 Task: Create new Company, with domain: 'ufl.edu' and type: 'Other'. Add new contact for this company, with mail Id: 'Aarush_Torres@ufl.edu', First Name: Aarush, Last name:  Torres, Job Title: 'Chief Executive Officer', Phone Number: '(702) 555-1240'. Change life cycle stage to  Lead and lead status to  In Progress. Logged in from softage.10@softage.net
Action: Mouse moved to (106, 78)
Screenshot: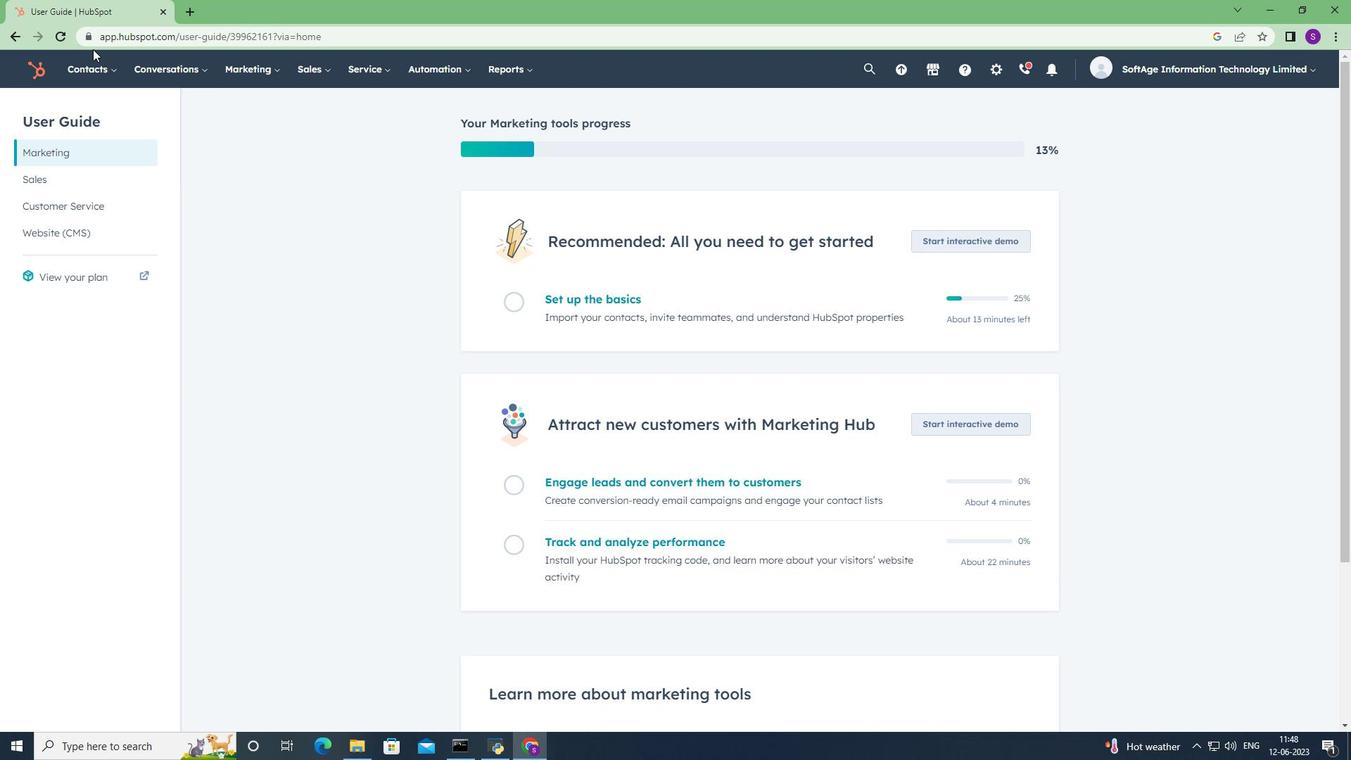 
Action: Mouse pressed left at (106, 78)
Screenshot: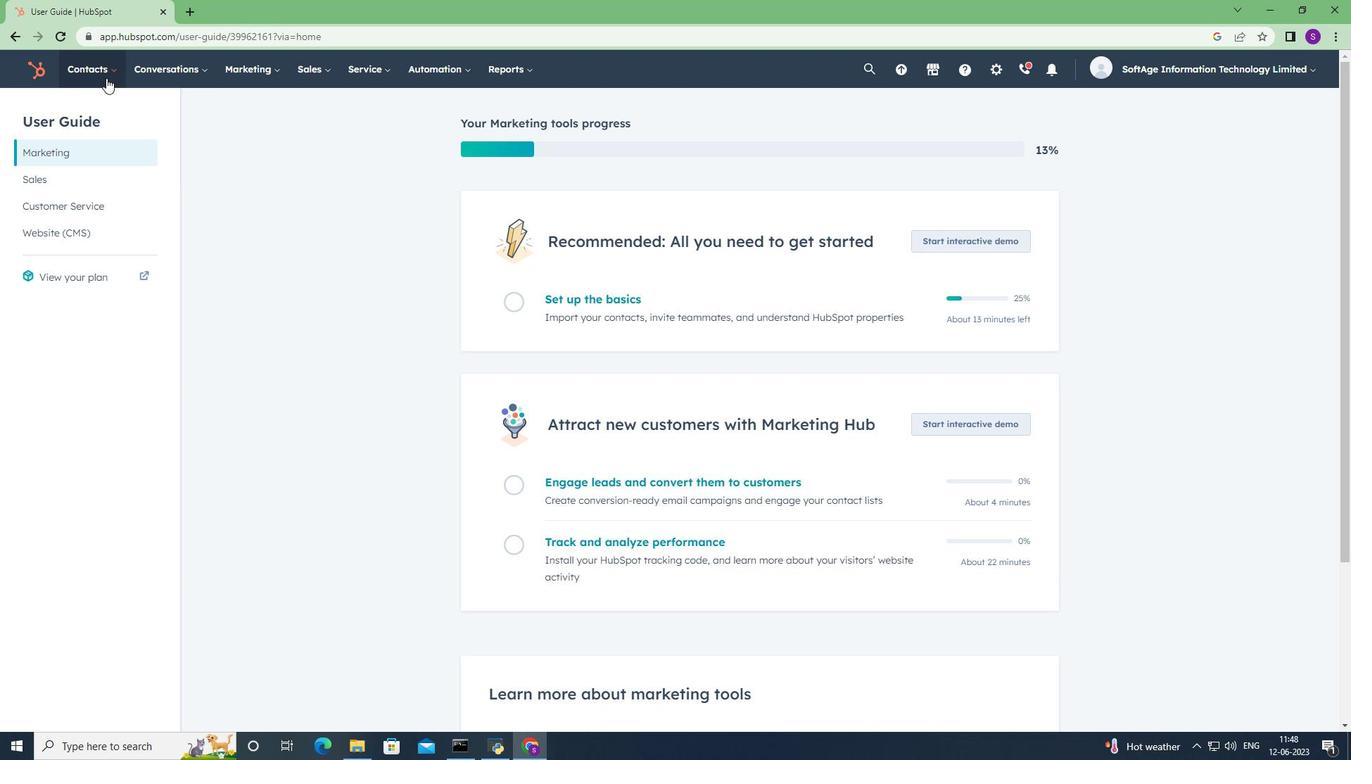 
Action: Mouse moved to (126, 145)
Screenshot: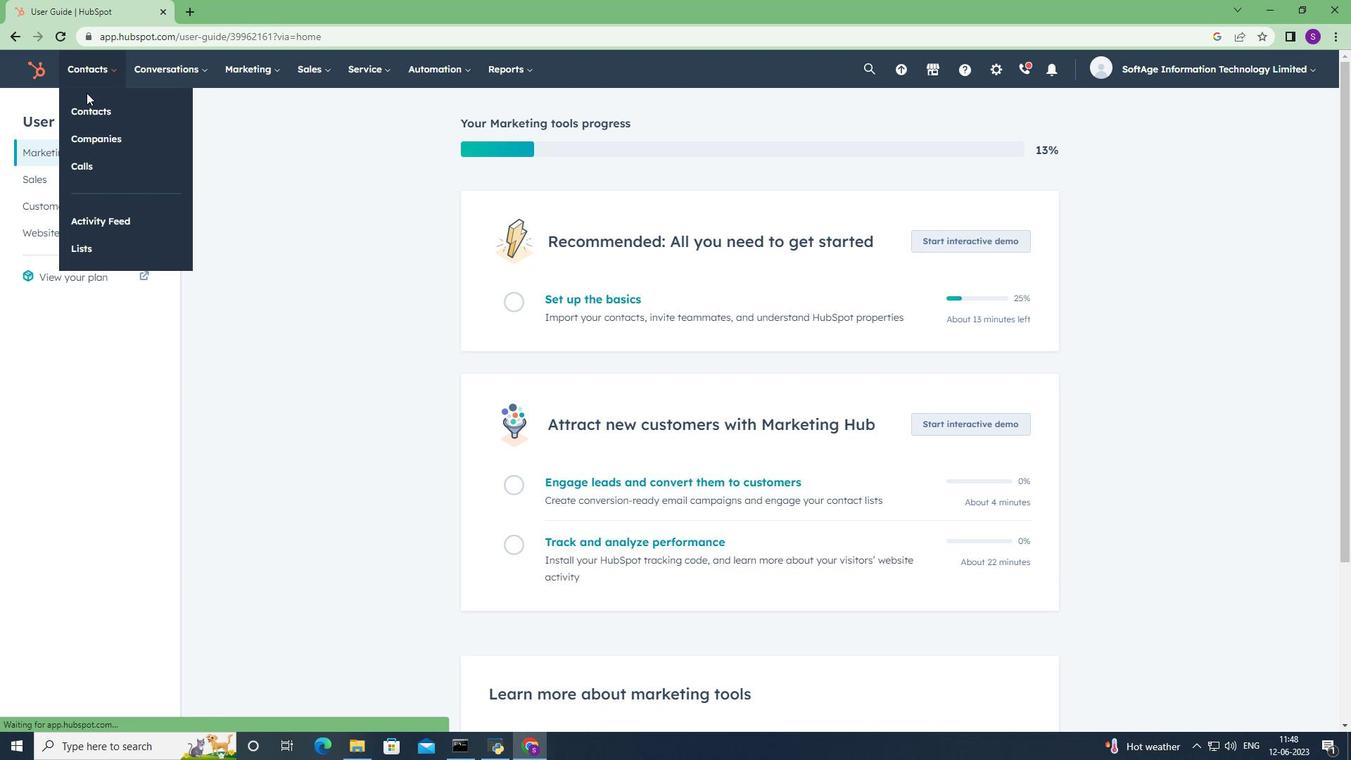 
Action: Mouse pressed left at (126, 145)
Screenshot: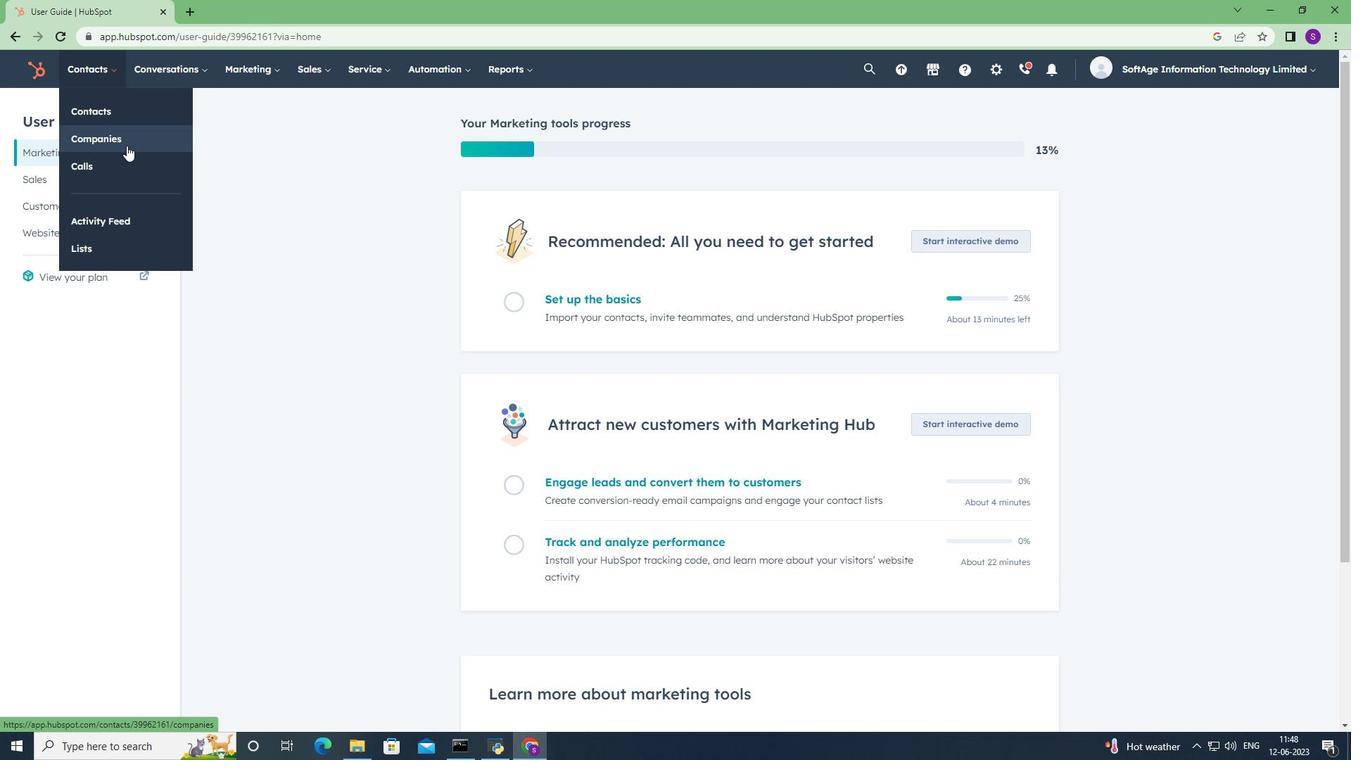 
Action: Mouse moved to (1262, 111)
Screenshot: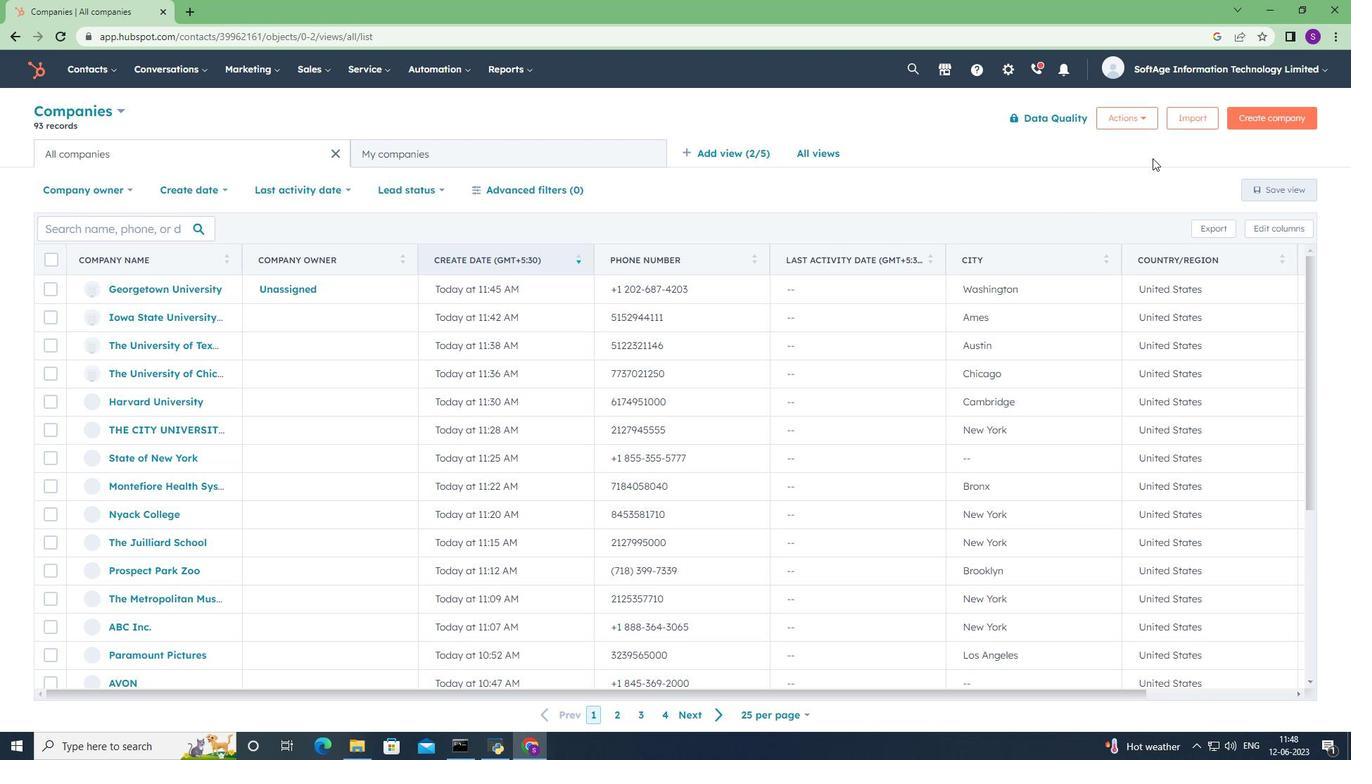 
Action: Mouse pressed left at (1262, 111)
Screenshot: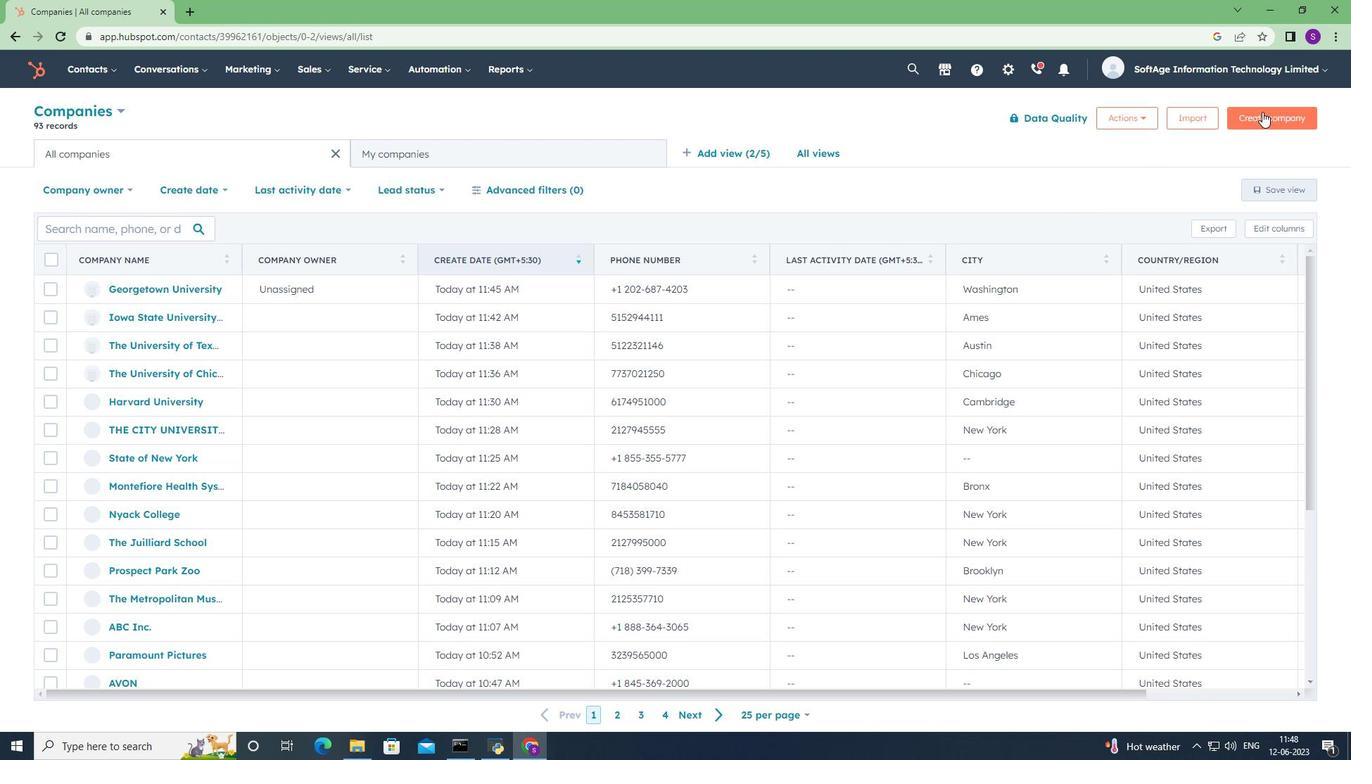 
Action: Mouse moved to (1021, 176)
Screenshot: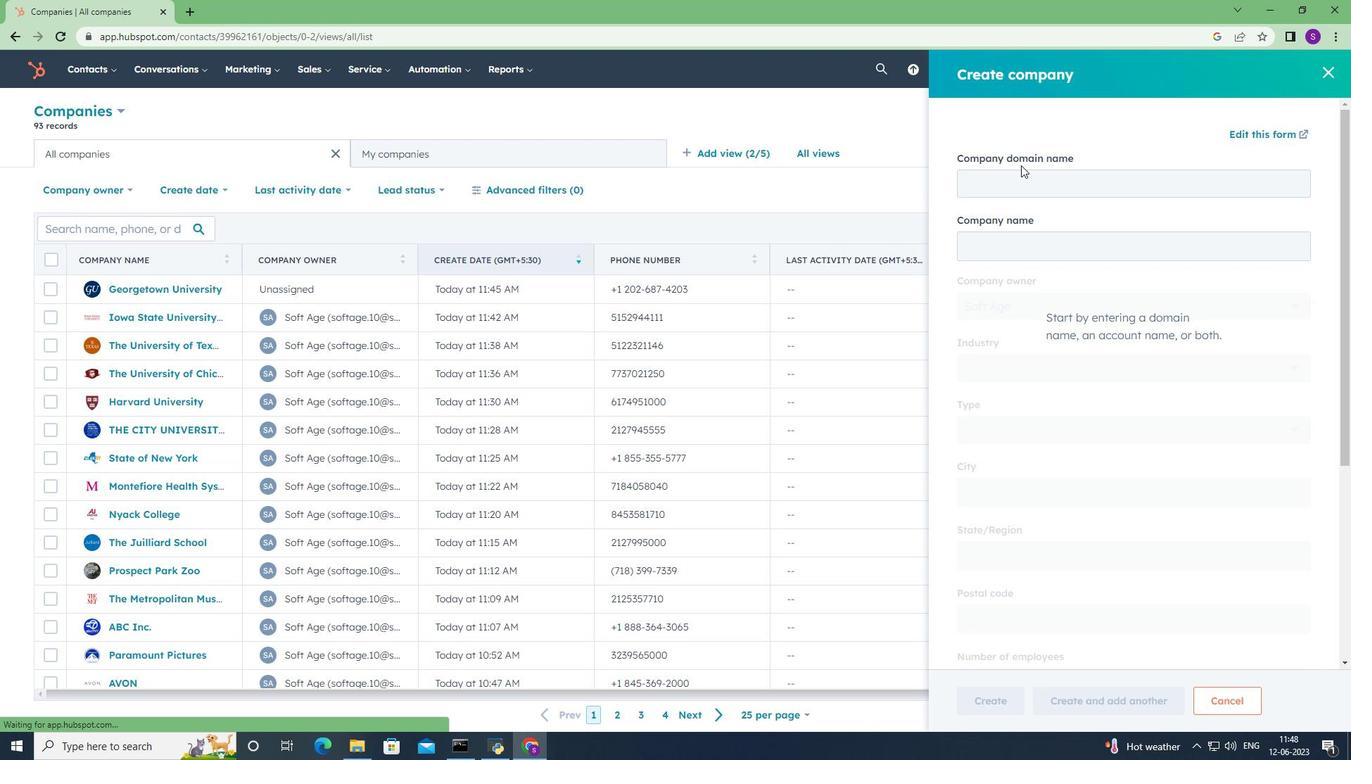 
Action: Mouse pressed left at (1021, 176)
Screenshot: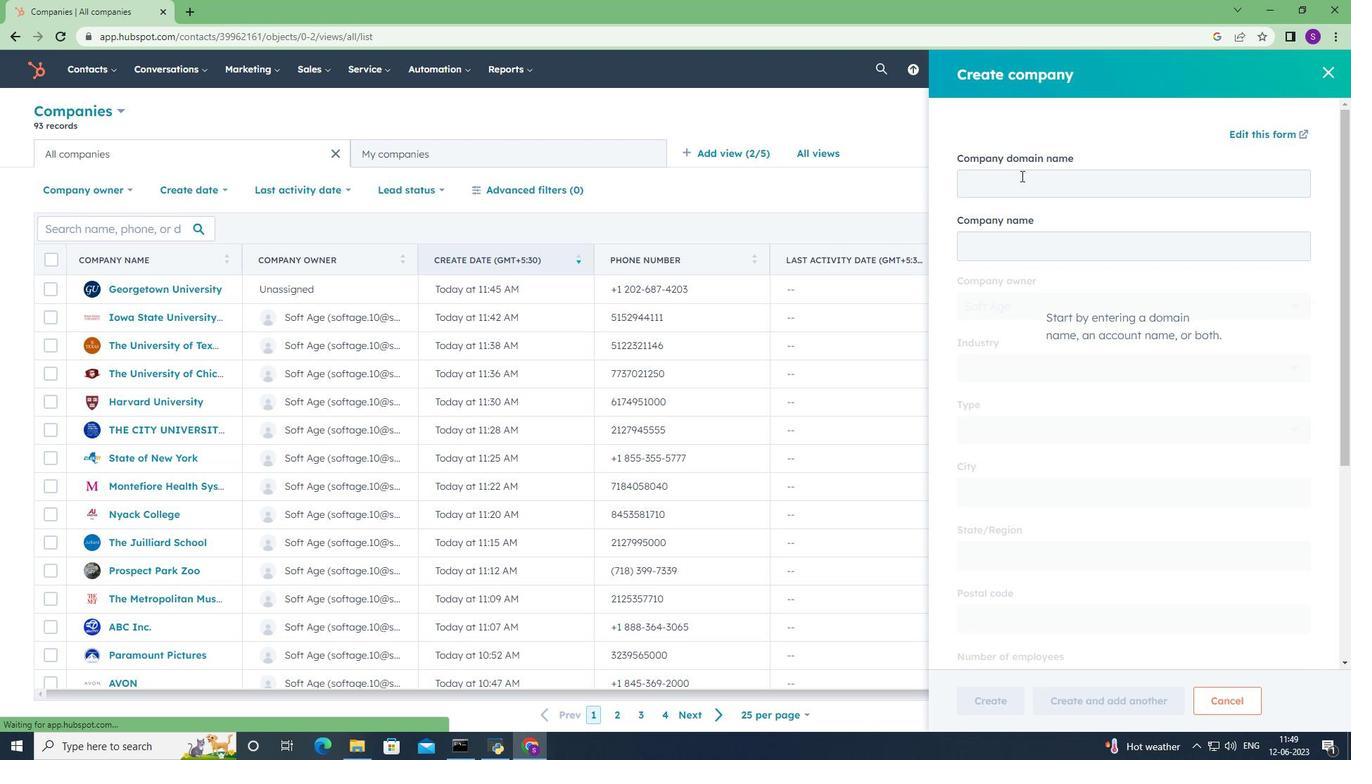 
Action: Key pressed ufi<Key.backspace>l.edu
Screenshot: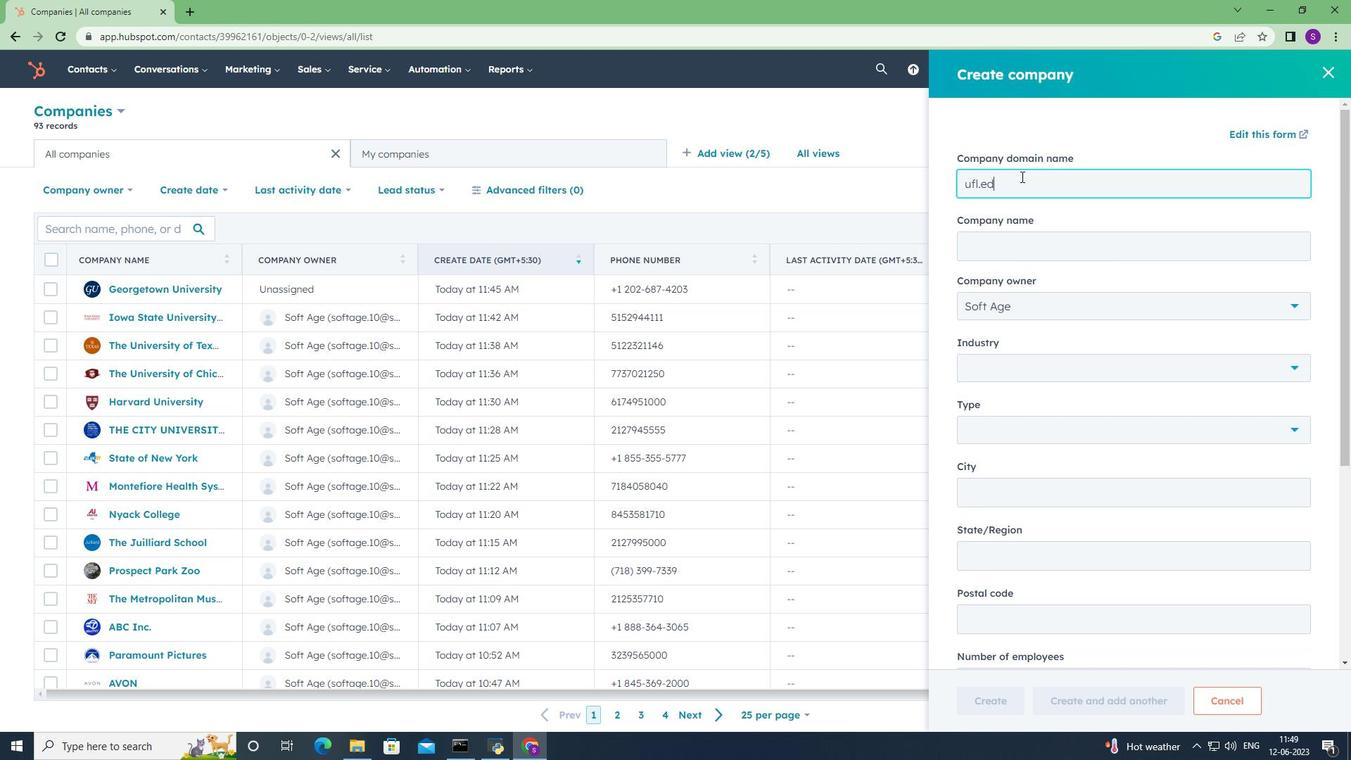 
Action: Mouse moved to (1088, 218)
Screenshot: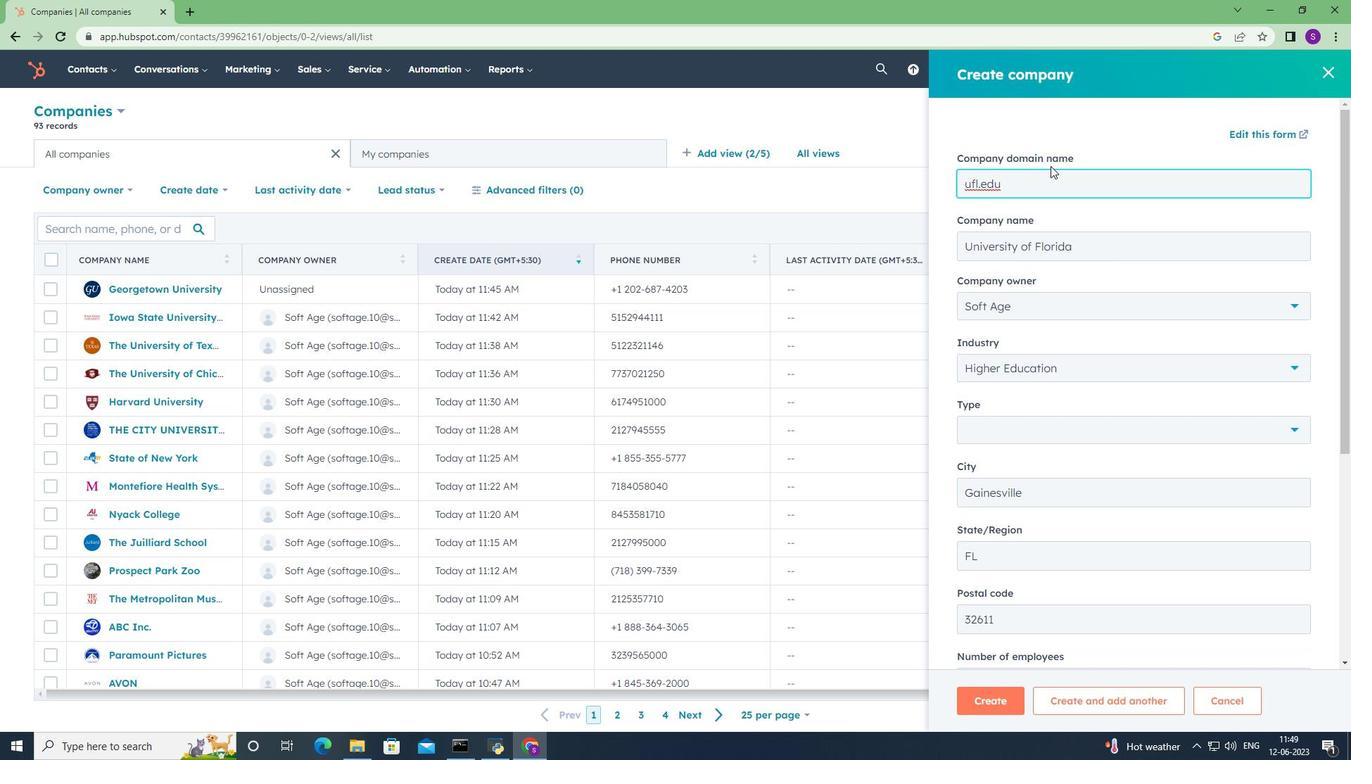 
Action: Mouse scrolled (1088, 218) with delta (0, 0)
Screenshot: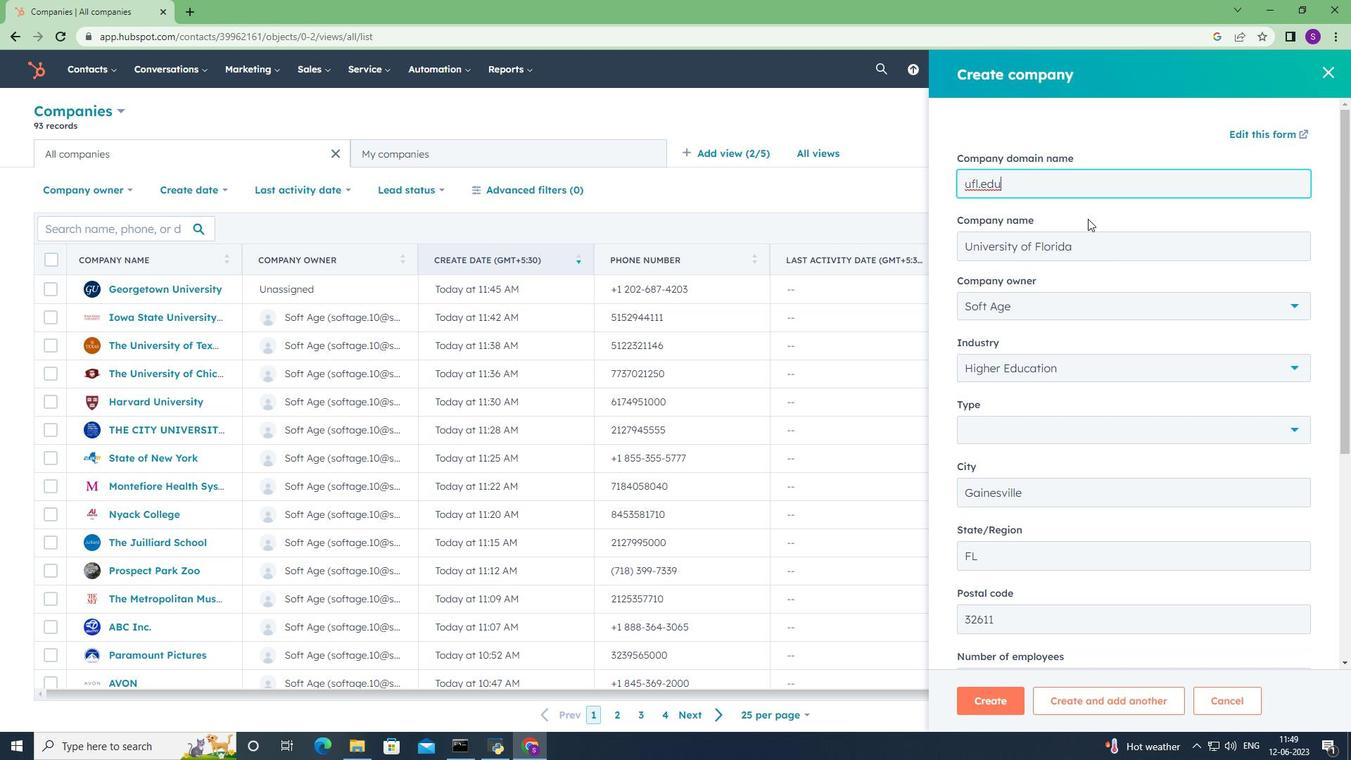 
Action: Mouse scrolled (1088, 218) with delta (0, 0)
Screenshot: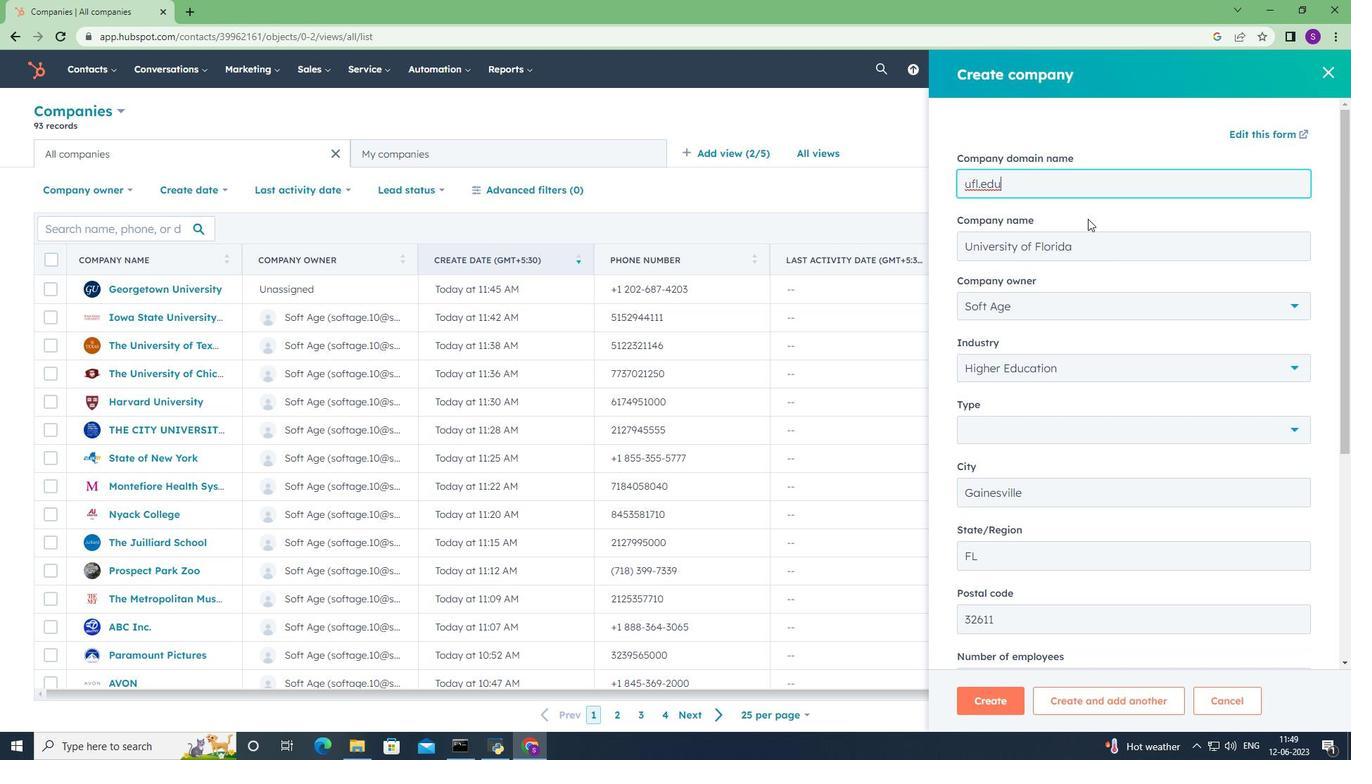 
Action: Mouse scrolled (1088, 218) with delta (0, 0)
Screenshot: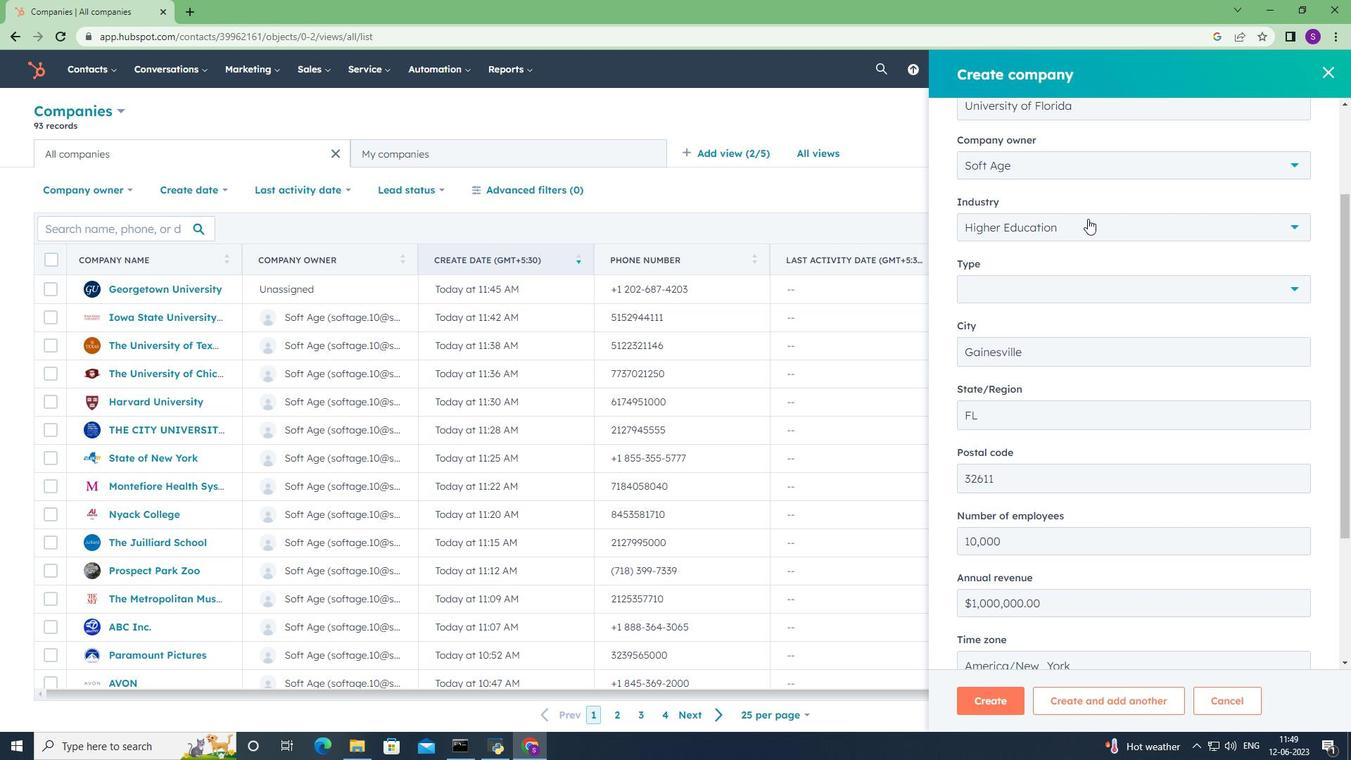 
Action: Mouse moved to (1086, 223)
Screenshot: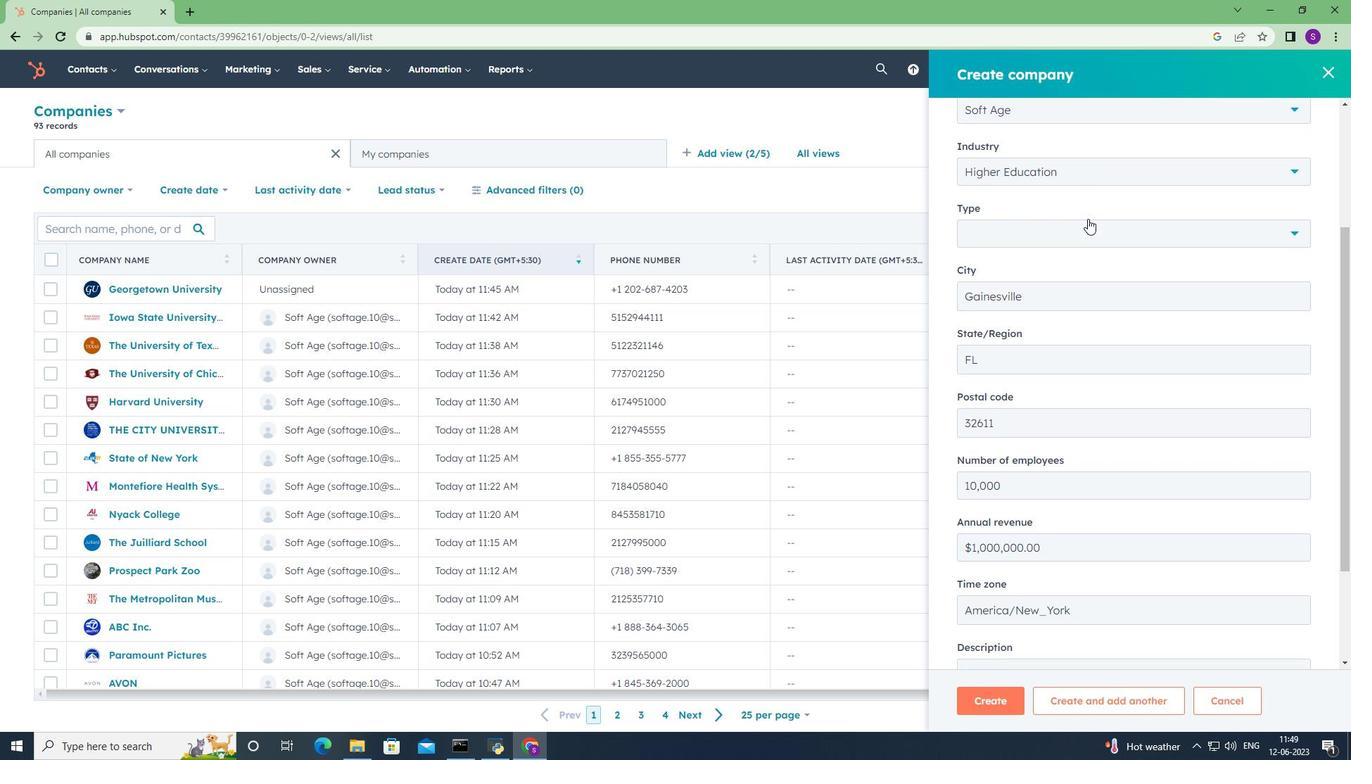 
Action: Mouse pressed left at (1086, 223)
Screenshot: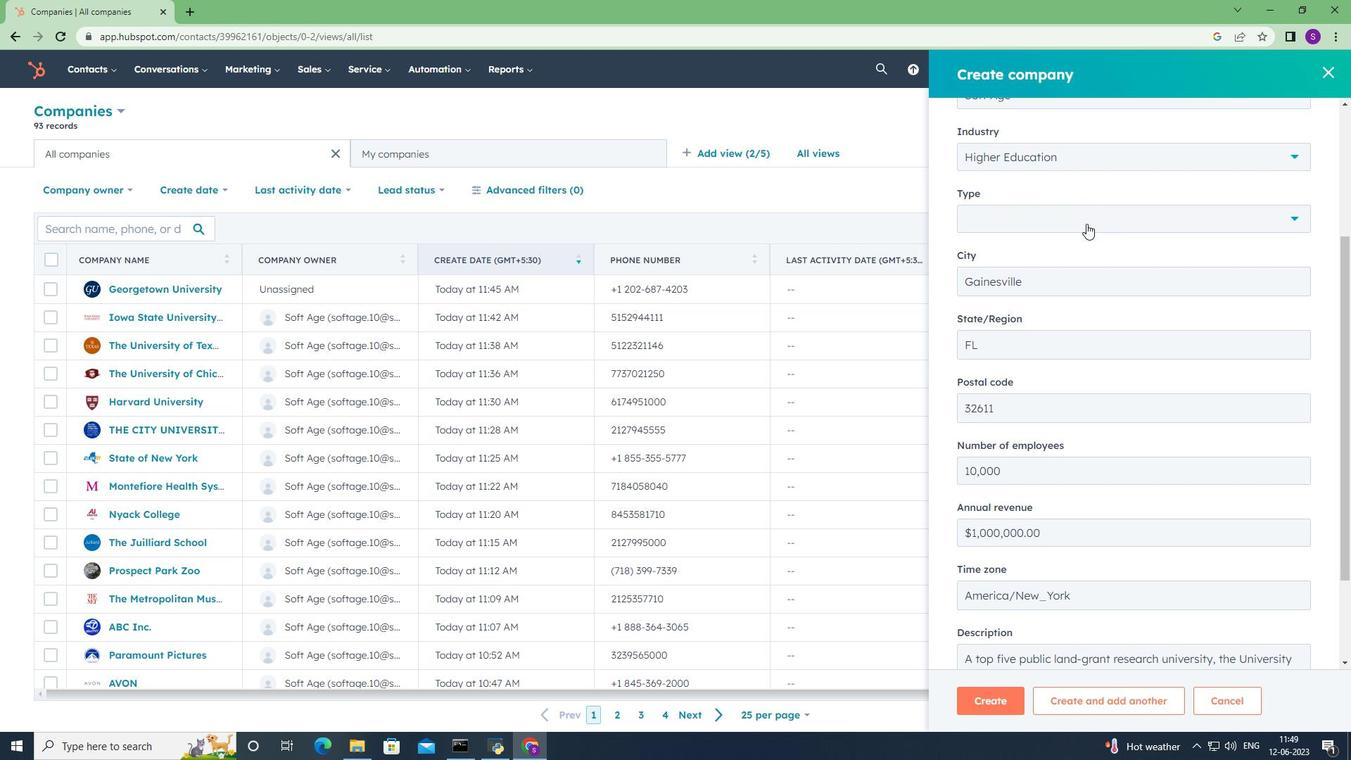
Action: Mouse scrolled (1086, 223) with delta (0, 0)
Screenshot: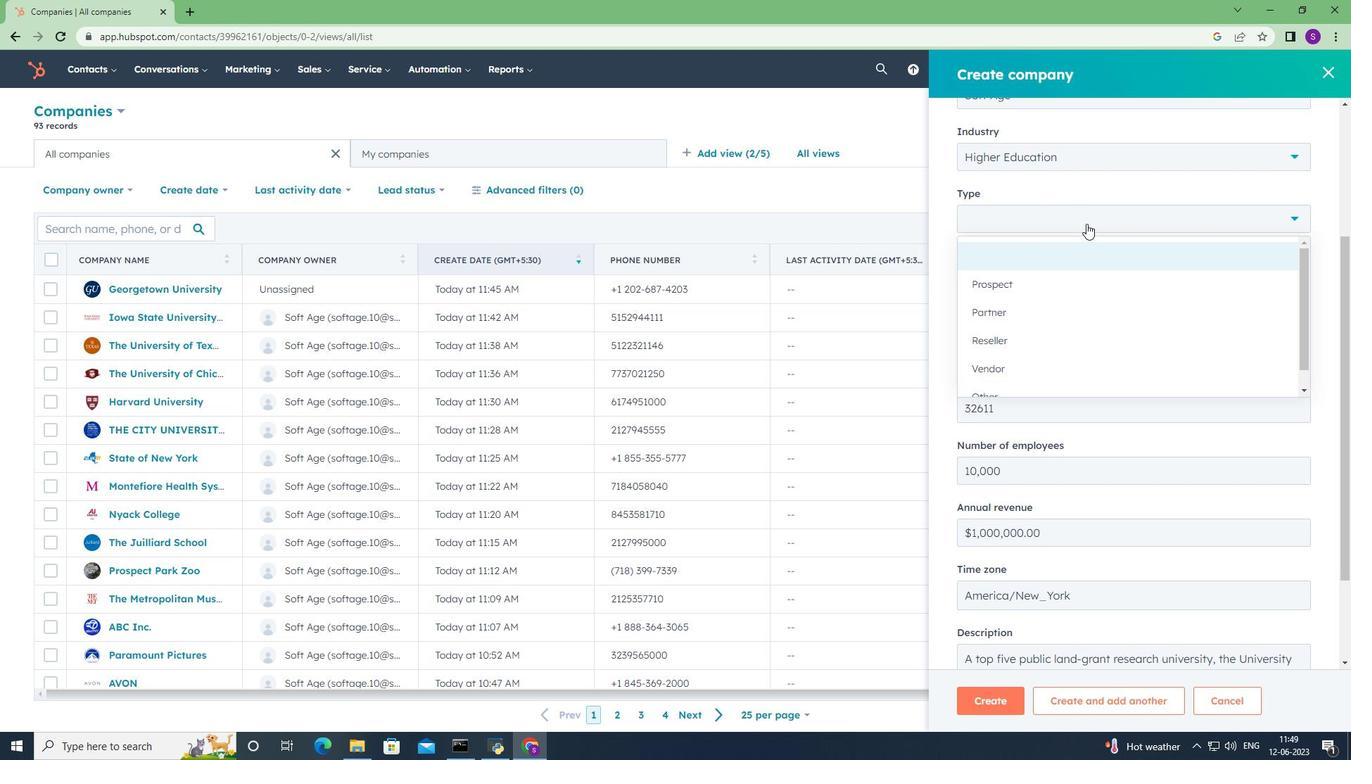 
Action: Mouse scrolled (1086, 223) with delta (0, 0)
Screenshot: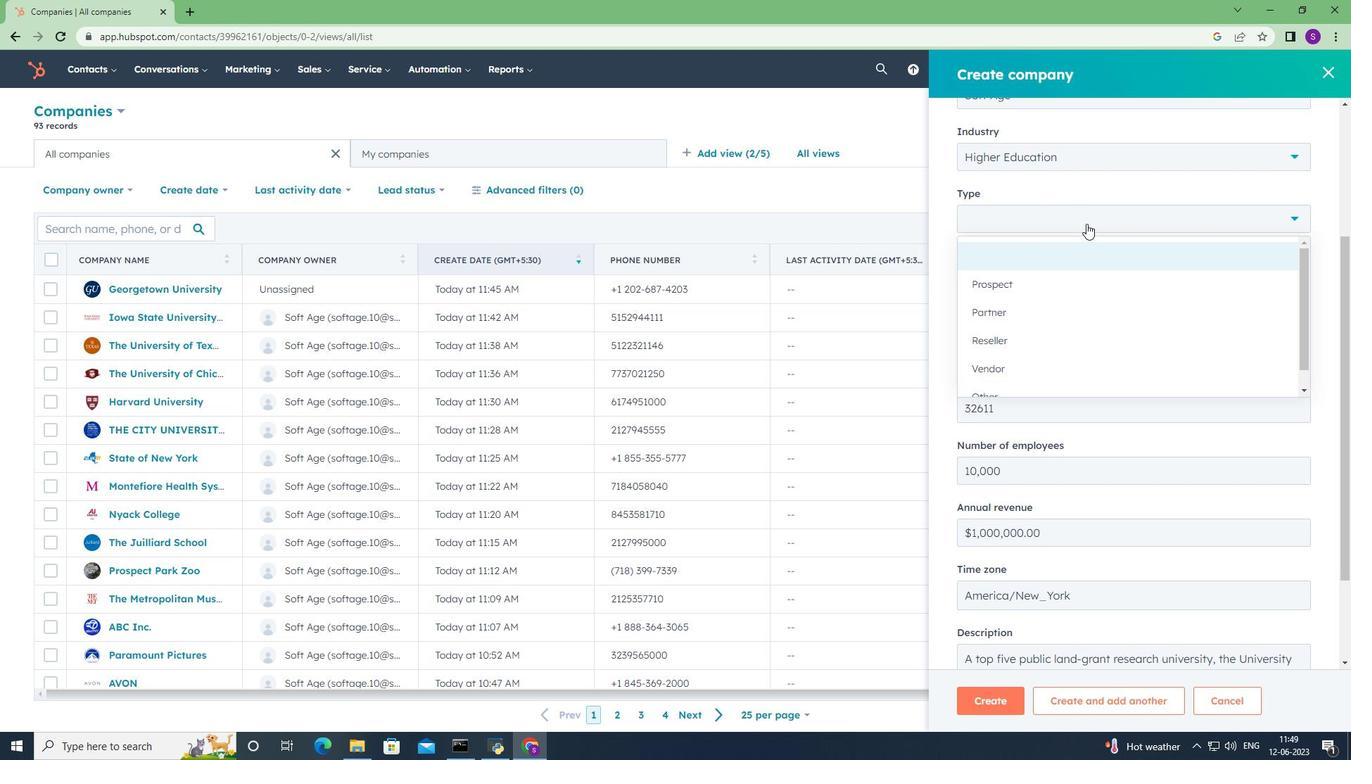 
Action: Mouse moved to (1084, 226)
Screenshot: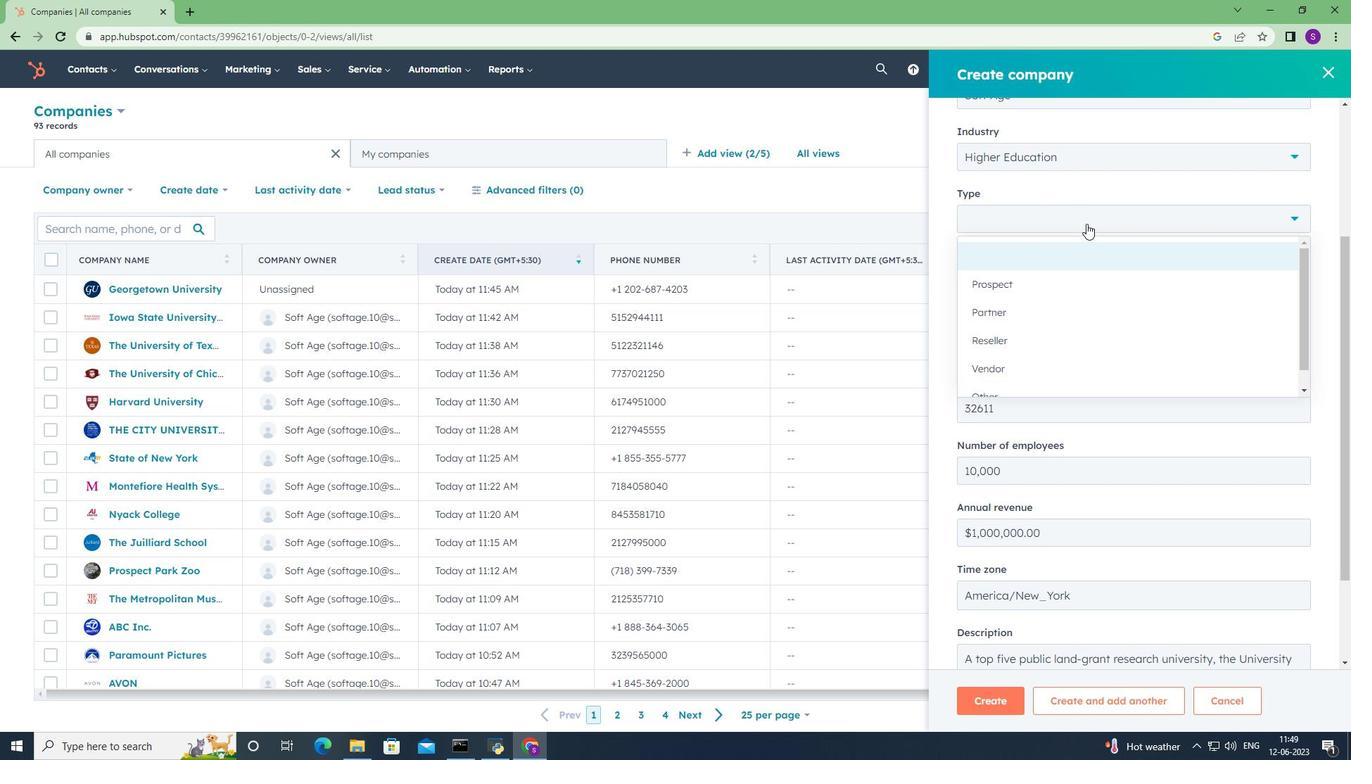 
Action: Mouse scrolled (1084, 225) with delta (0, 0)
Screenshot: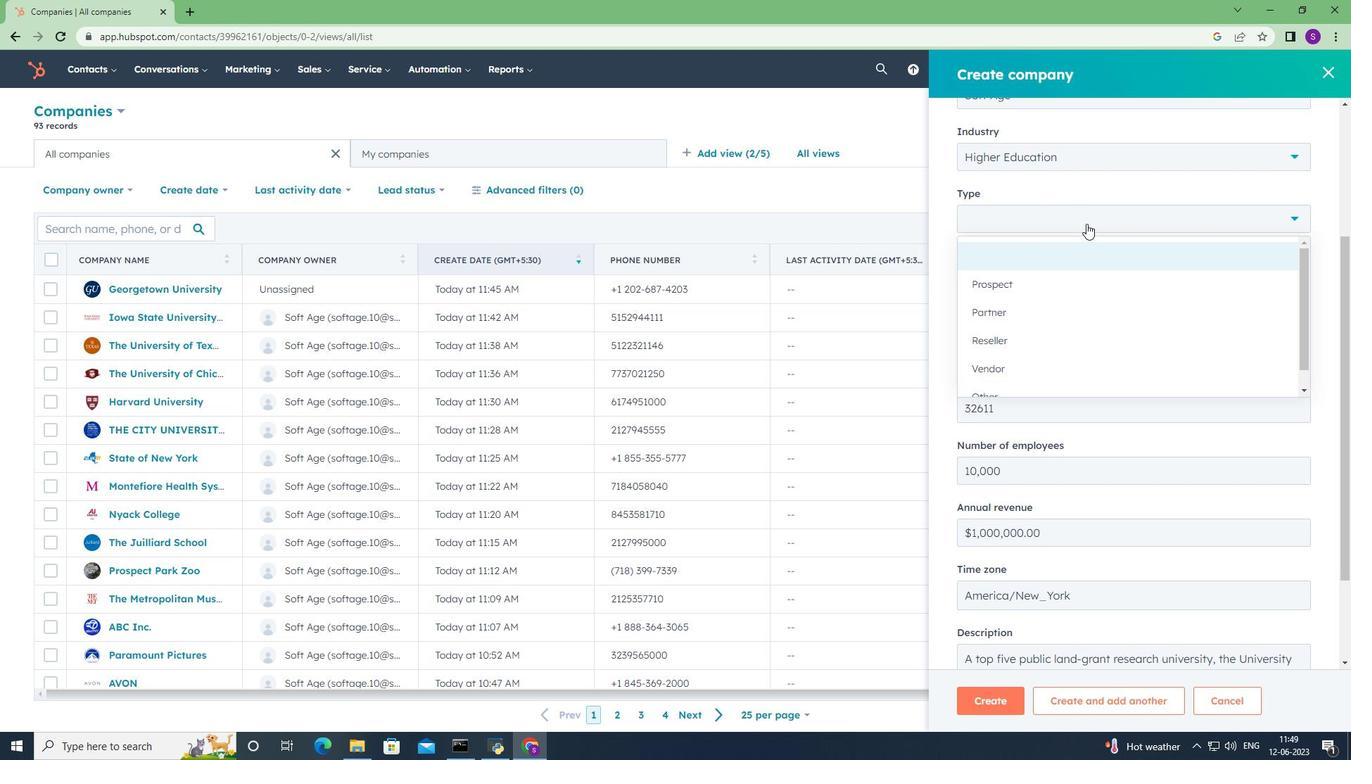 
Action: Mouse moved to (1083, 229)
Screenshot: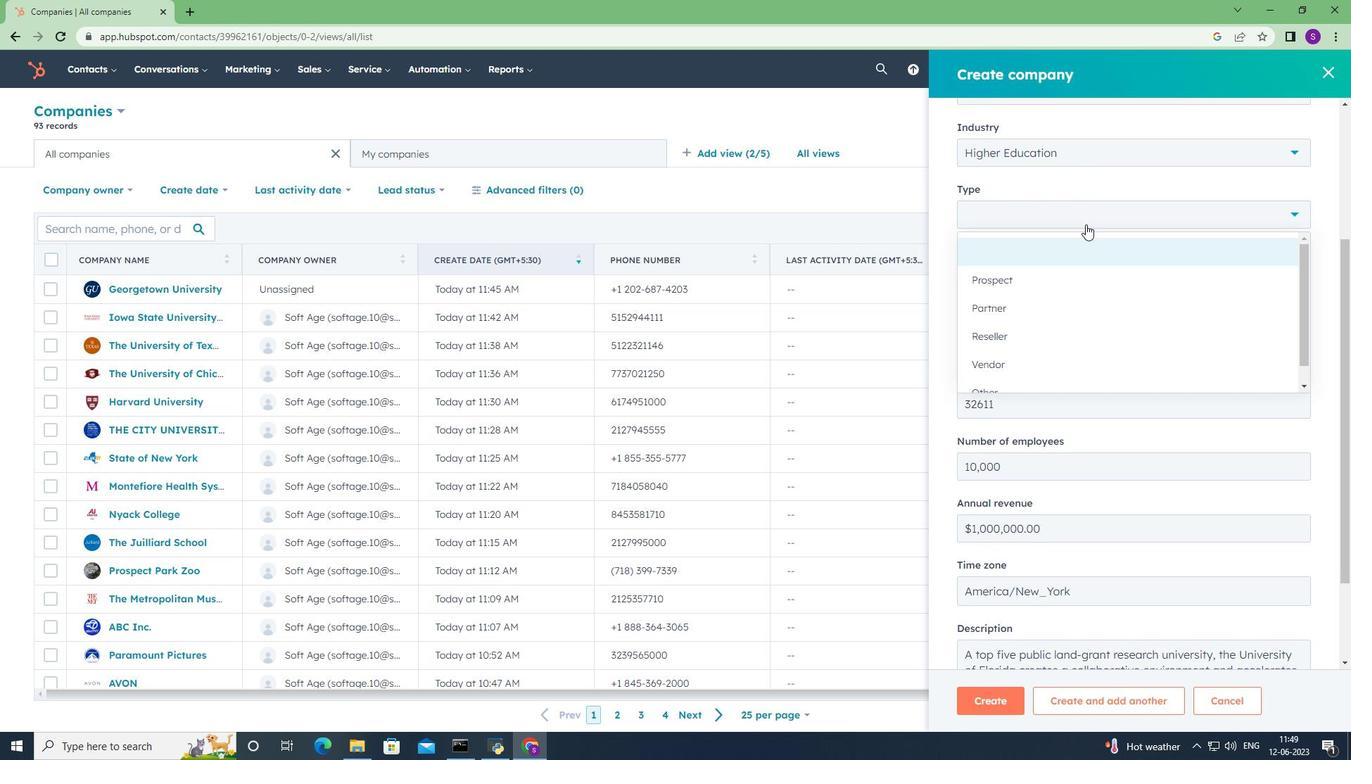 
Action: Mouse scrolled (1083, 228) with delta (0, 0)
Screenshot: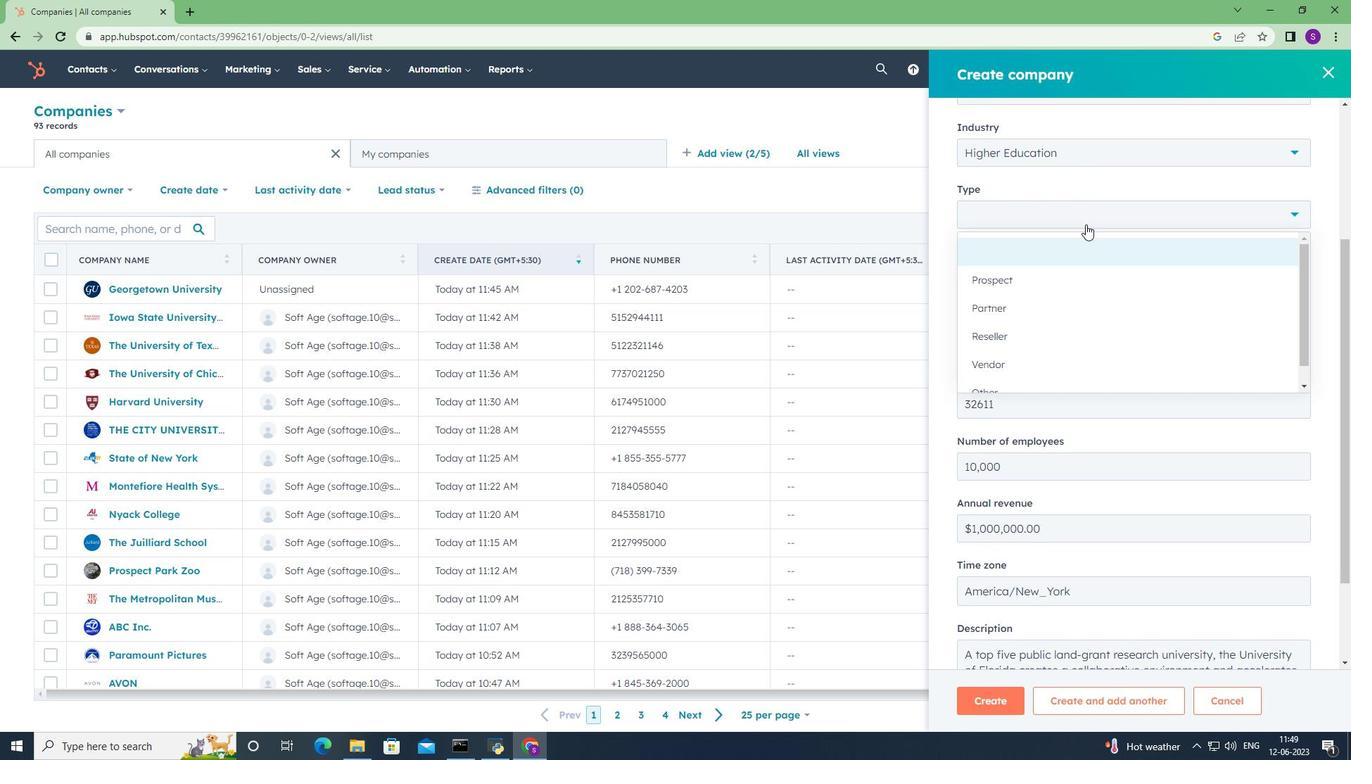 
Action: Mouse moved to (1074, 235)
Screenshot: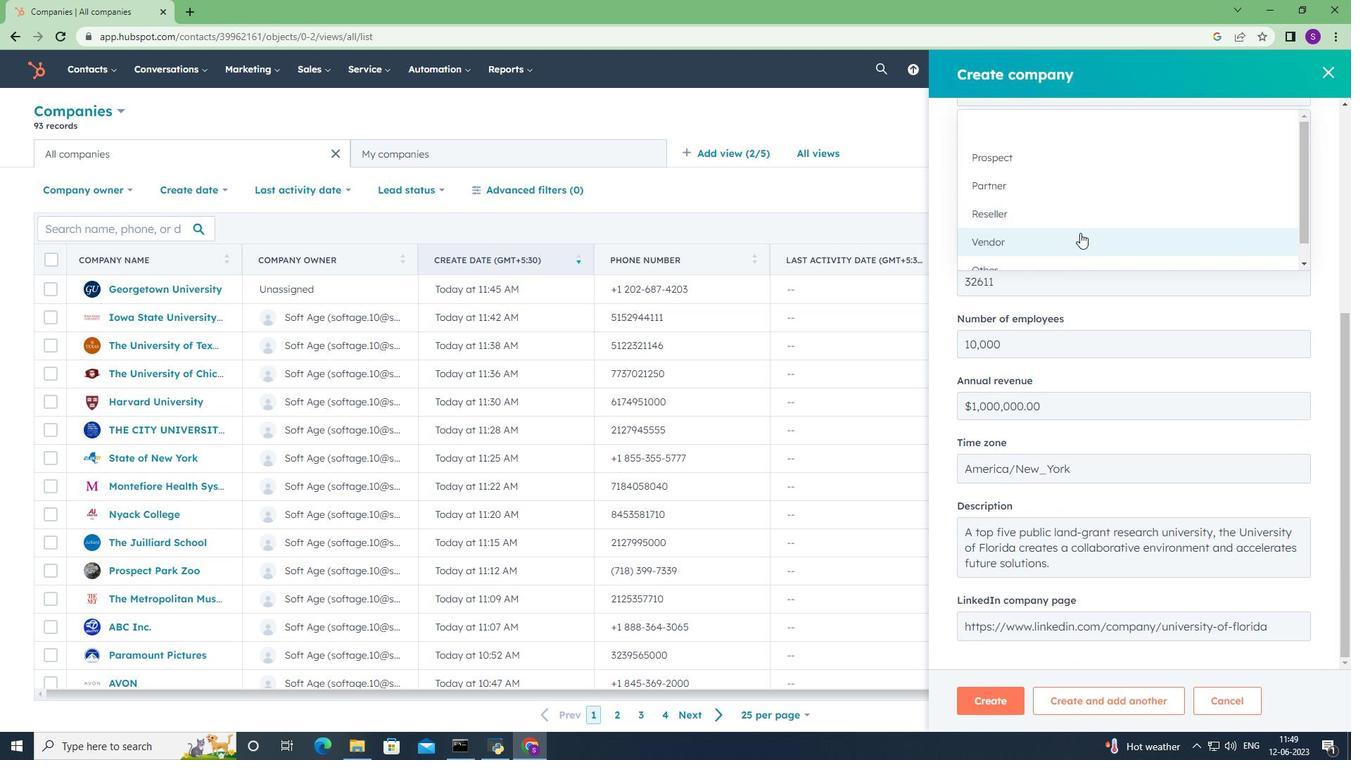
Action: Mouse scrolled (1074, 234) with delta (0, 0)
Screenshot: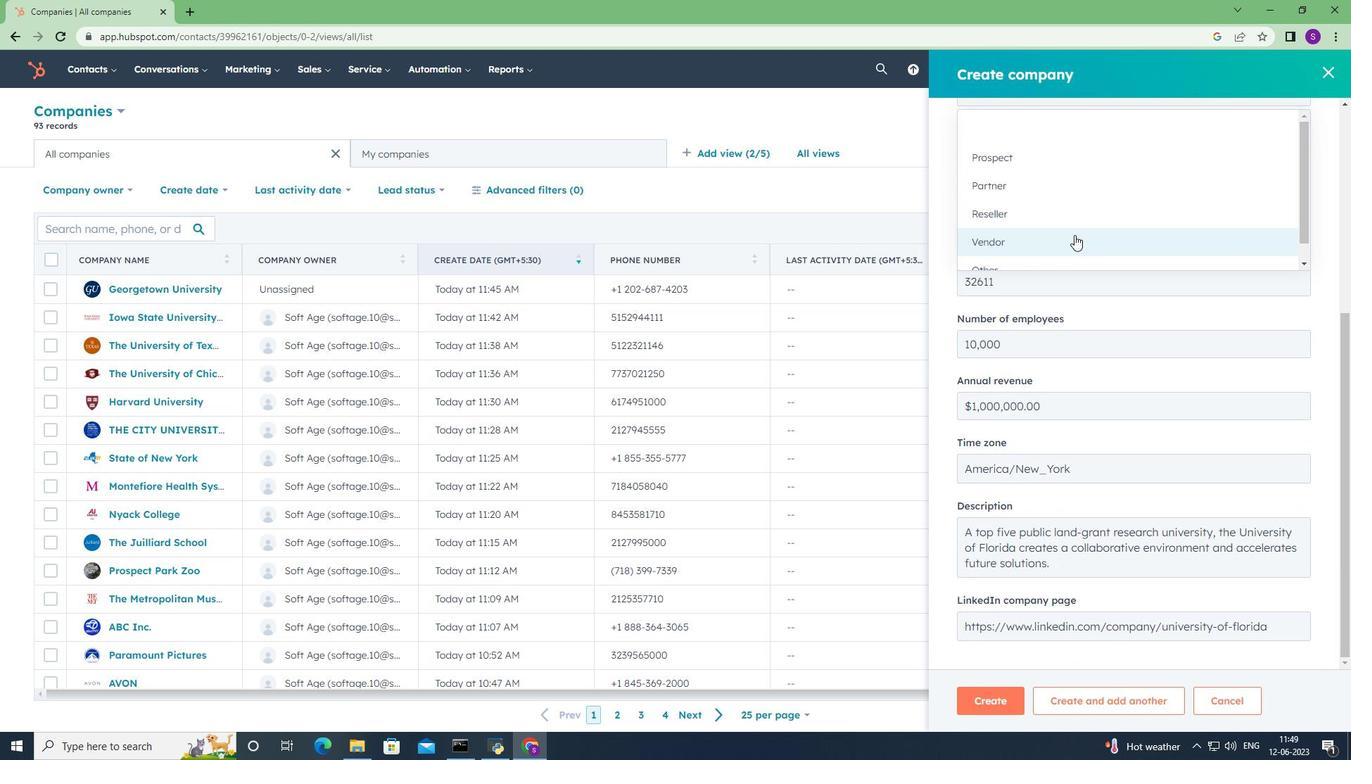 
Action: Mouse scrolled (1074, 234) with delta (0, 0)
Screenshot: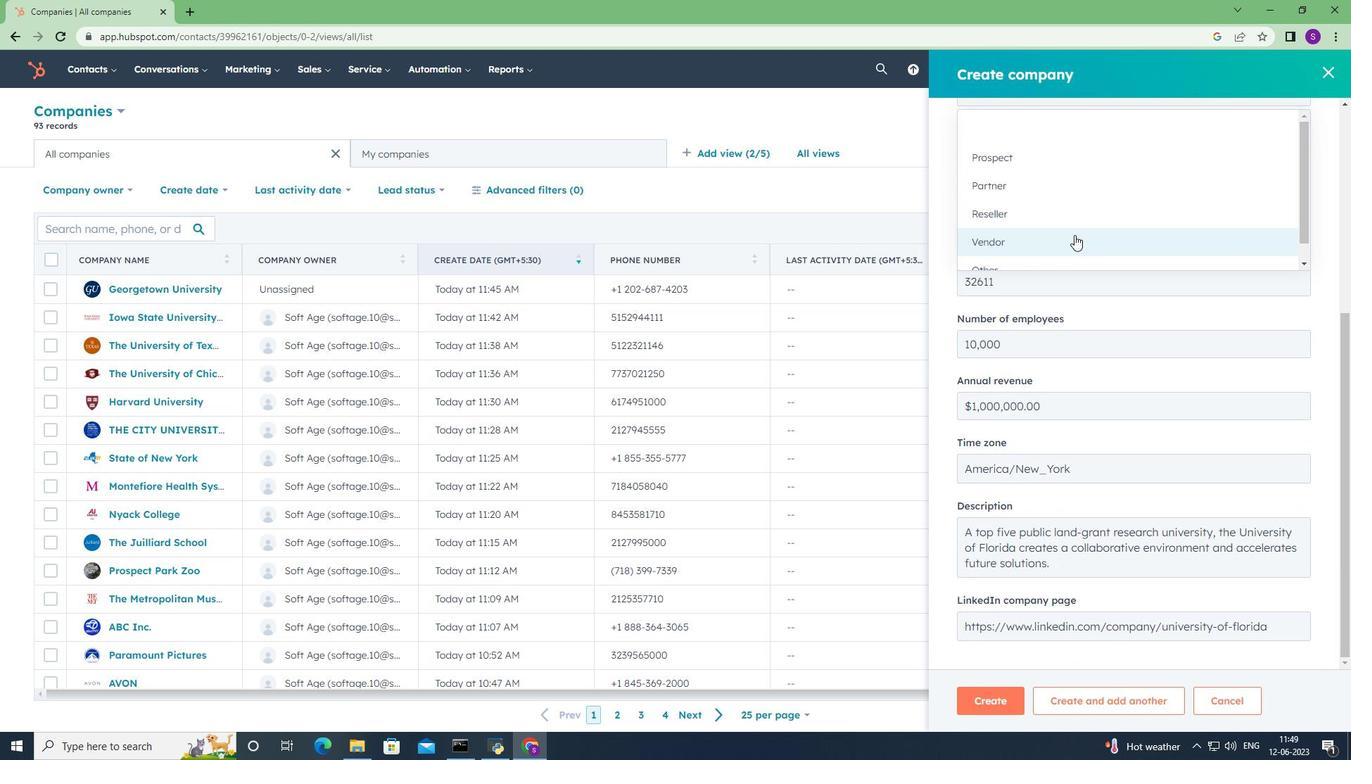 
Action: Mouse scrolled (1074, 234) with delta (0, 0)
Screenshot: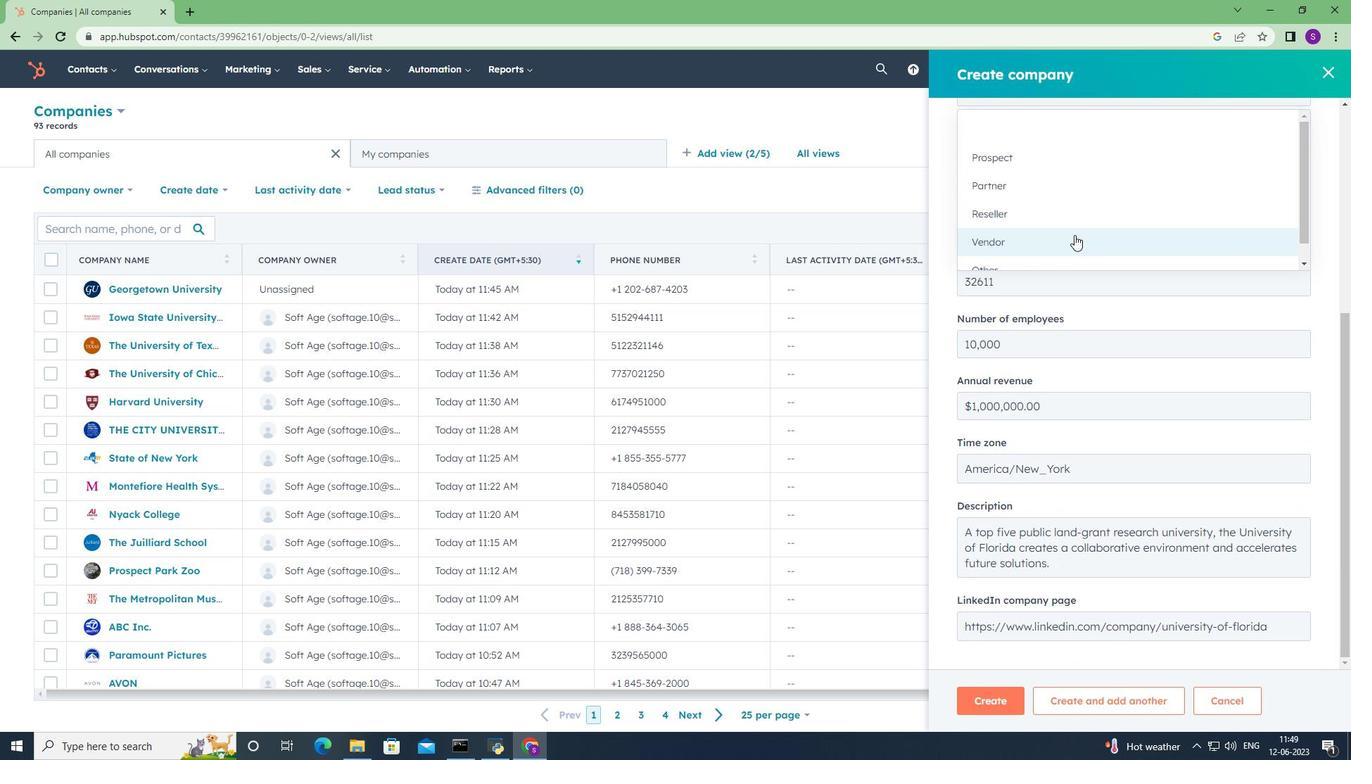 
Action: Mouse moved to (1026, 250)
Screenshot: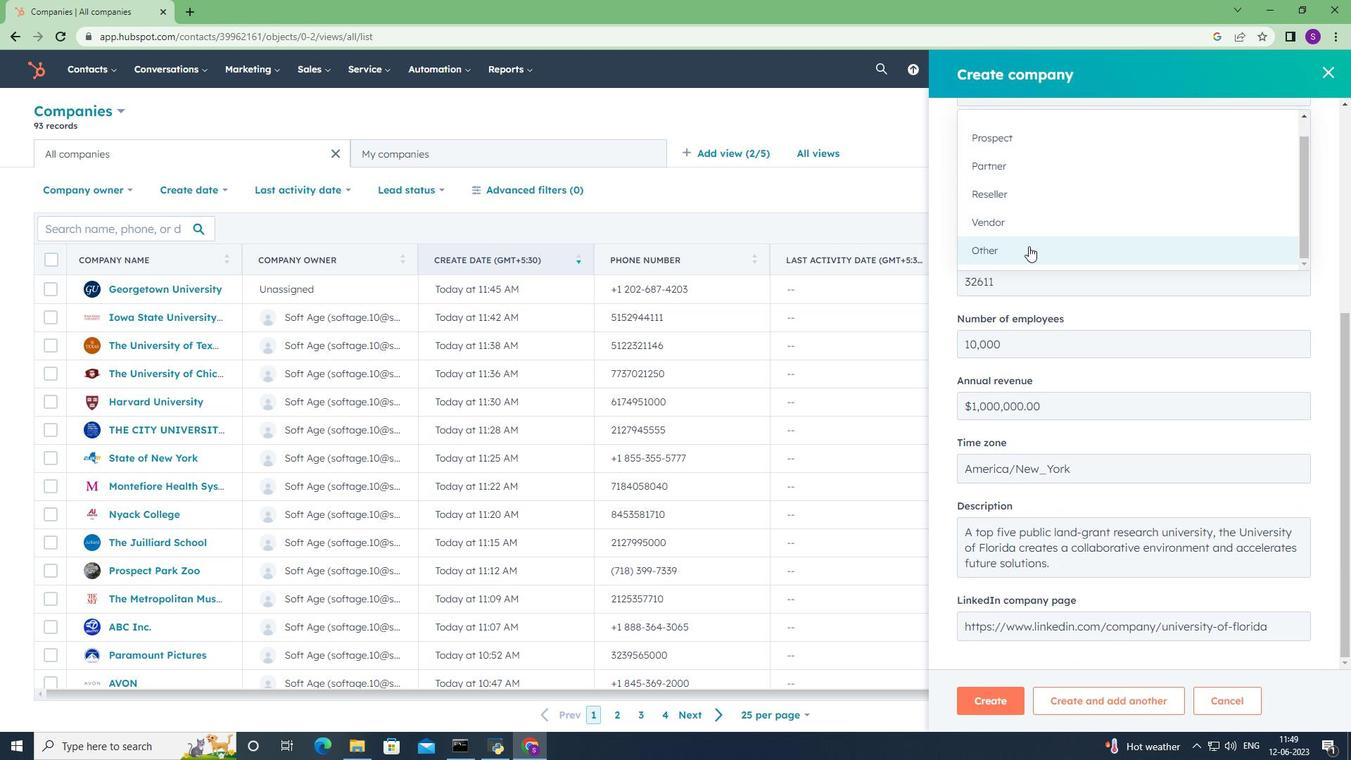 
Action: Mouse pressed left at (1026, 250)
Screenshot: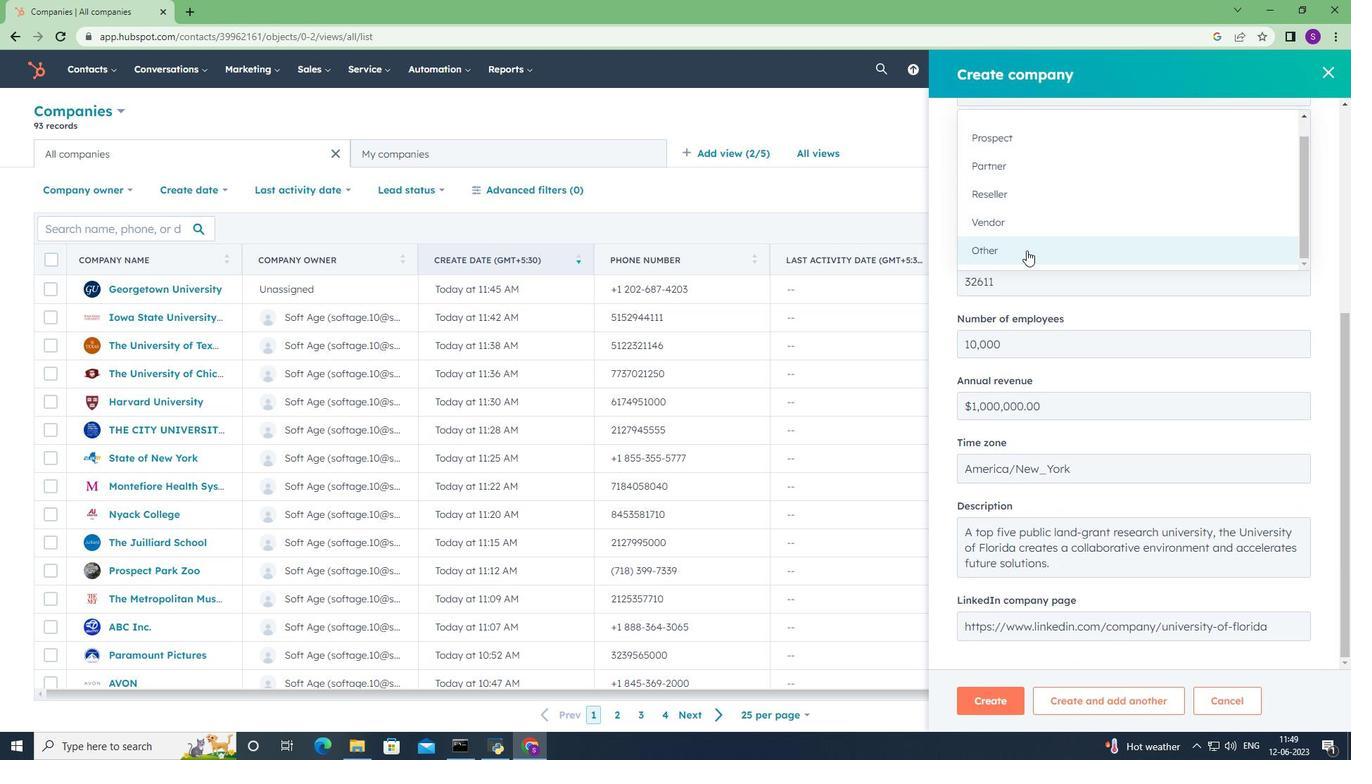 
Action: Mouse moved to (1030, 248)
Screenshot: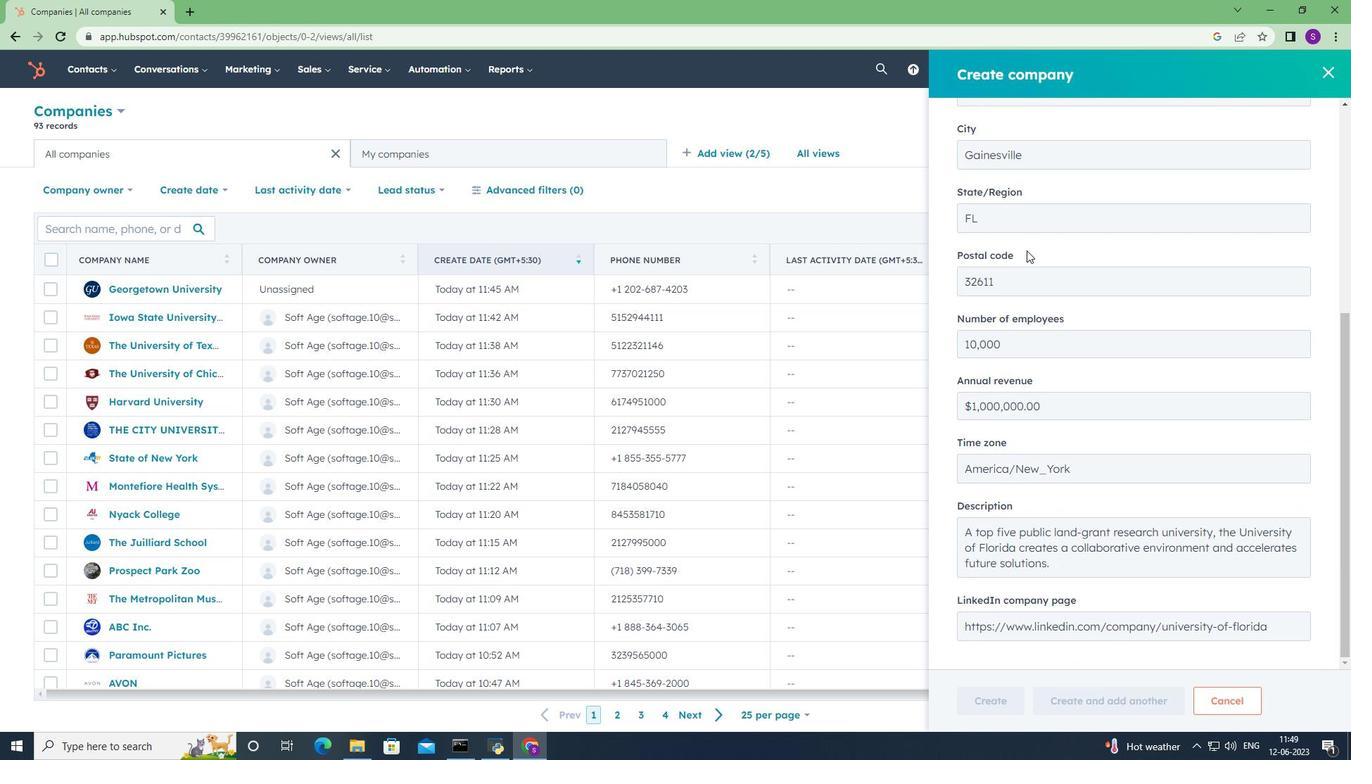 
Action: Mouse scrolled (1030, 247) with delta (0, 0)
Screenshot: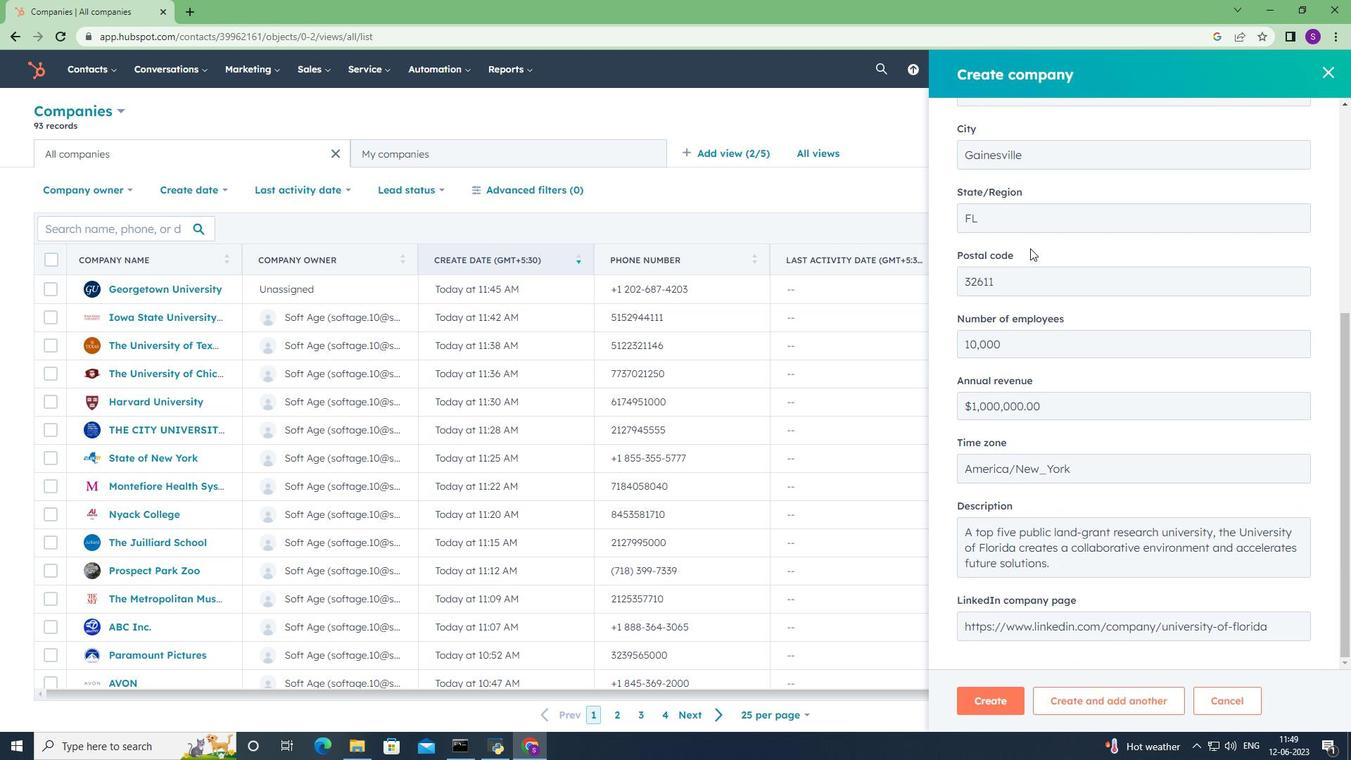 
Action: Mouse scrolled (1030, 247) with delta (0, 0)
Screenshot: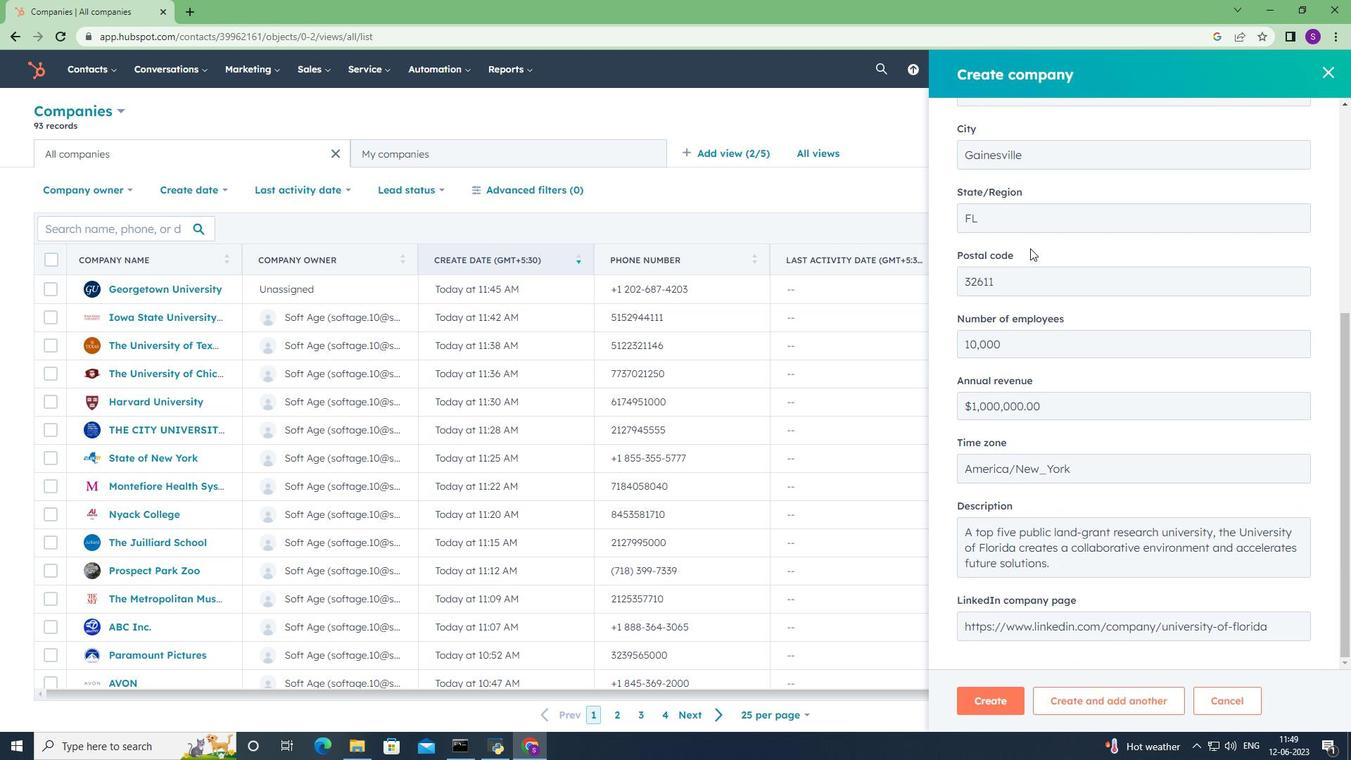
Action: Mouse scrolled (1030, 247) with delta (0, 0)
Screenshot: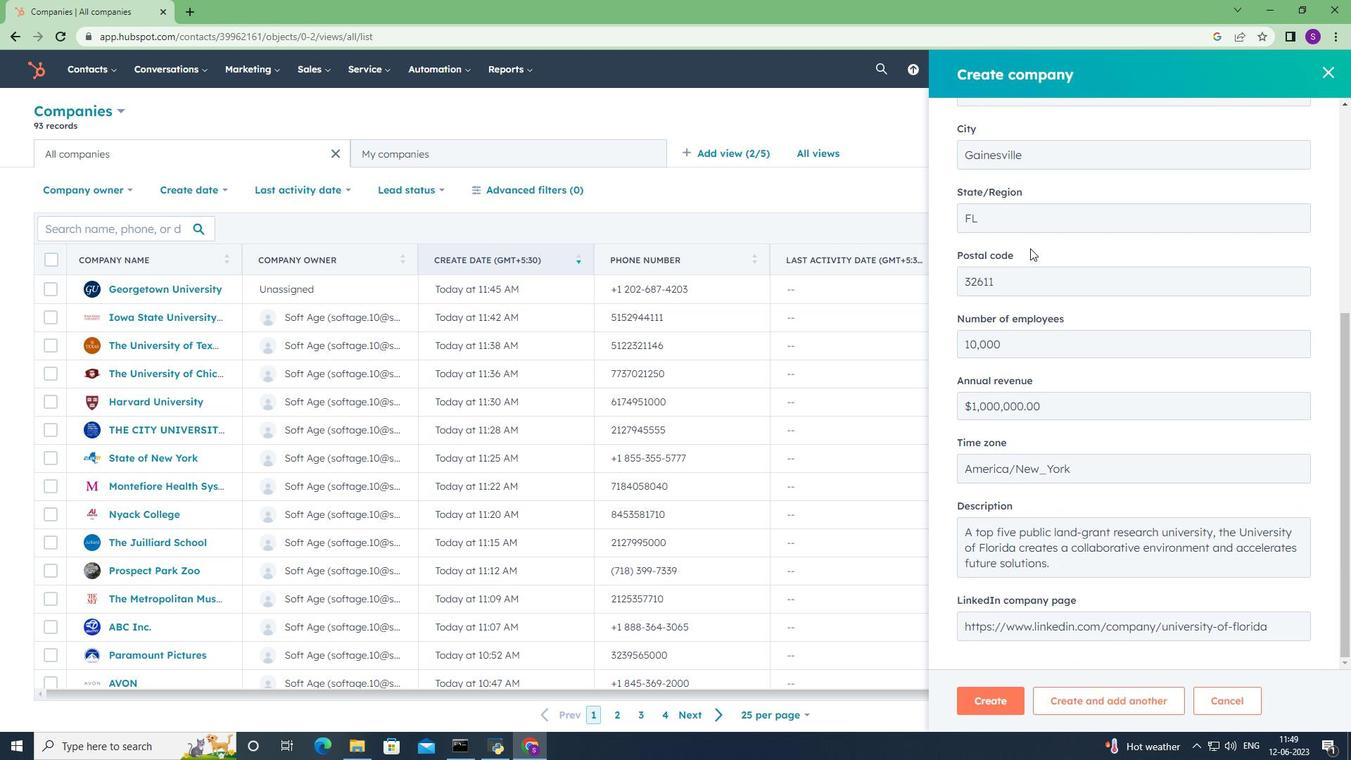 
Action: Mouse scrolled (1030, 247) with delta (0, 0)
Screenshot: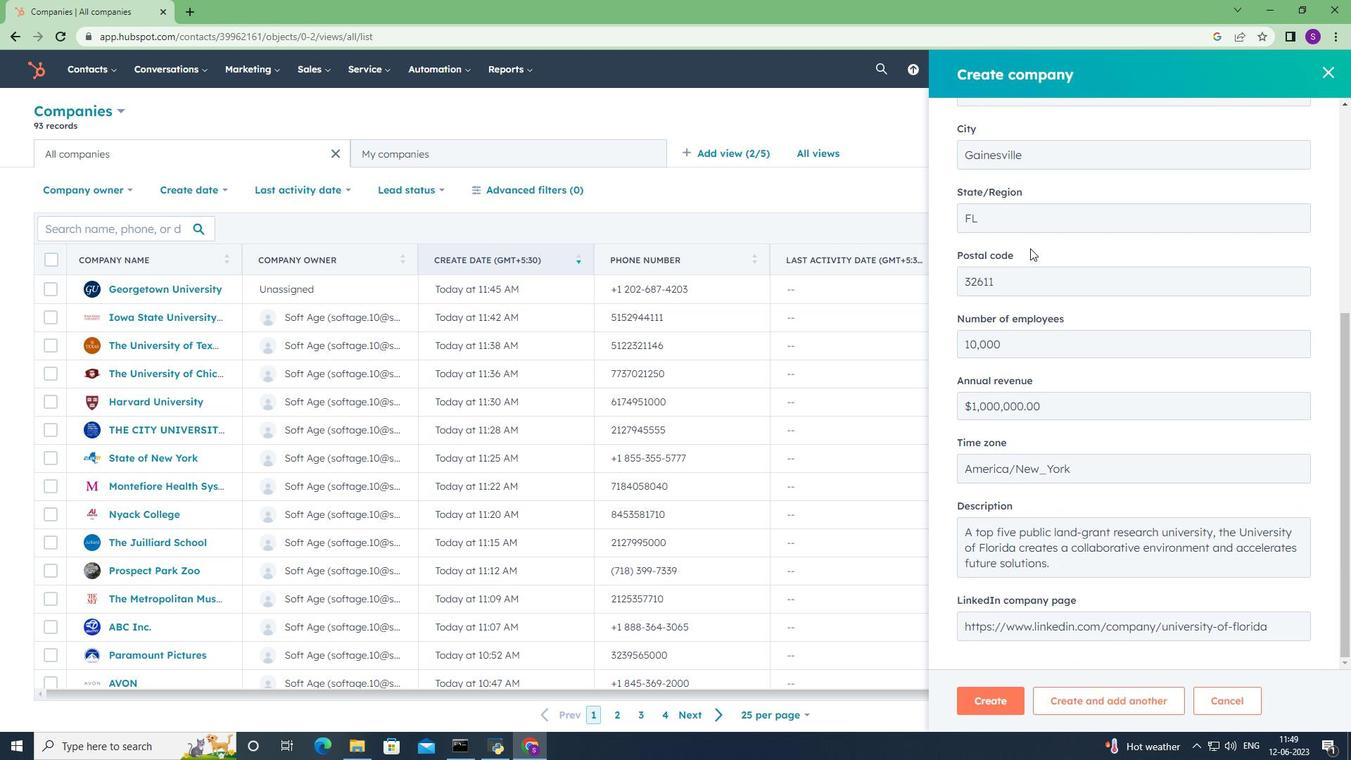 
Action: Mouse scrolled (1030, 247) with delta (0, 0)
Screenshot: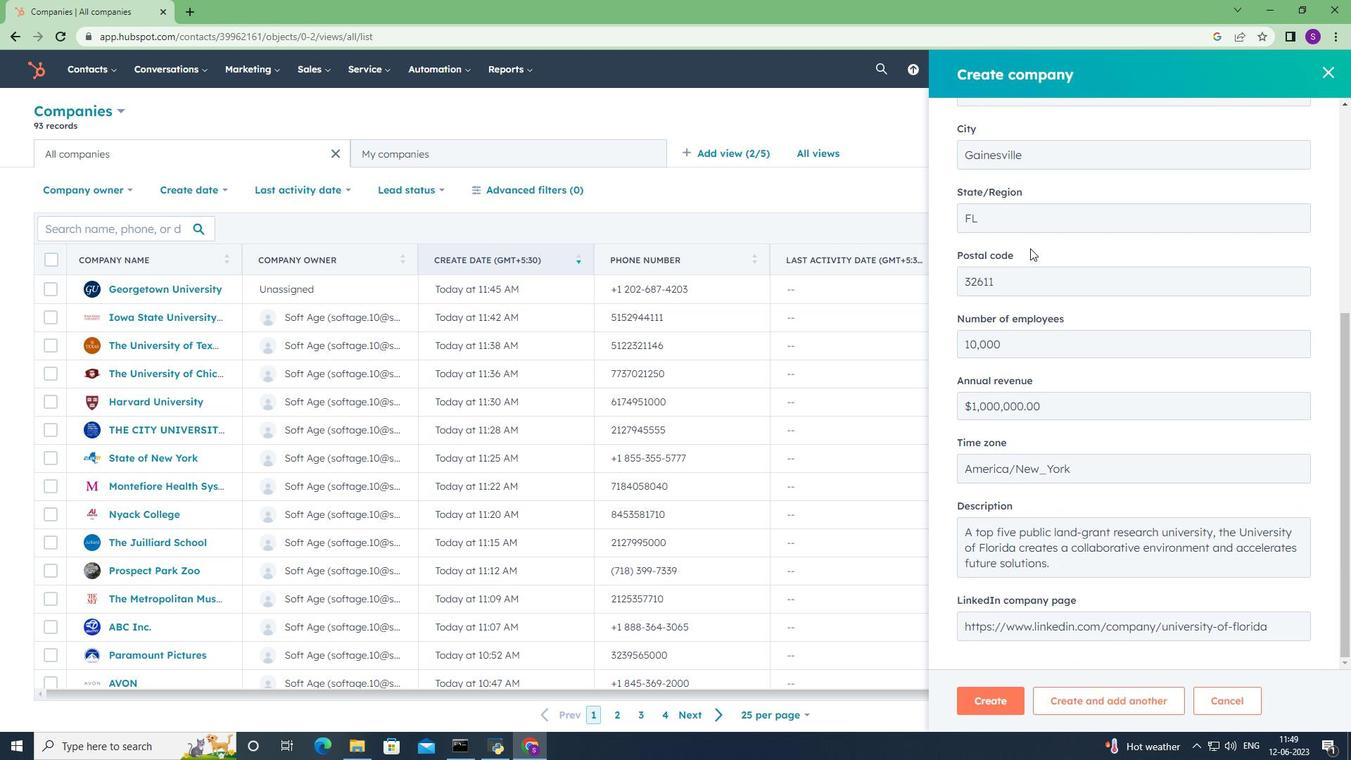 
Action: Mouse moved to (1031, 254)
Screenshot: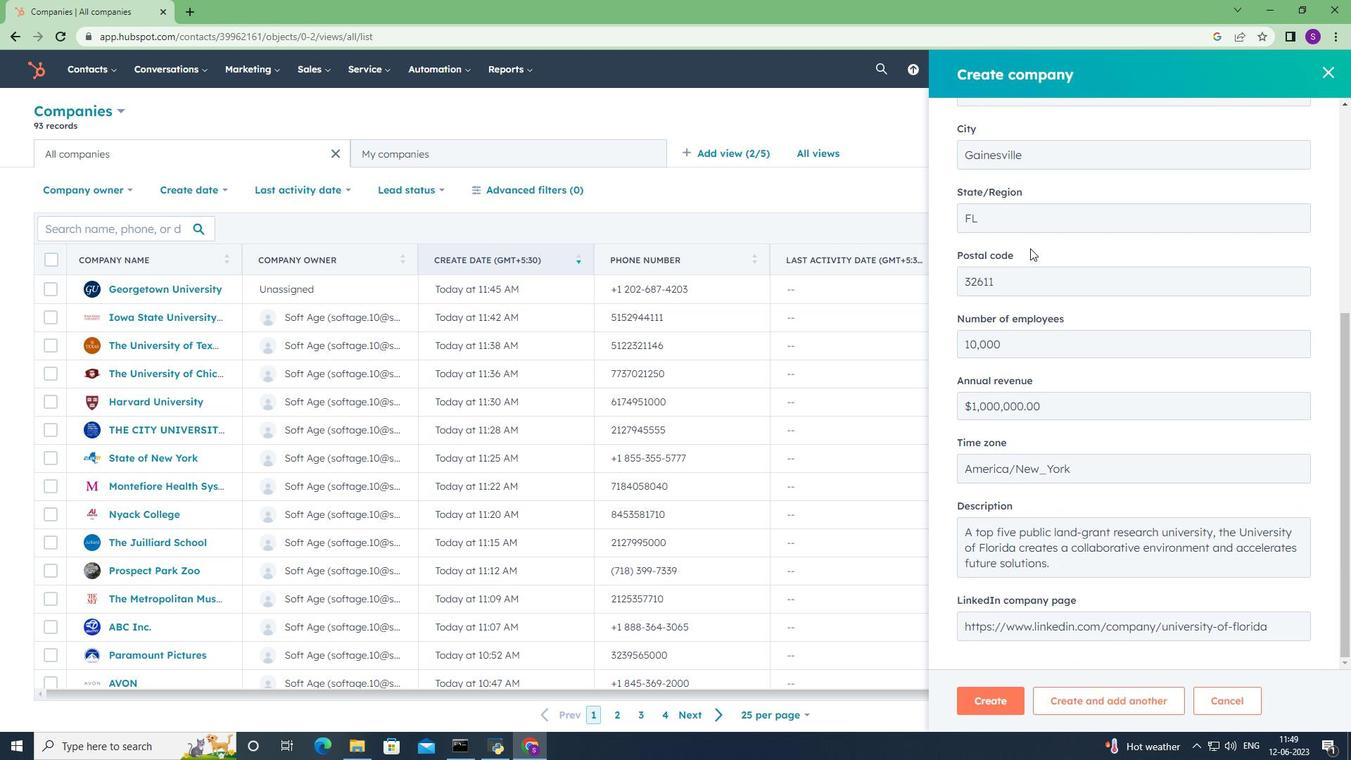 
Action: Mouse scrolled (1031, 254) with delta (0, 0)
Screenshot: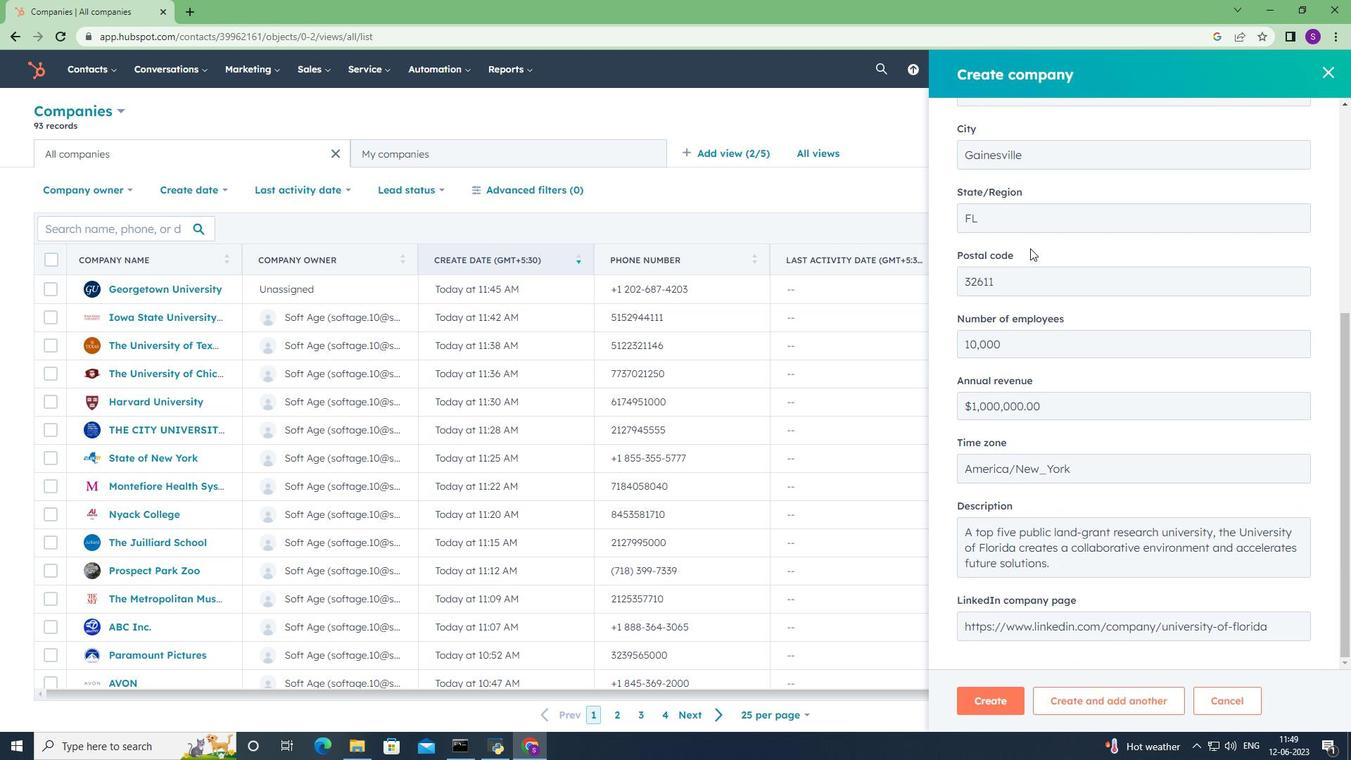 
Action: Mouse moved to (1031, 256)
Screenshot: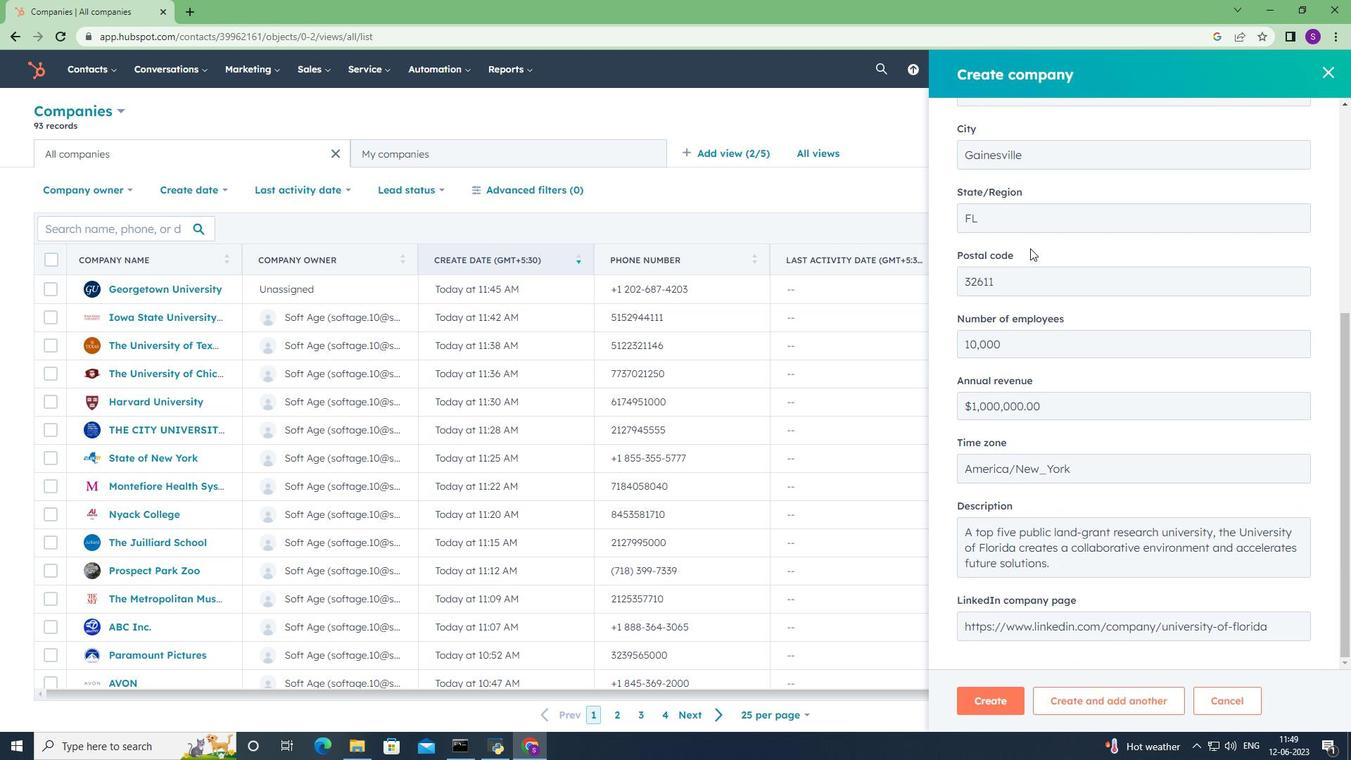 
Action: Mouse scrolled (1031, 255) with delta (0, 0)
Screenshot: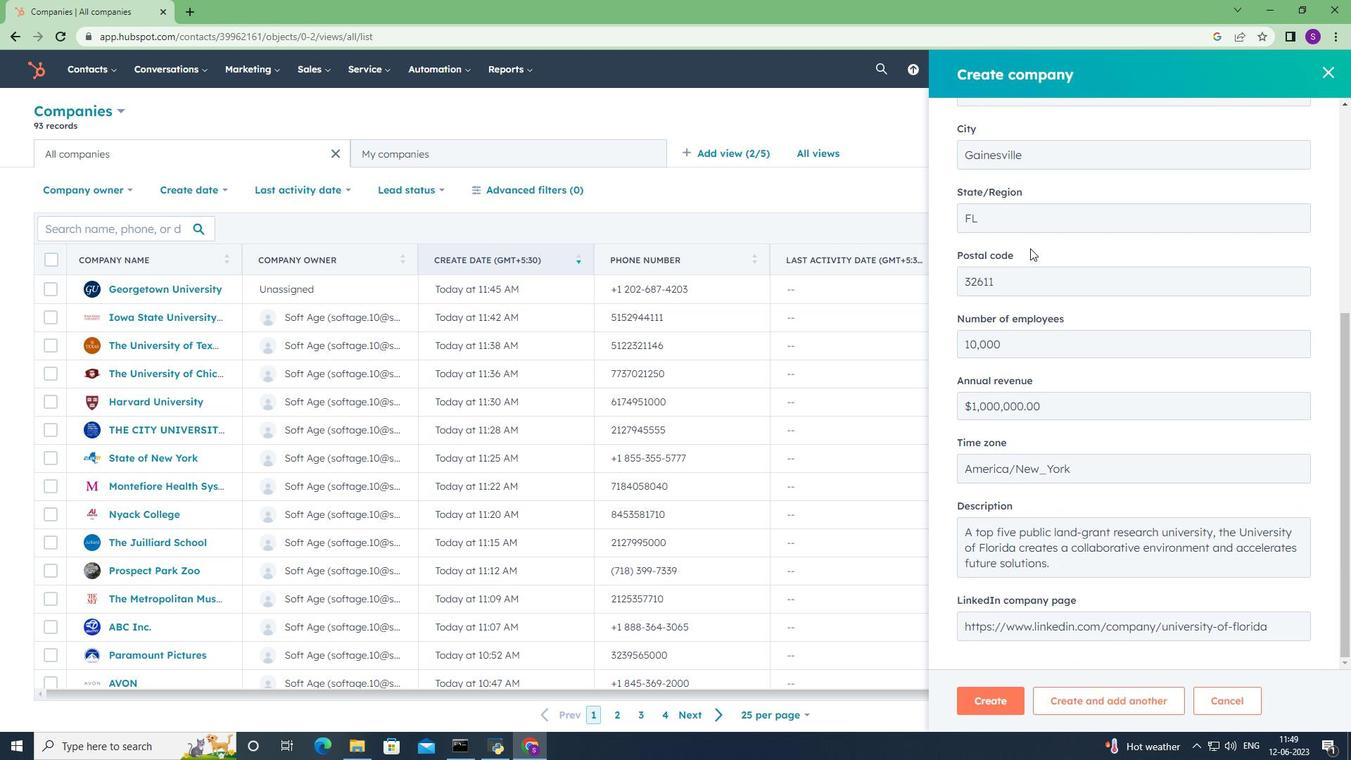 
Action: Mouse moved to (1031, 256)
Screenshot: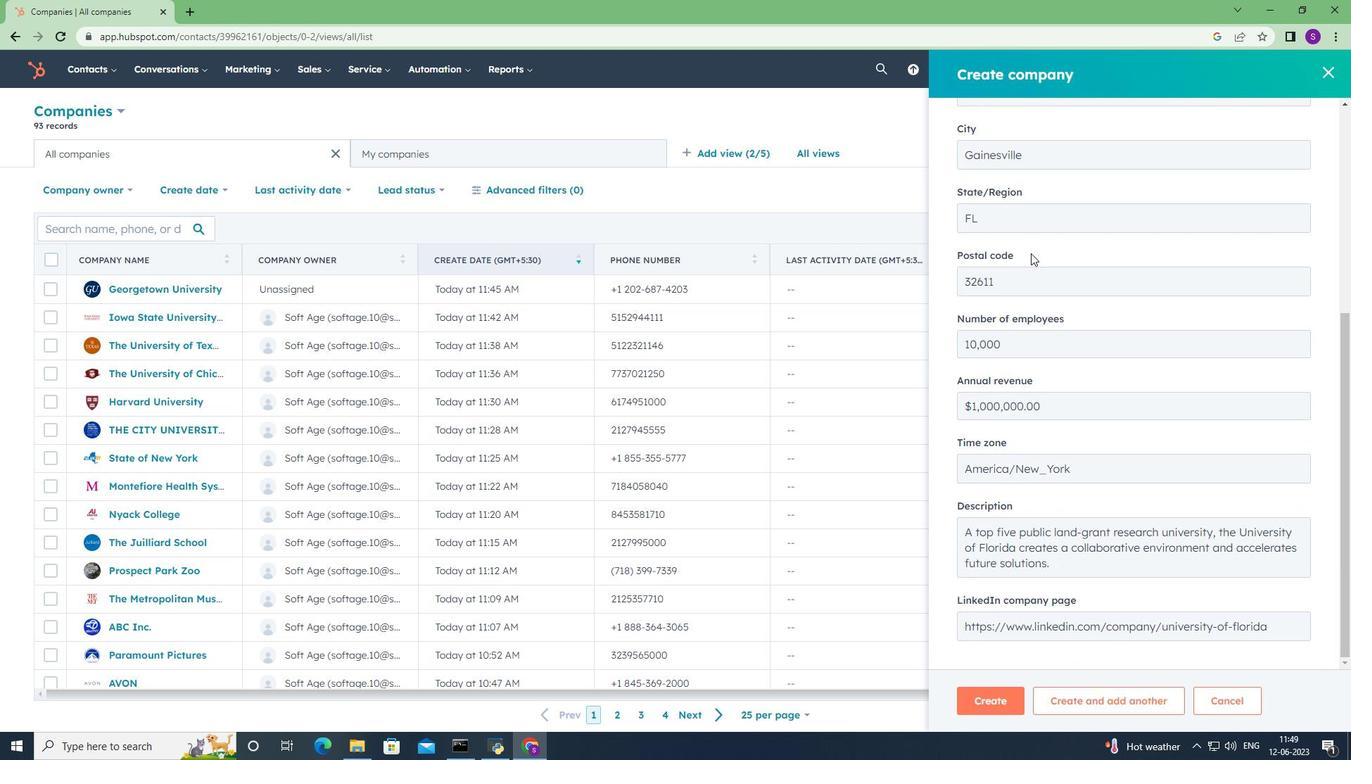 
Action: Mouse scrolled (1031, 256) with delta (0, 0)
Screenshot: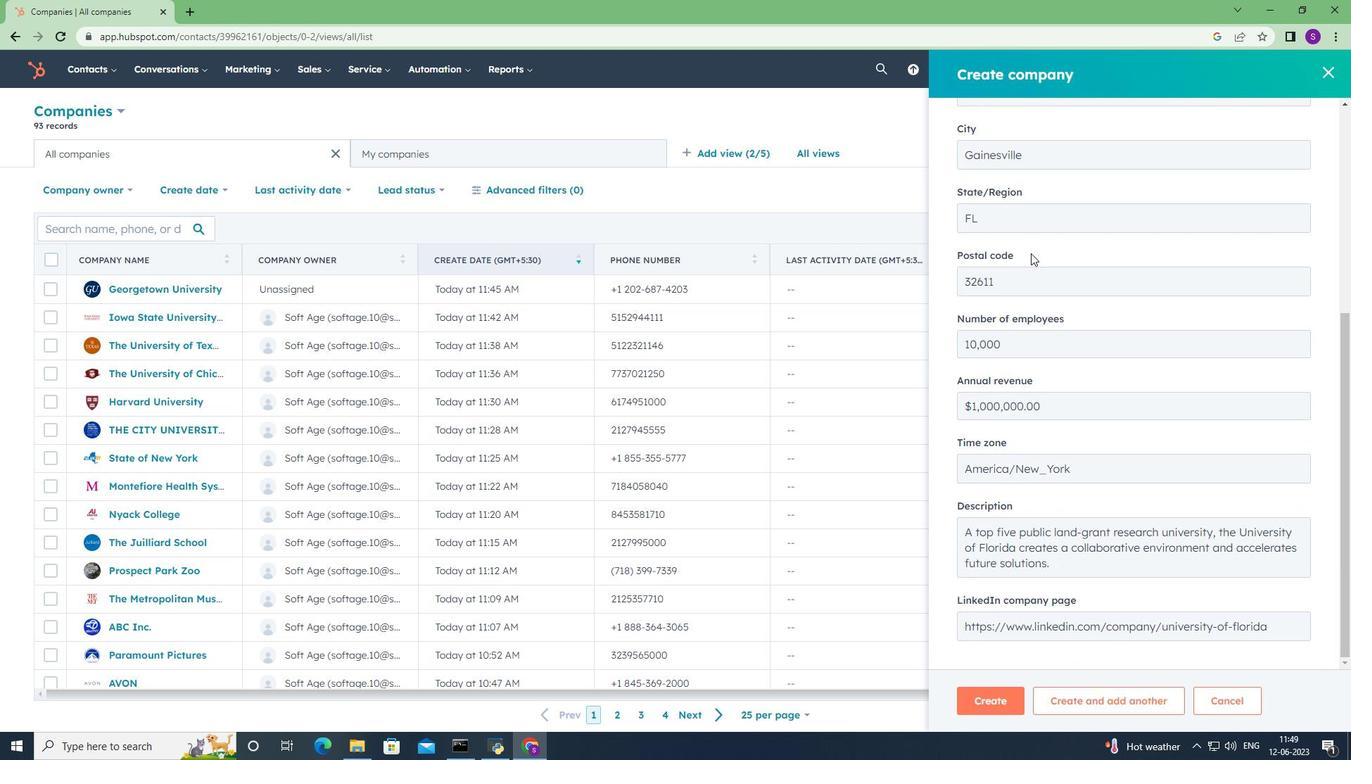 
Action: Mouse moved to (1031, 261)
Screenshot: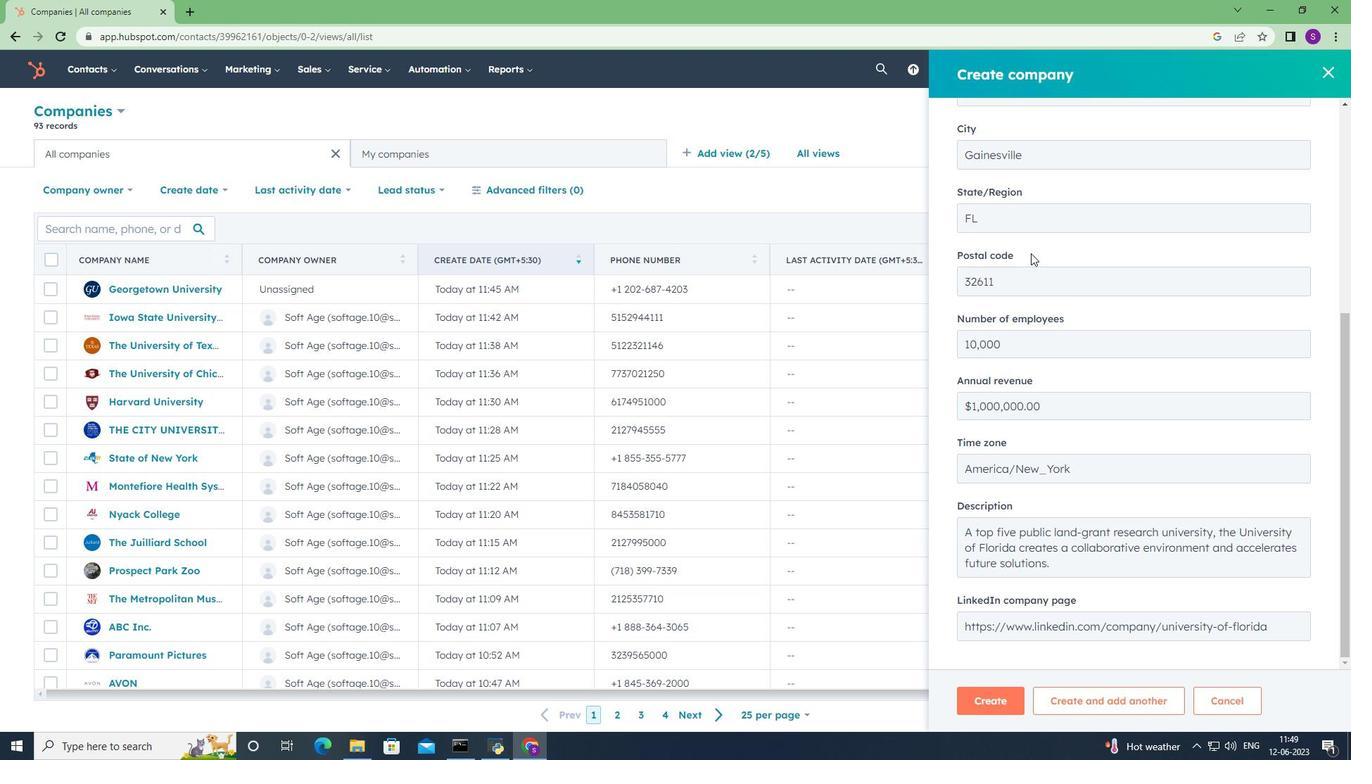 
Action: Mouse scrolled (1031, 260) with delta (0, 0)
Screenshot: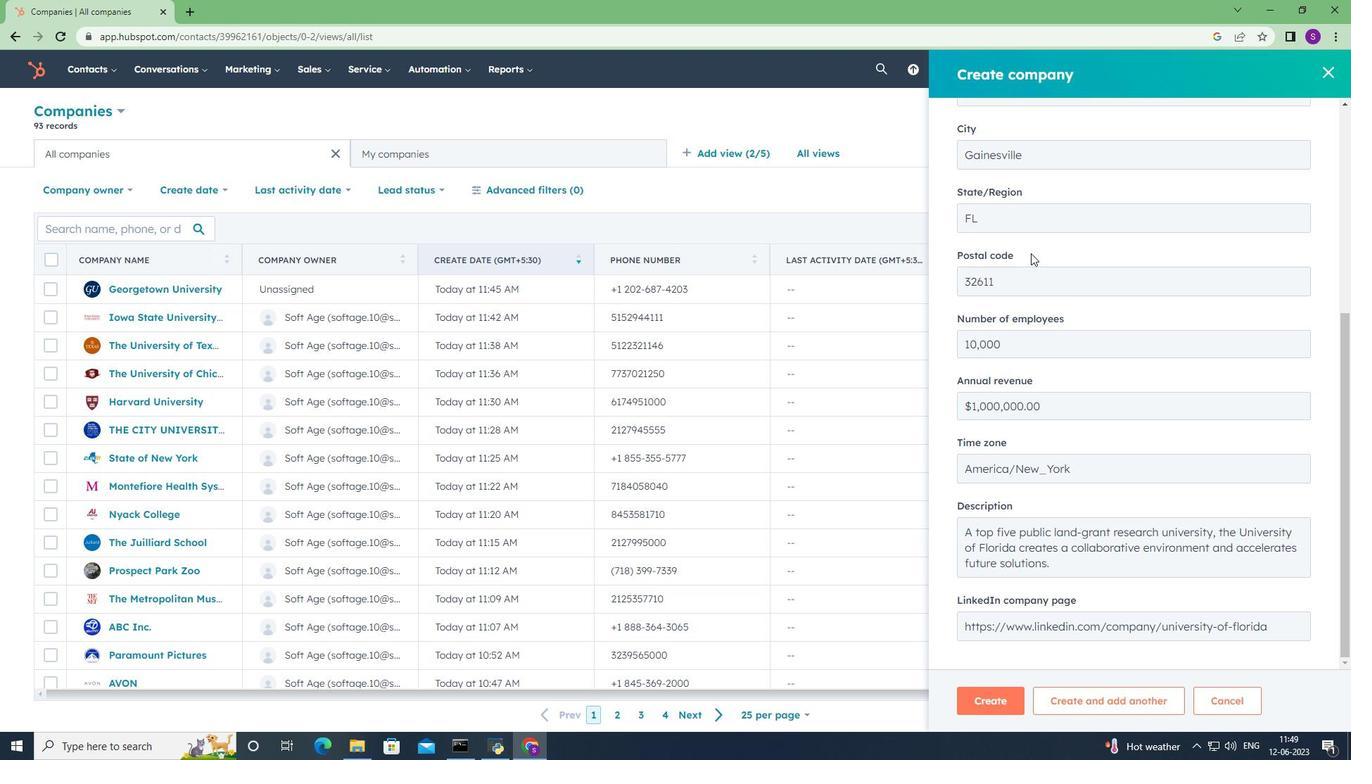 
Action: Mouse moved to (1001, 691)
Screenshot: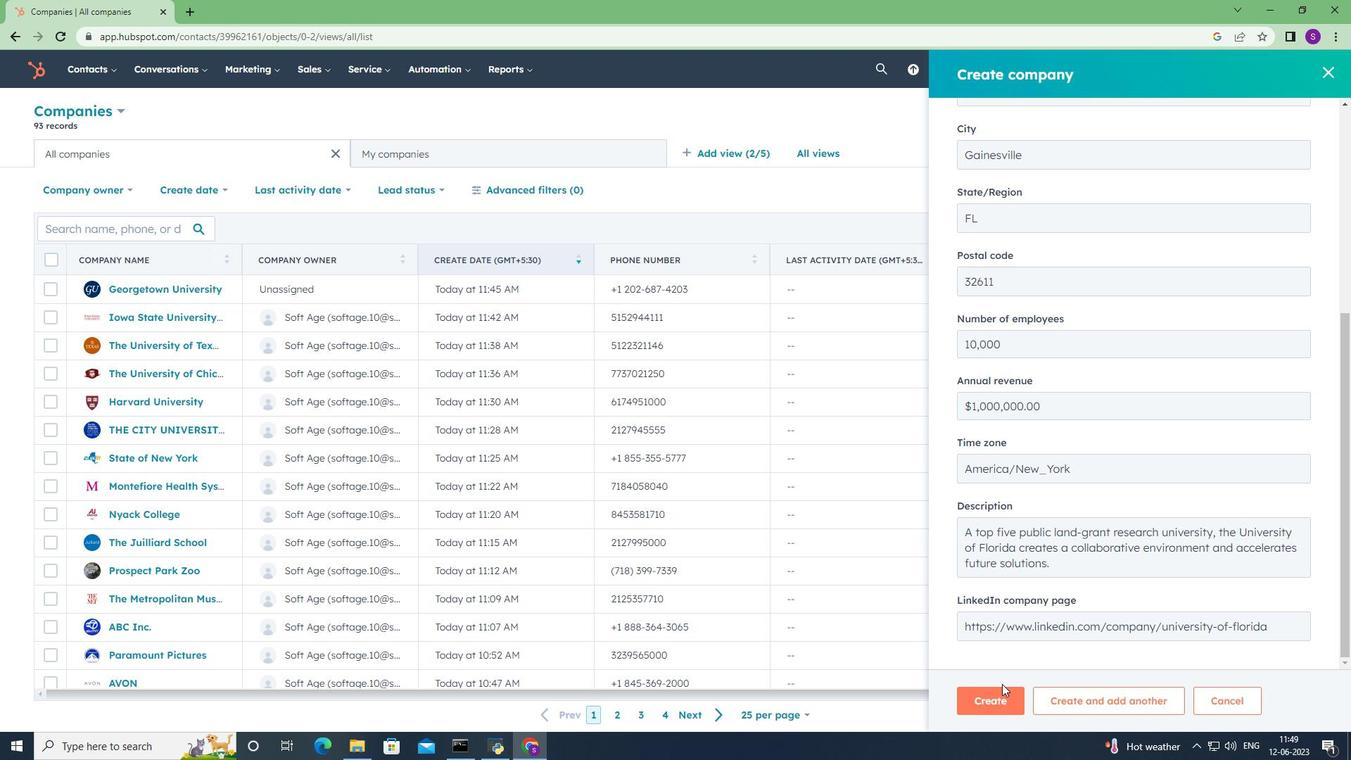 
Action: Mouse pressed left at (1001, 691)
Screenshot: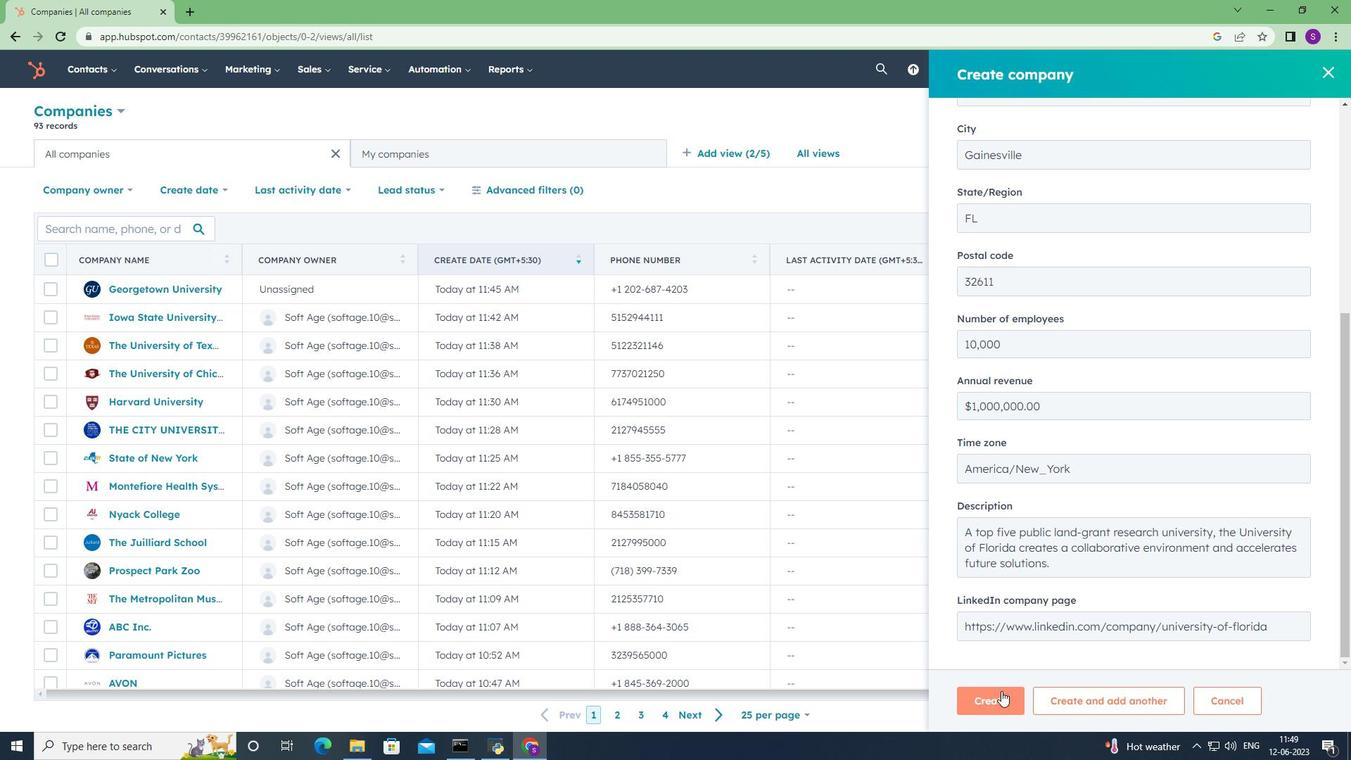 
Action: Mouse moved to (668, 433)
Screenshot: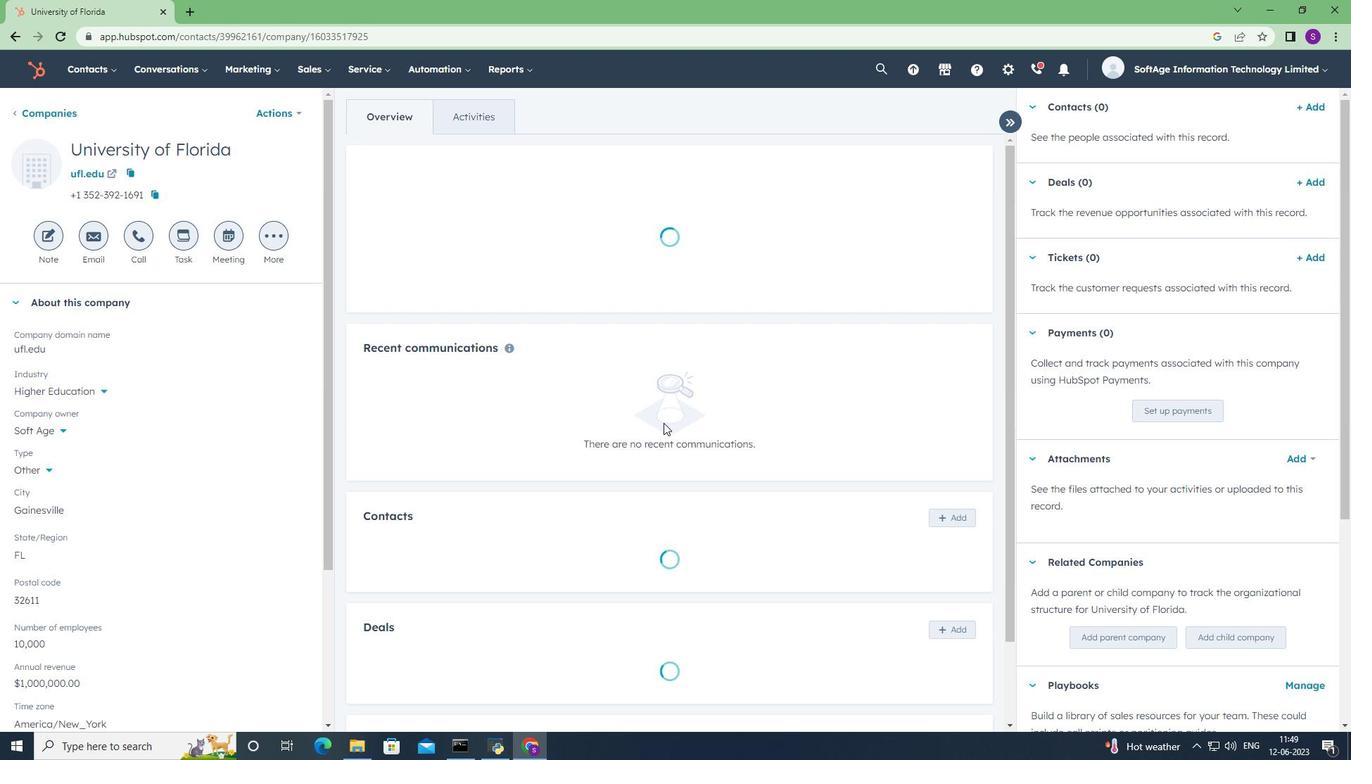 
Action: Mouse scrolled (668, 432) with delta (0, 0)
Screenshot: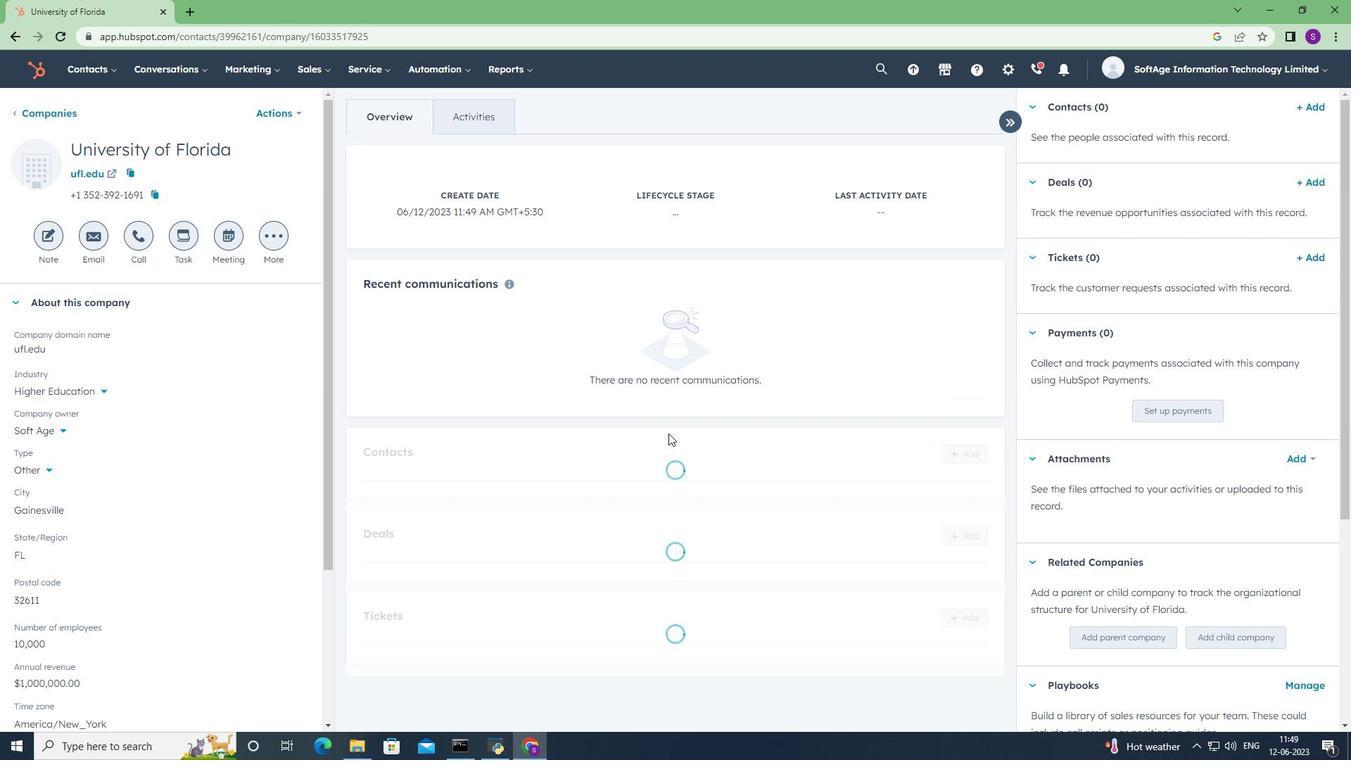 
Action: Mouse scrolled (668, 432) with delta (0, 0)
Screenshot: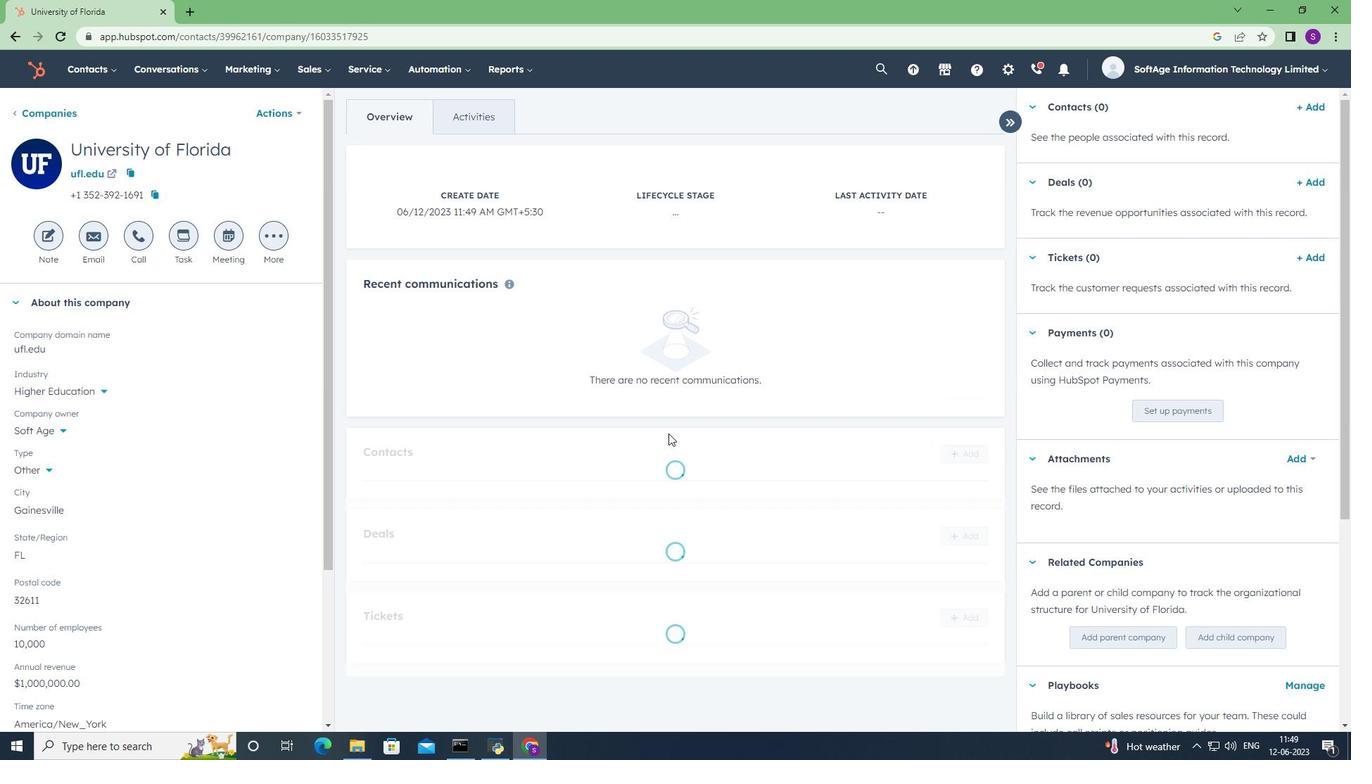 
Action: Mouse scrolled (668, 432) with delta (0, 0)
Screenshot: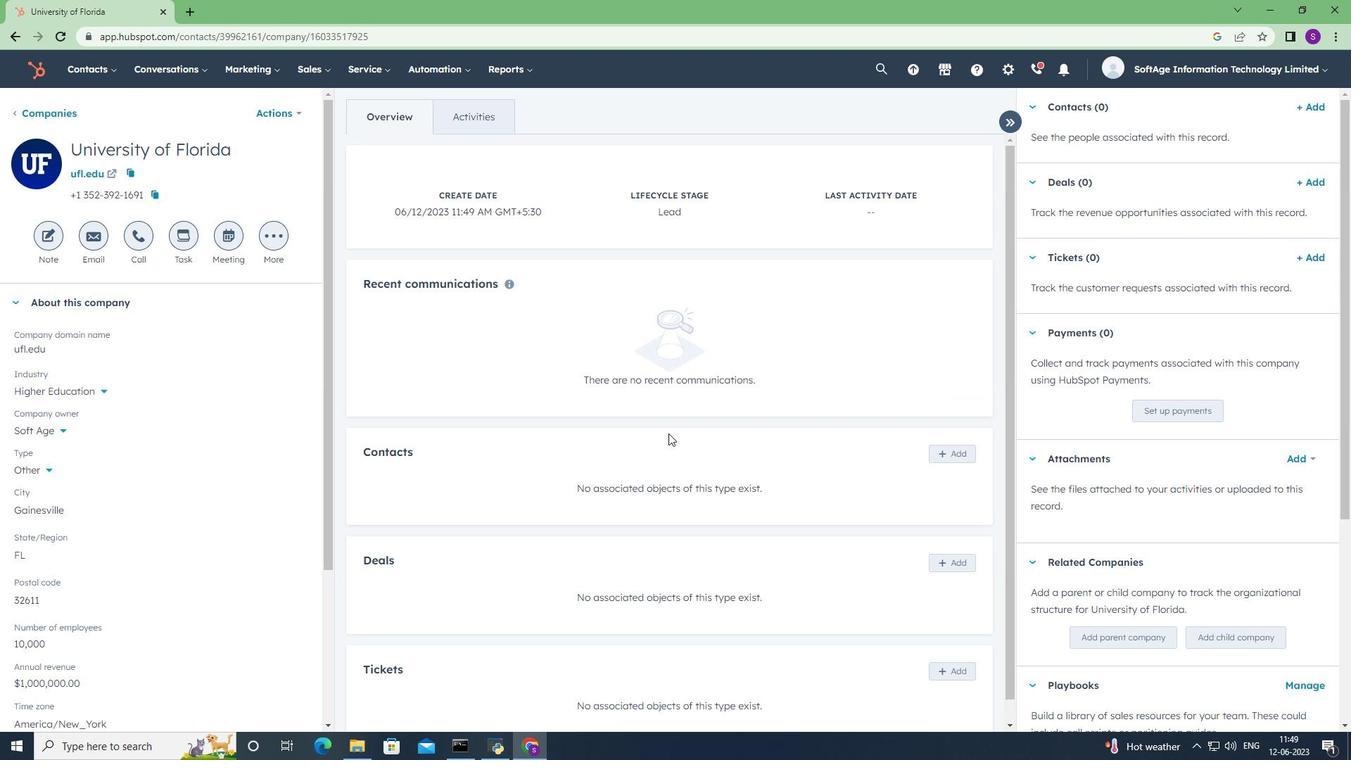 
Action: Mouse scrolled (668, 432) with delta (0, 0)
Screenshot: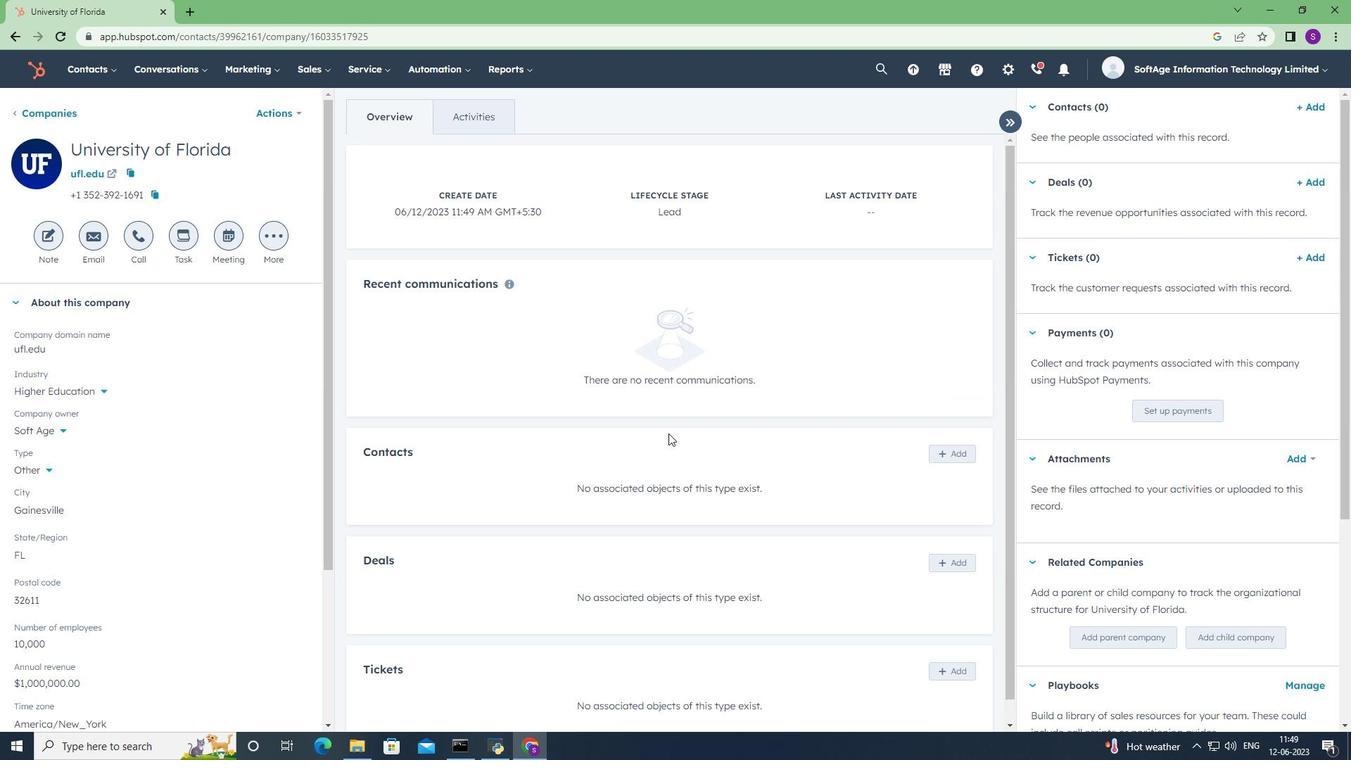 
Action: Mouse scrolled (668, 432) with delta (0, 0)
Screenshot: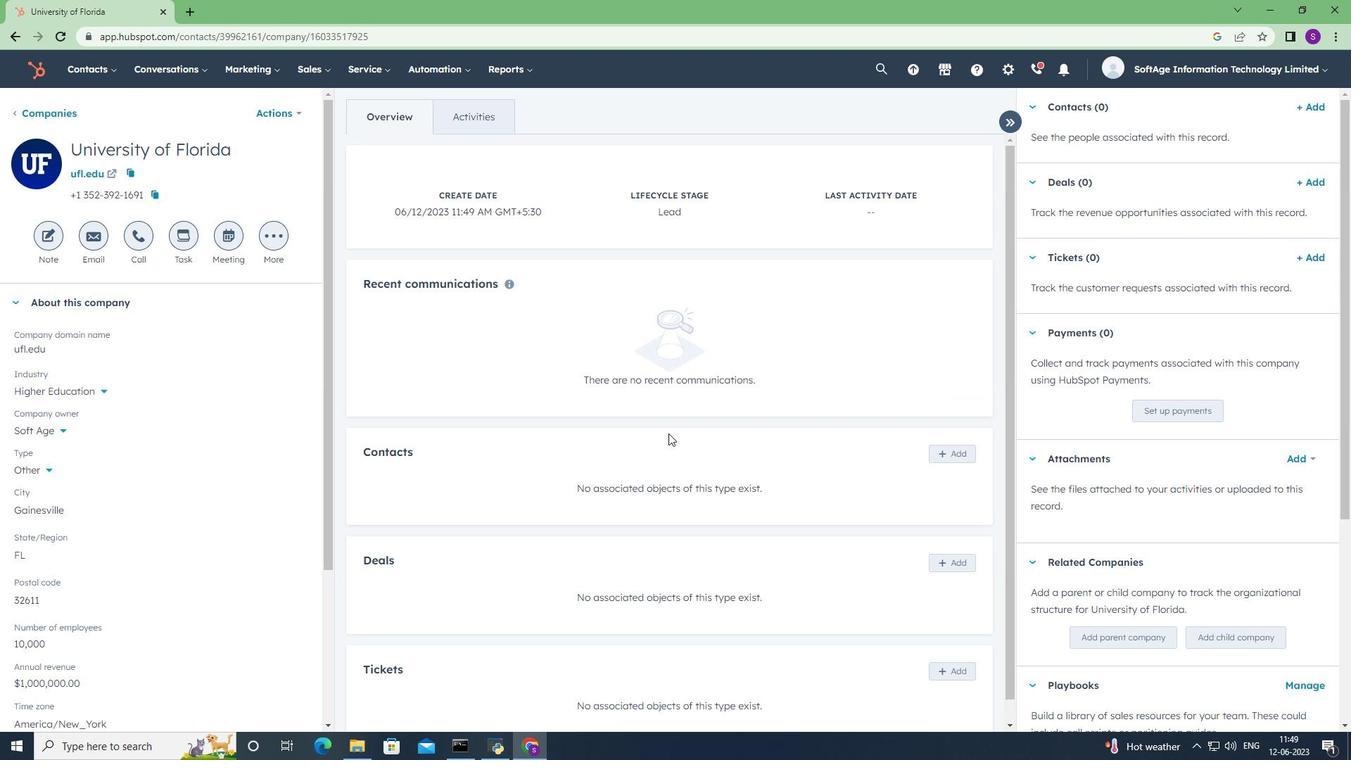 
Action: Mouse moved to (942, 431)
Screenshot: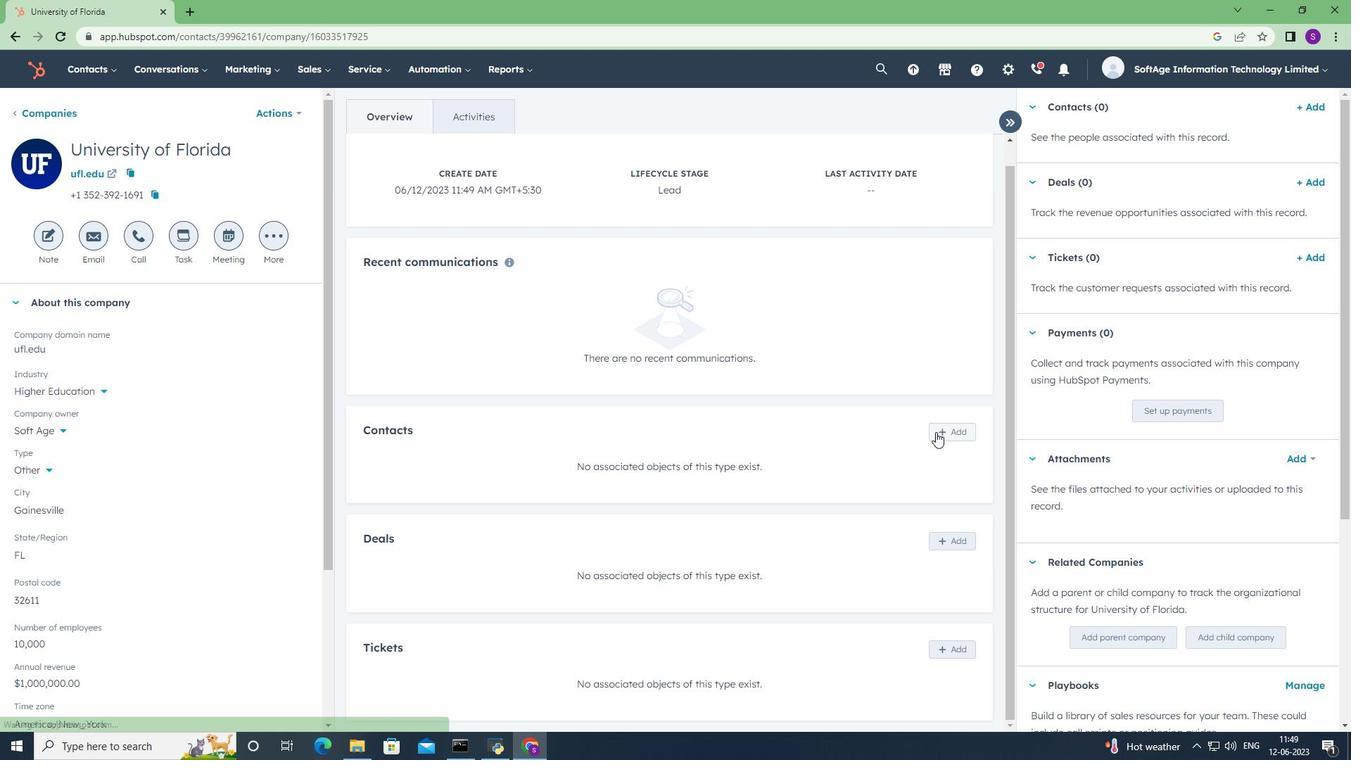 
Action: Mouse pressed left at (942, 431)
Screenshot: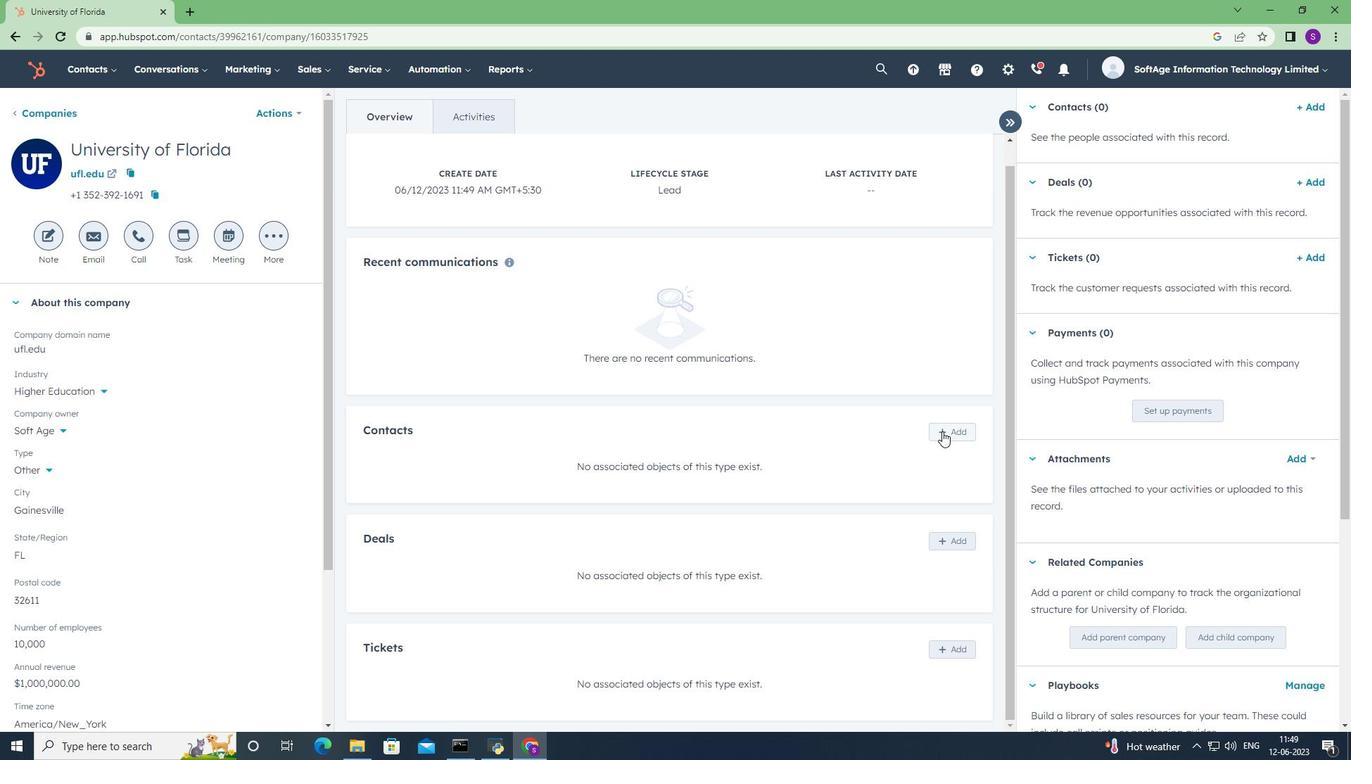 
Action: Mouse moved to (1095, 159)
Screenshot: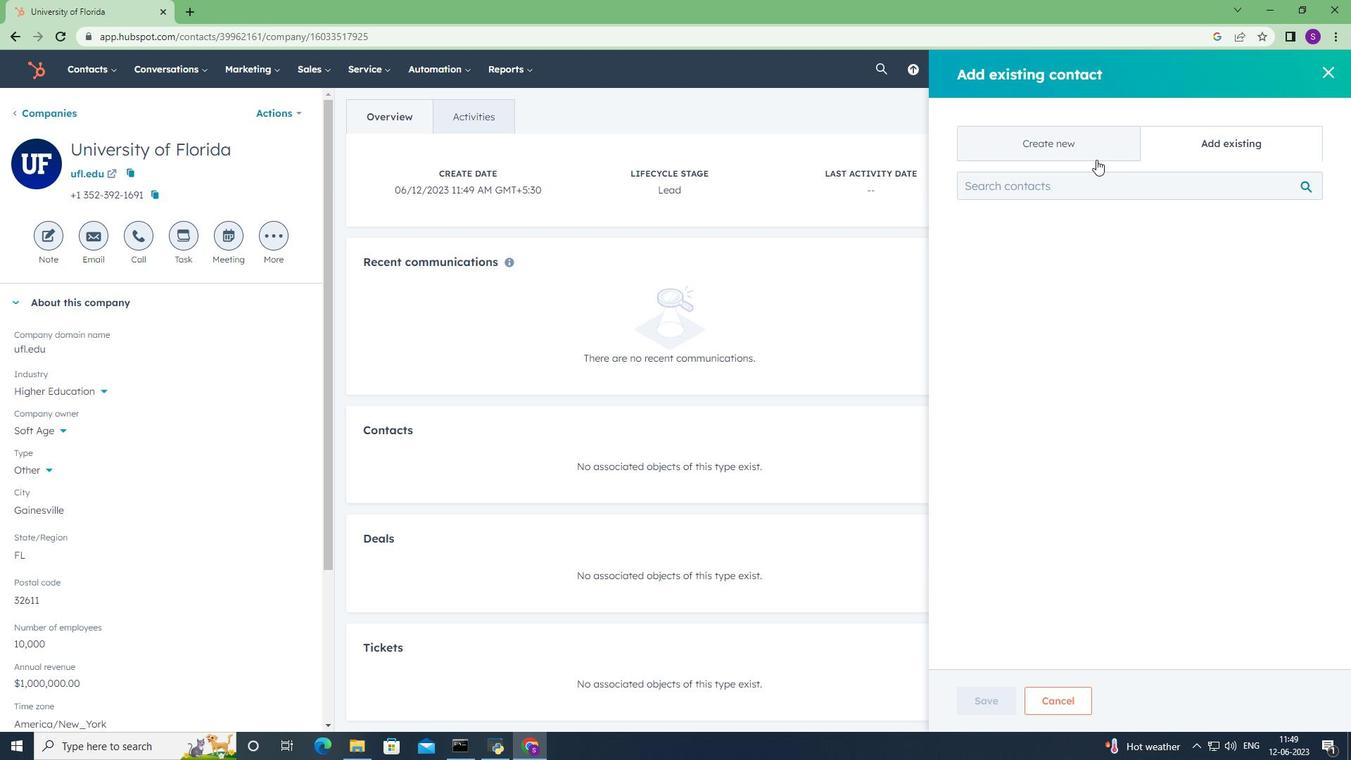 
Action: Mouse pressed left at (1095, 159)
Screenshot: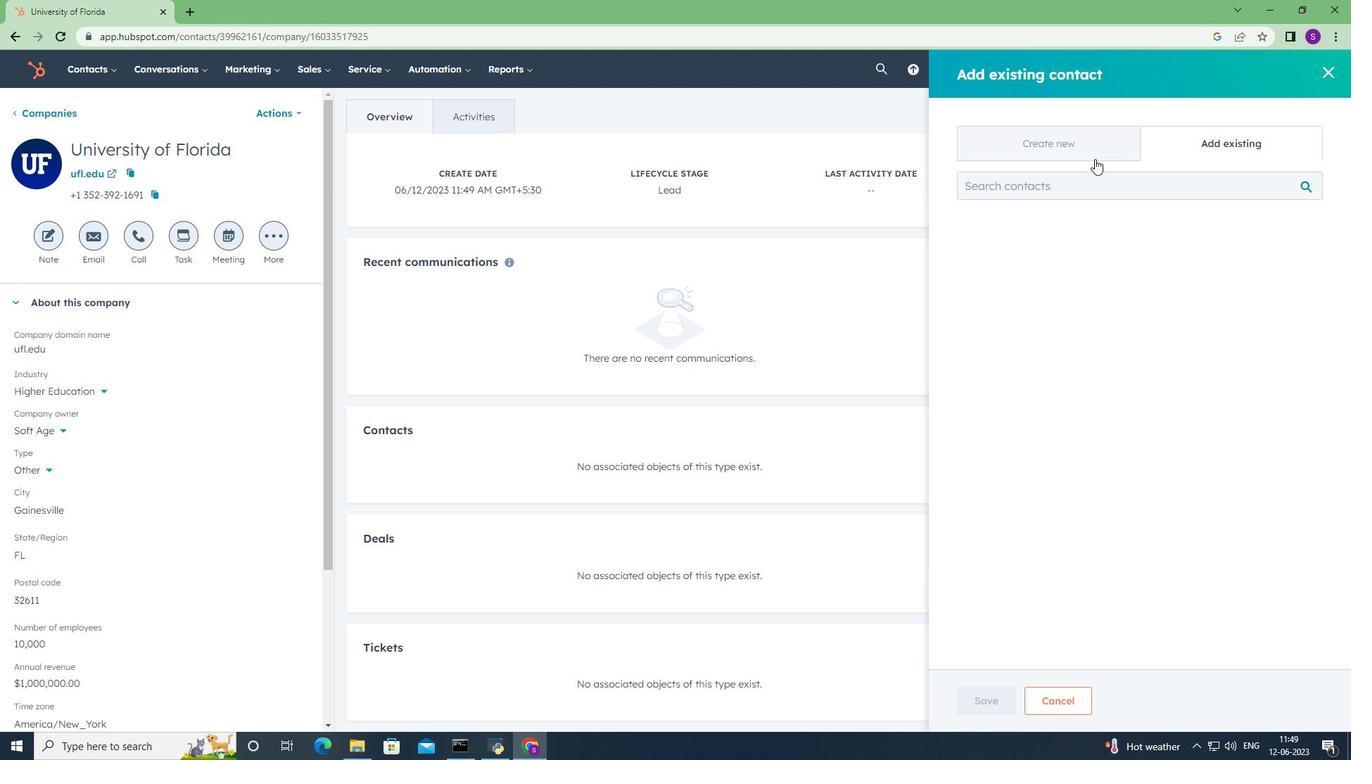 
Action: Mouse moved to (1065, 228)
Screenshot: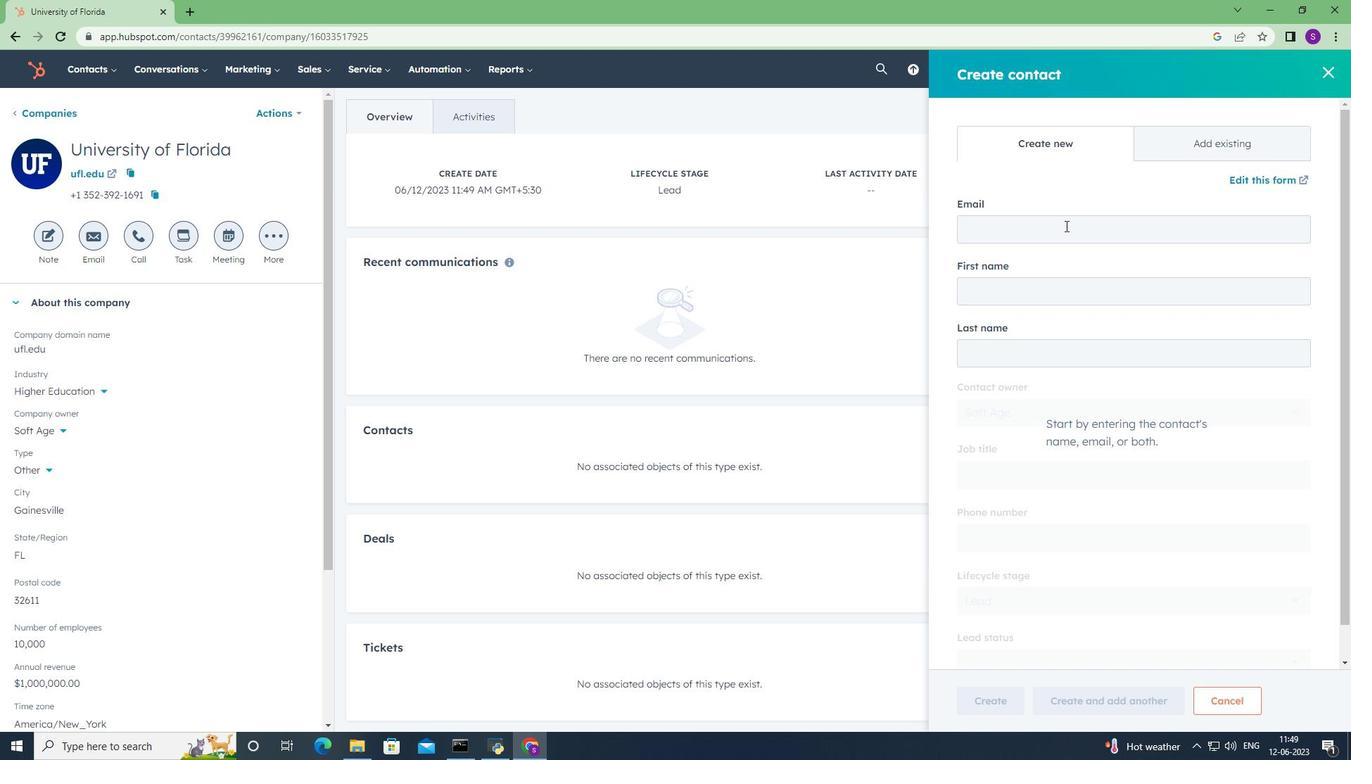 
Action: Mouse pressed left at (1065, 228)
Screenshot: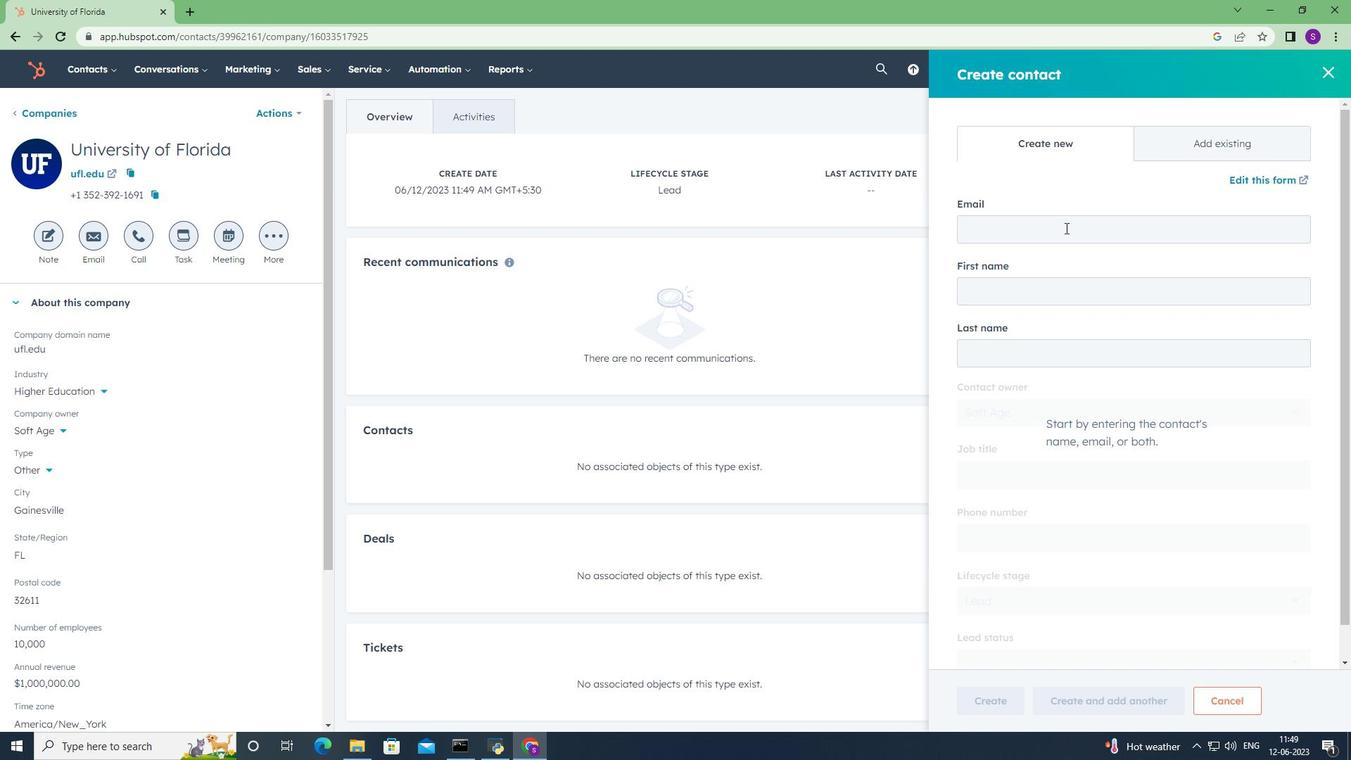 
Action: Mouse moved to (1065, 229)
Screenshot: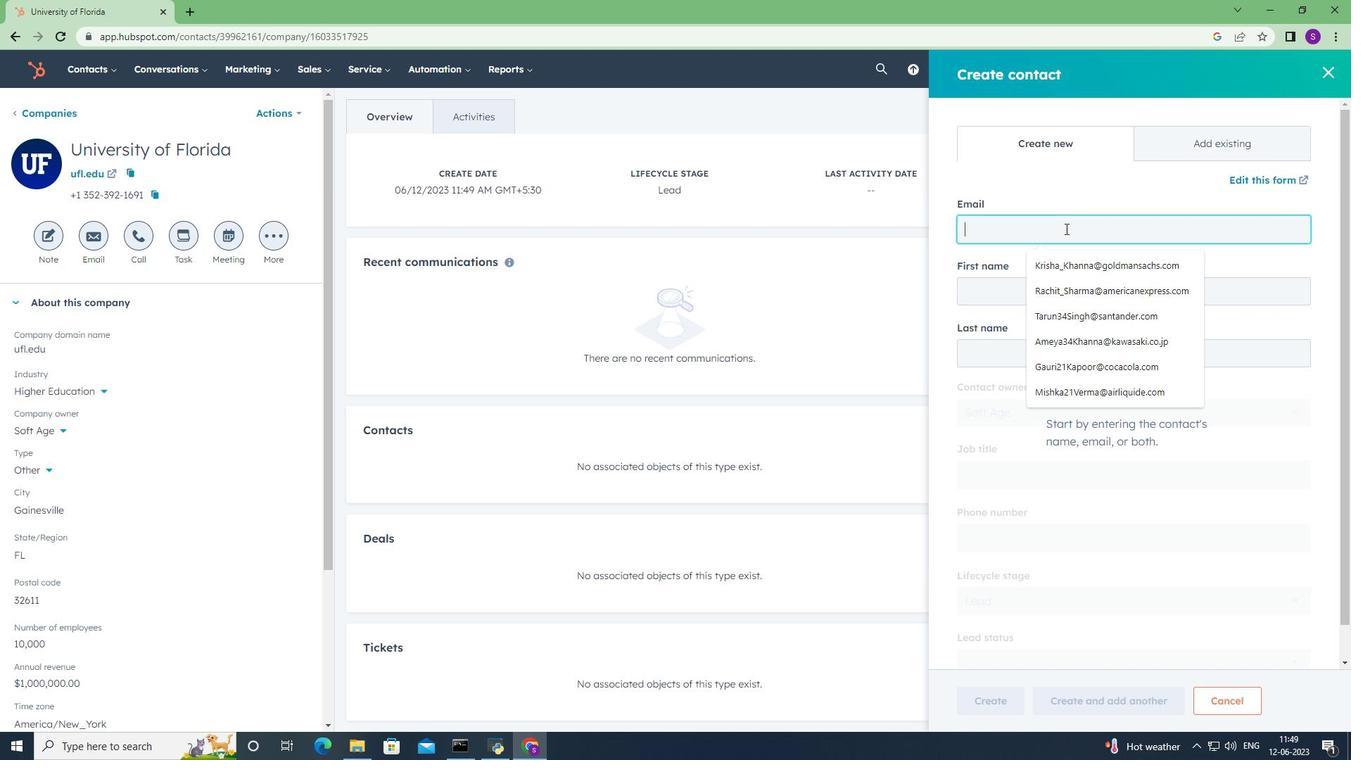 
Action: Key pressed <Key.shift>Aarush<Key.shift>_<Key.shift>Torres<Key.shift>@ufl.edu
Screenshot: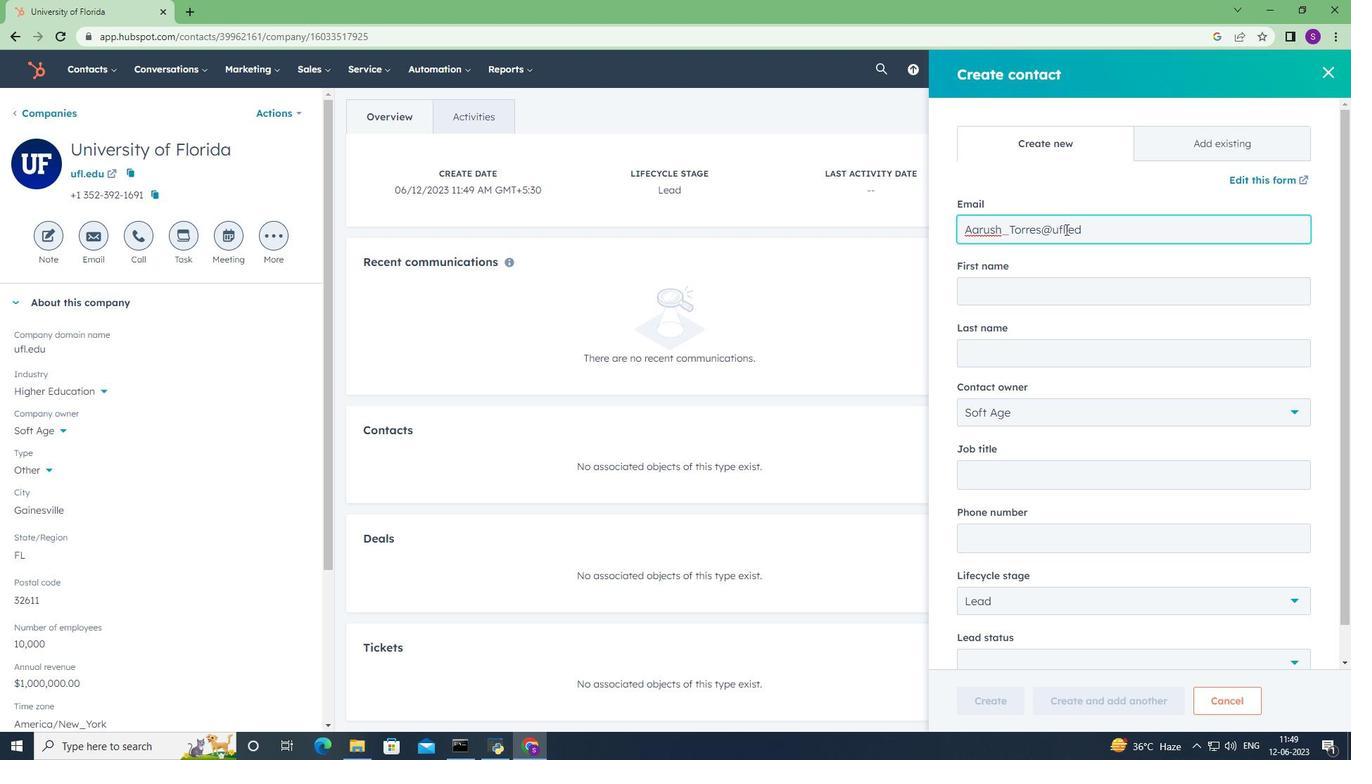 
Action: Mouse moved to (1055, 299)
Screenshot: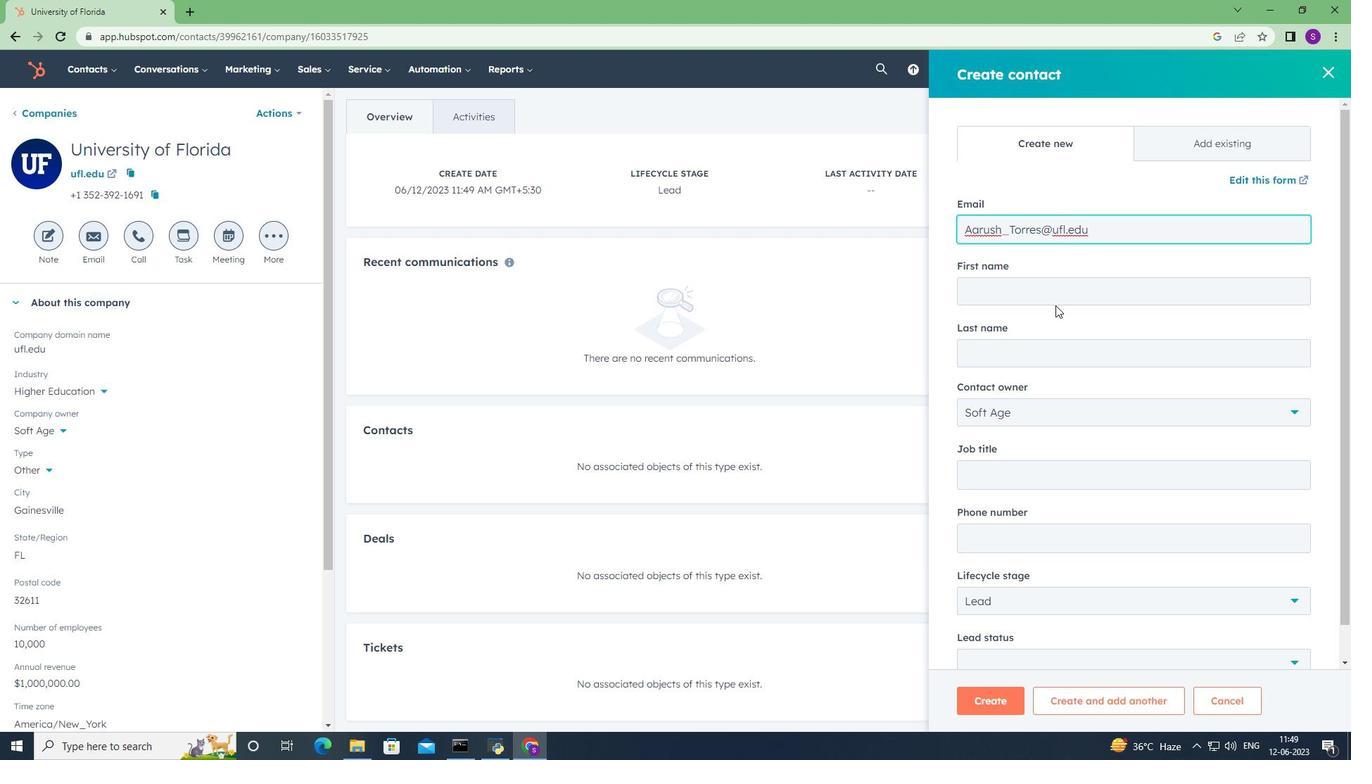 
Action: Mouse pressed left at (1055, 299)
Screenshot: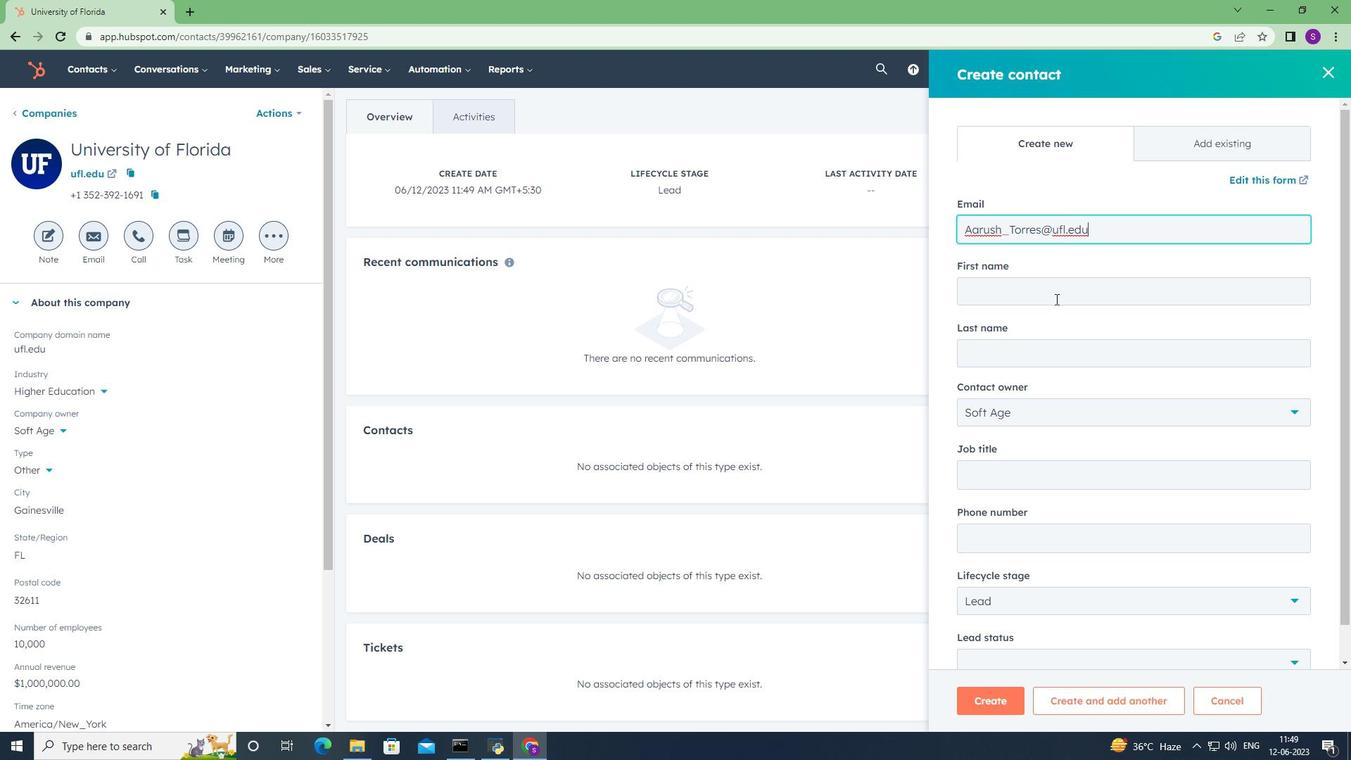 
Action: Key pressed <Key.shift>Aarush<Key.tab><Key.shift><Key.shift><Key.shift><Key.shift><Key.shift><Key.shift><Key.shift><Key.shift><Key.shift><Key.shift><Key.shift><Key.shift><Key.shift><Key.shift><Key.shift><Key.shift><Key.shift><Key.shift><Key.shift><Key.shift><Key.shift><Key.shift><Key.shift><Key.shift><Key.shift><Key.shift><Key.shift><Key.shift><Key.shift><Key.shift><Key.shift><Key.shift><Key.shift><Key.shift><Key.shift><Key.shift><Key.shift><Key.shift><Key.shift><Key.shift><Key.shift><Key.shift><Key.shift><Key.shift><Key.shift><Key.shift><Key.shift><Key.shift><Key.shift><Key.shift><Key.shift><Key.shift><Key.shift><Key.shift>Torres<Key.tab><Key.tab><Key.shift><Key.shift><Key.shift><Key.shift><Key.shift><Key.shift><Key.shift><Key.shift><Key.shift><Key.shift><Key.shift>Chif<Key.backspace>ef<Key.space><Key.shift><Key.shift><Key.shift><Key.shift><Key.shift><Key.shift><Key.shift><Key.shift><Key.shift><Key.shift><Key.shift><Key.shift><Key.shift><Key.shift>Executive<Key.space>off<Key.backspace><Key.backspace><Key.backspace><Key.shift><Key.shift><Key.shift><Key.shift><Key.shift><Key.shift><Key.shift>Officer<Key.tab>7025551240
Screenshot: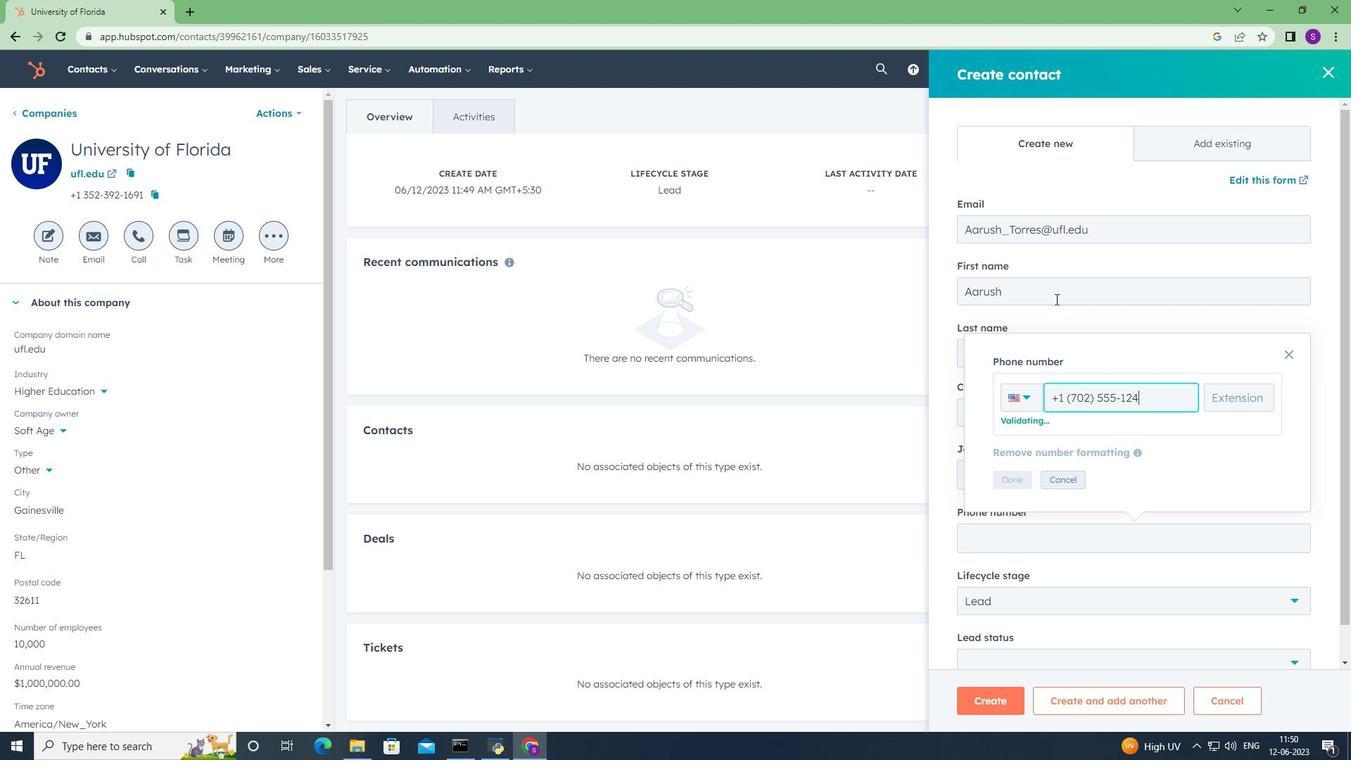 
Action: Mouse moved to (1005, 473)
Screenshot: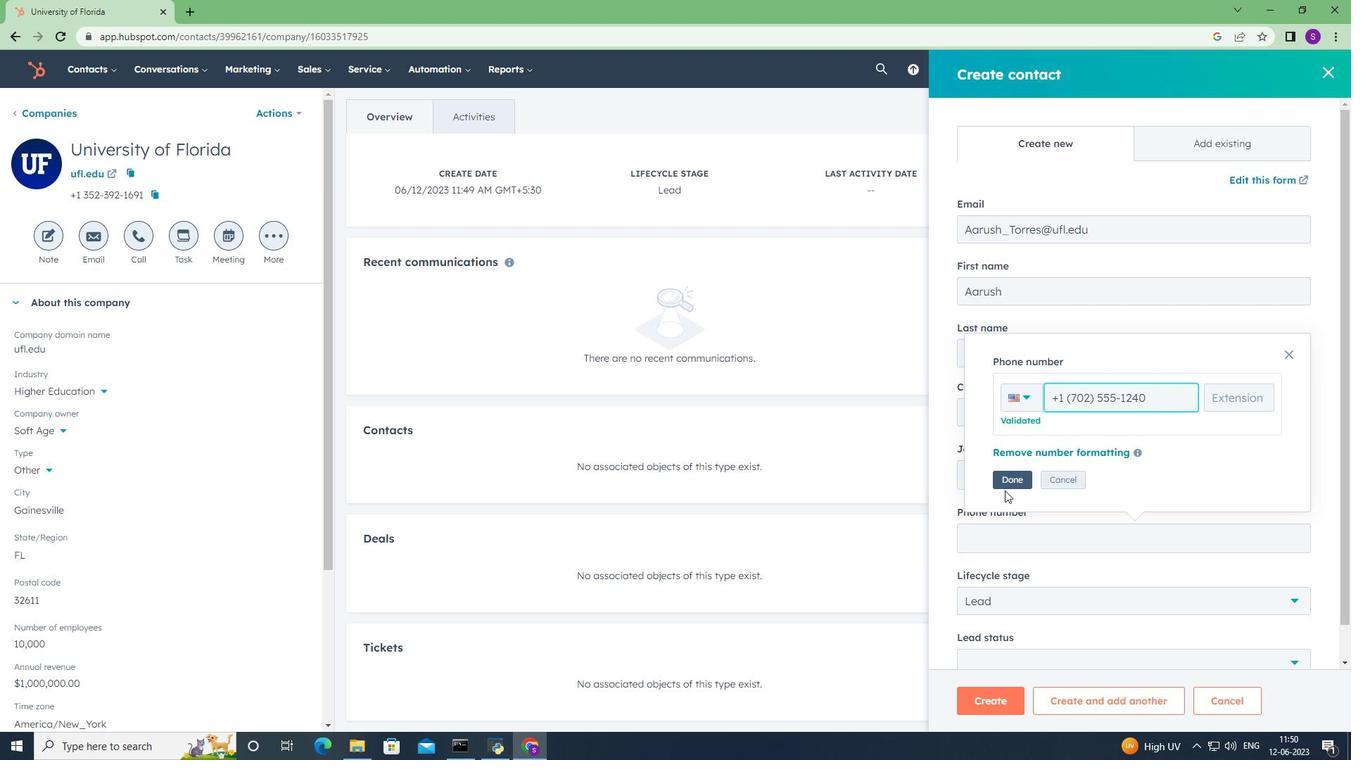 
Action: Mouse pressed left at (1005, 473)
Screenshot: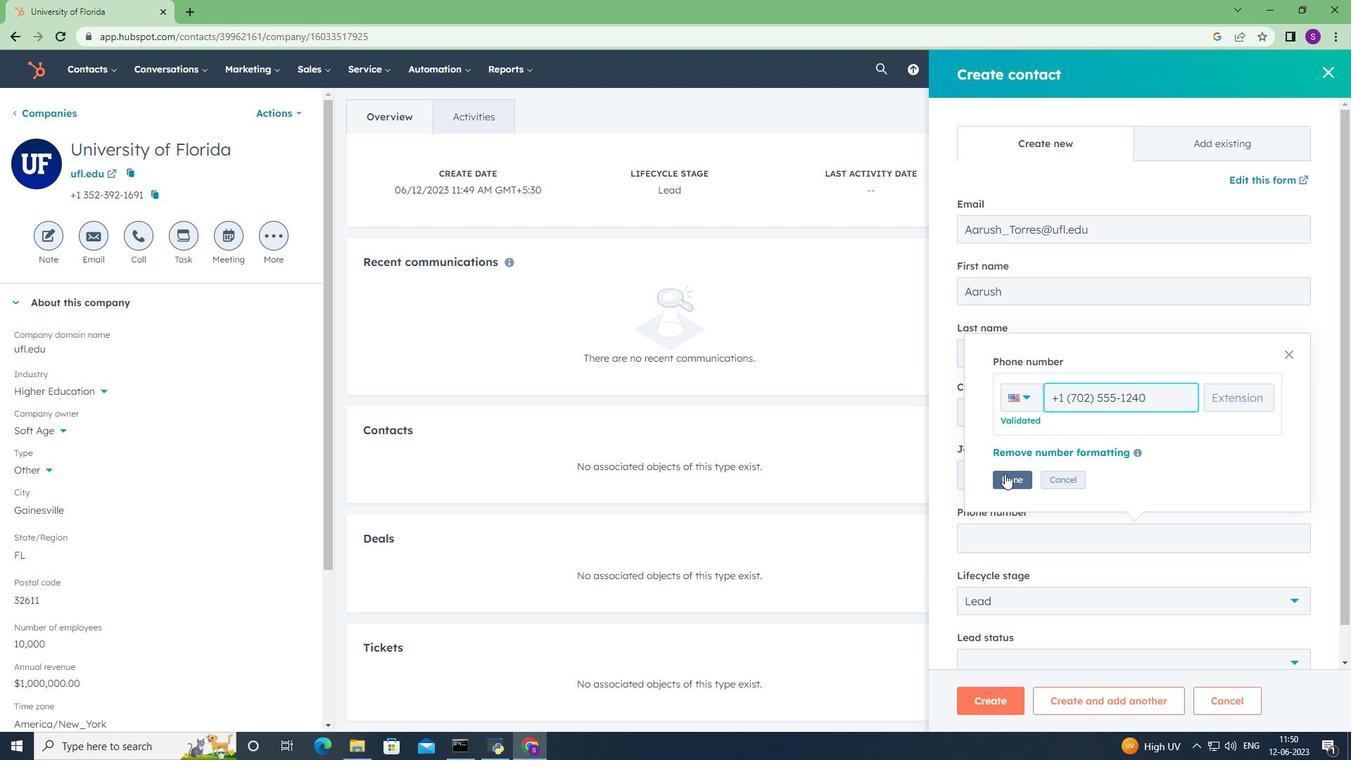 
Action: Mouse moved to (1031, 569)
Screenshot: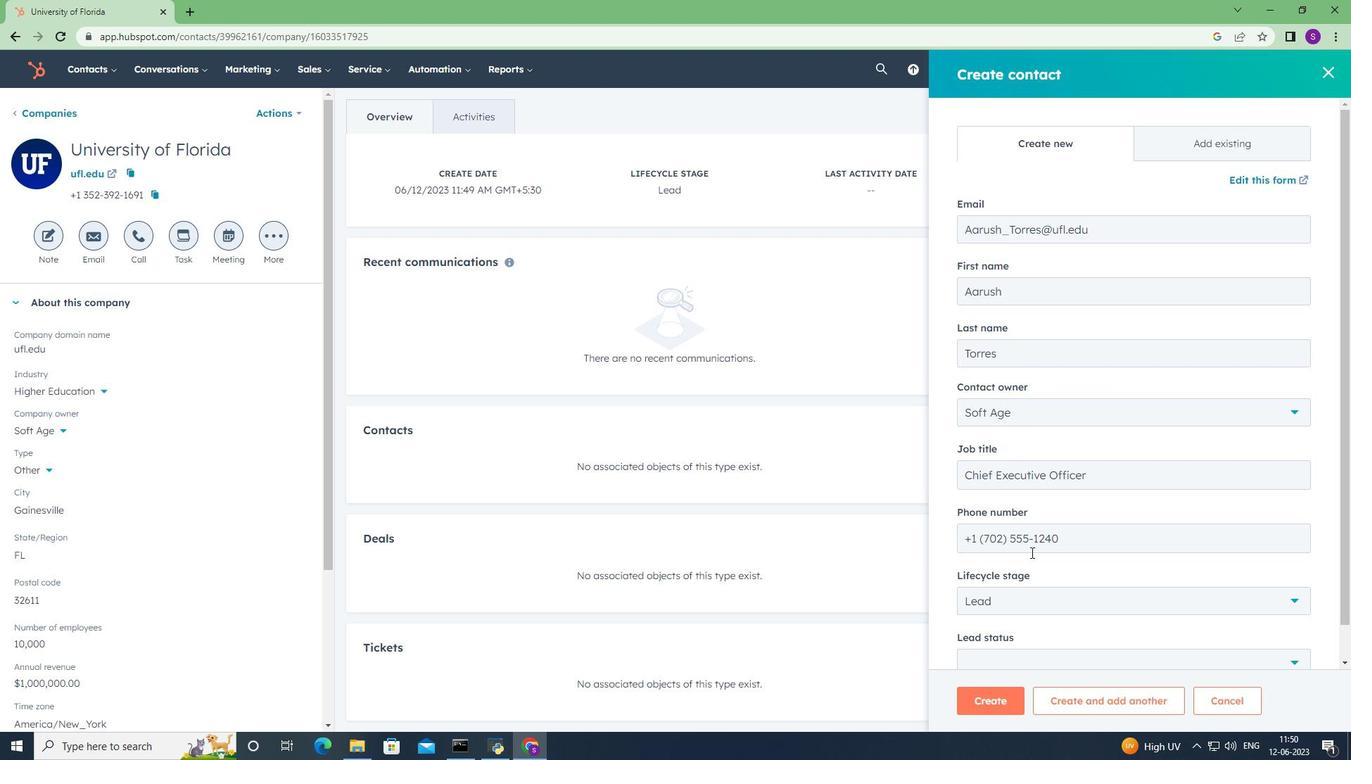 
Action: Mouse scrolled (1031, 568) with delta (0, 0)
Screenshot: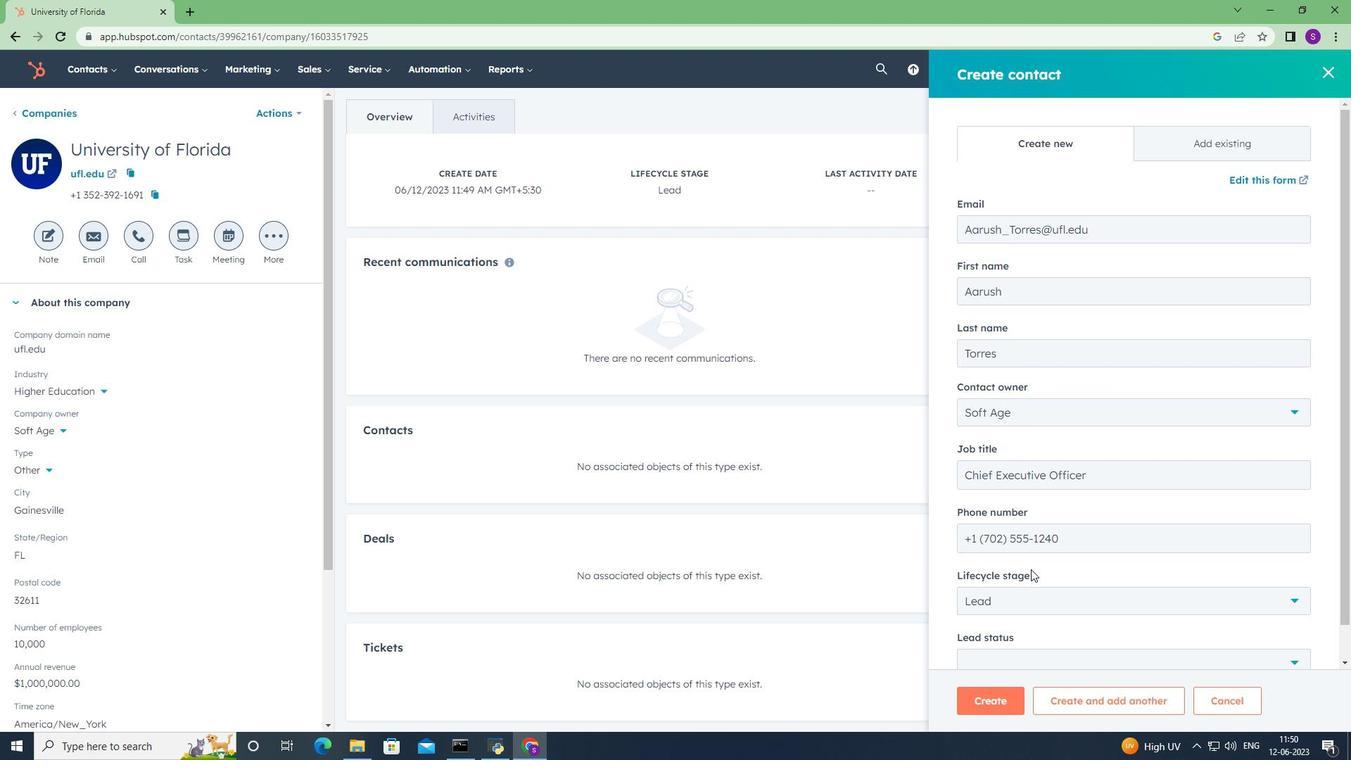 
Action: Mouse scrolled (1031, 568) with delta (0, 0)
Screenshot: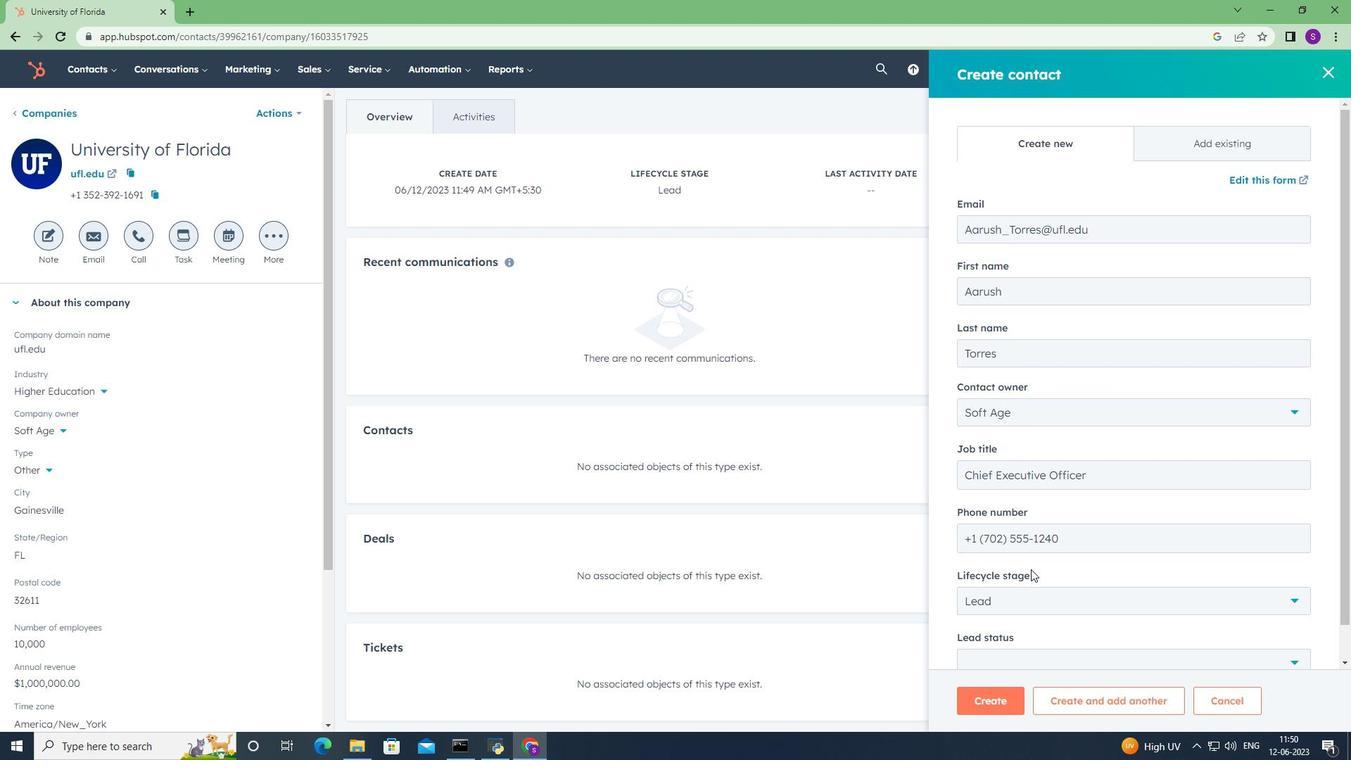 
Action: Mouse scrolled (1031, 568) with delta (0, 0)
Screenshot: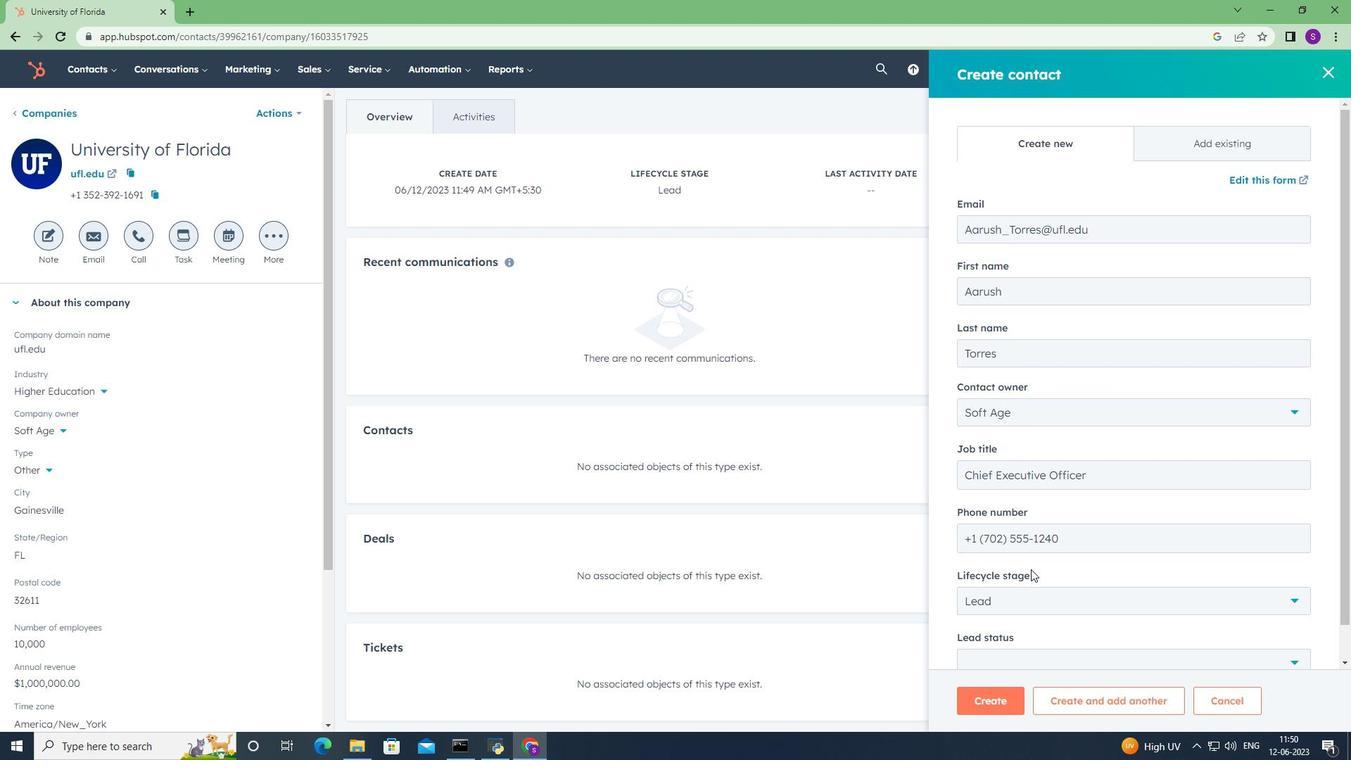 
Action: Mouse pressed left at (1031, 569)
Screenshot: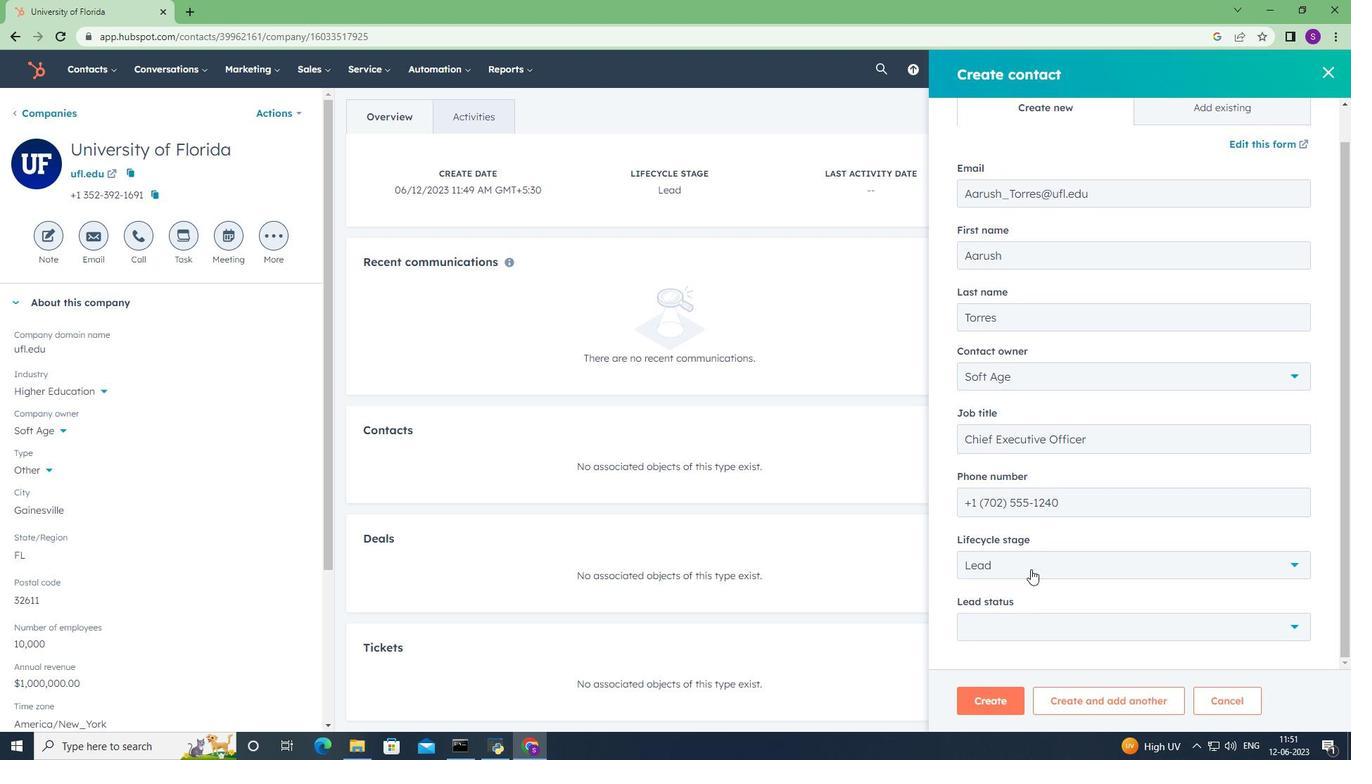 
Action: Mouse moved to (1007, 434)
Screenshot: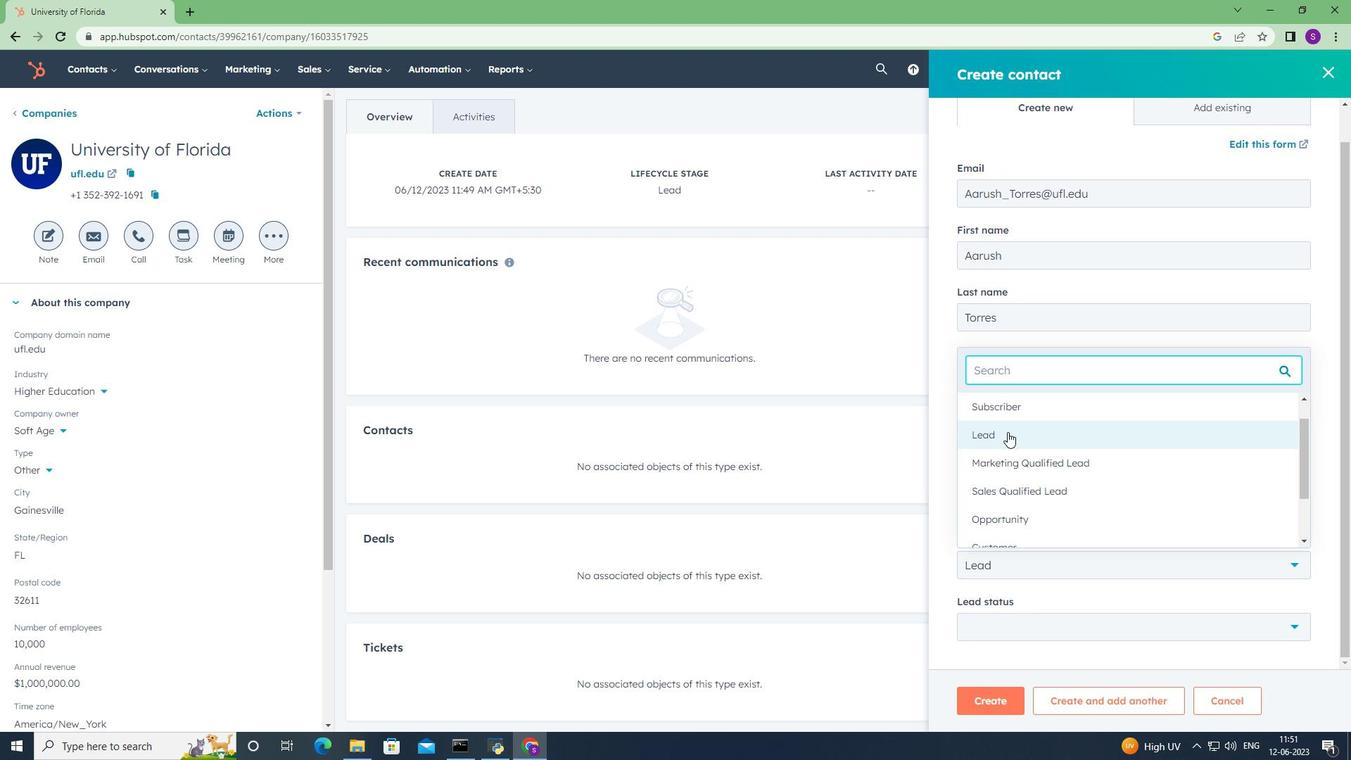 
Action: Mouse pressed left at (1007, 434)
Screenshot: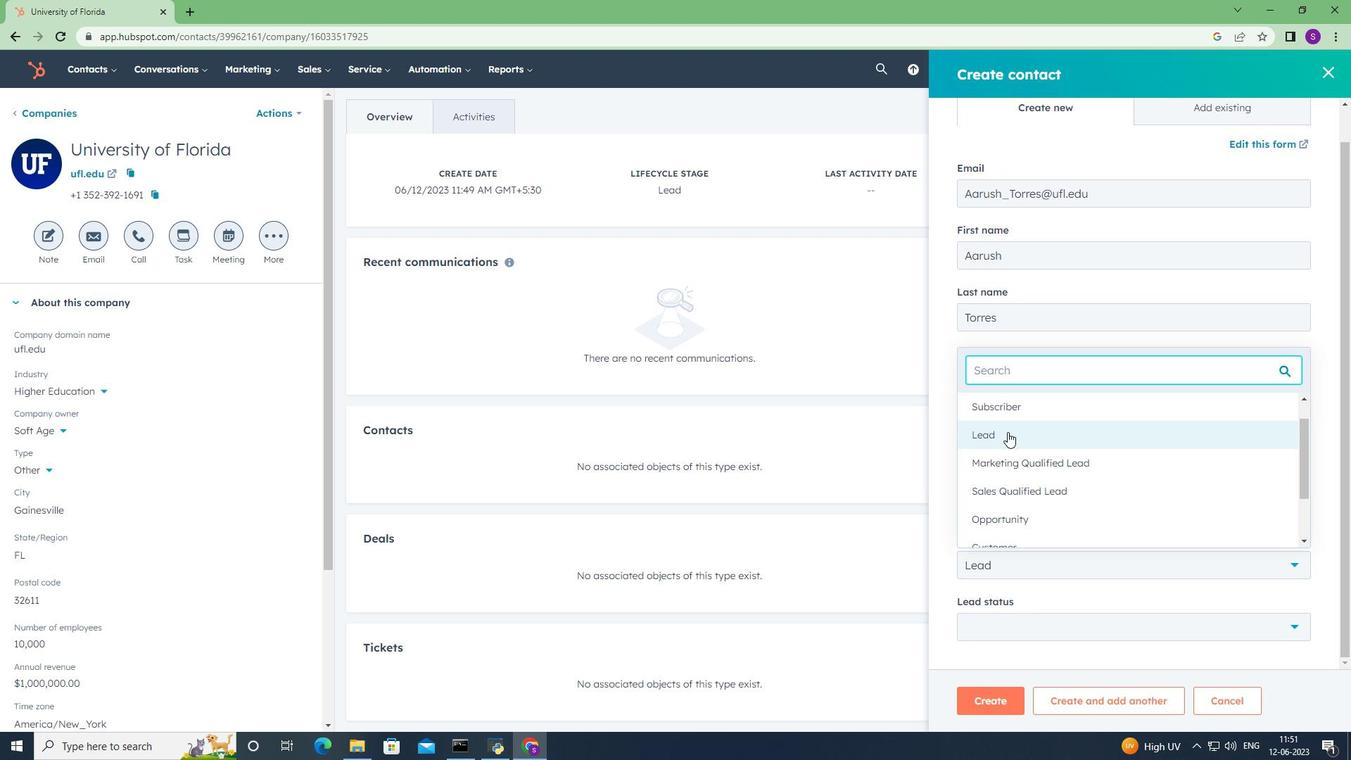
Action: Mouse moved to (1026, 501)
Screenshot: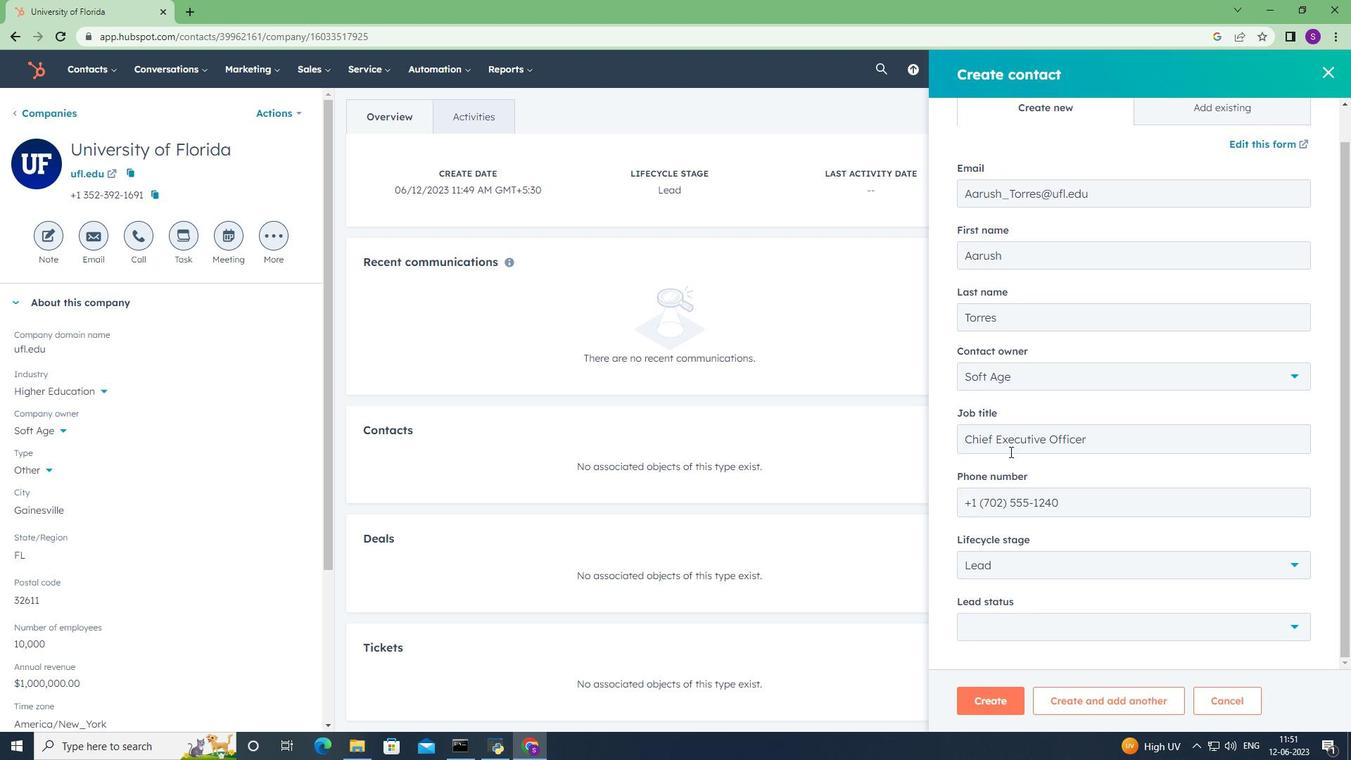 
Action: Mouse scrolled (1026, 501) with delta (0, 0)
Screenshot: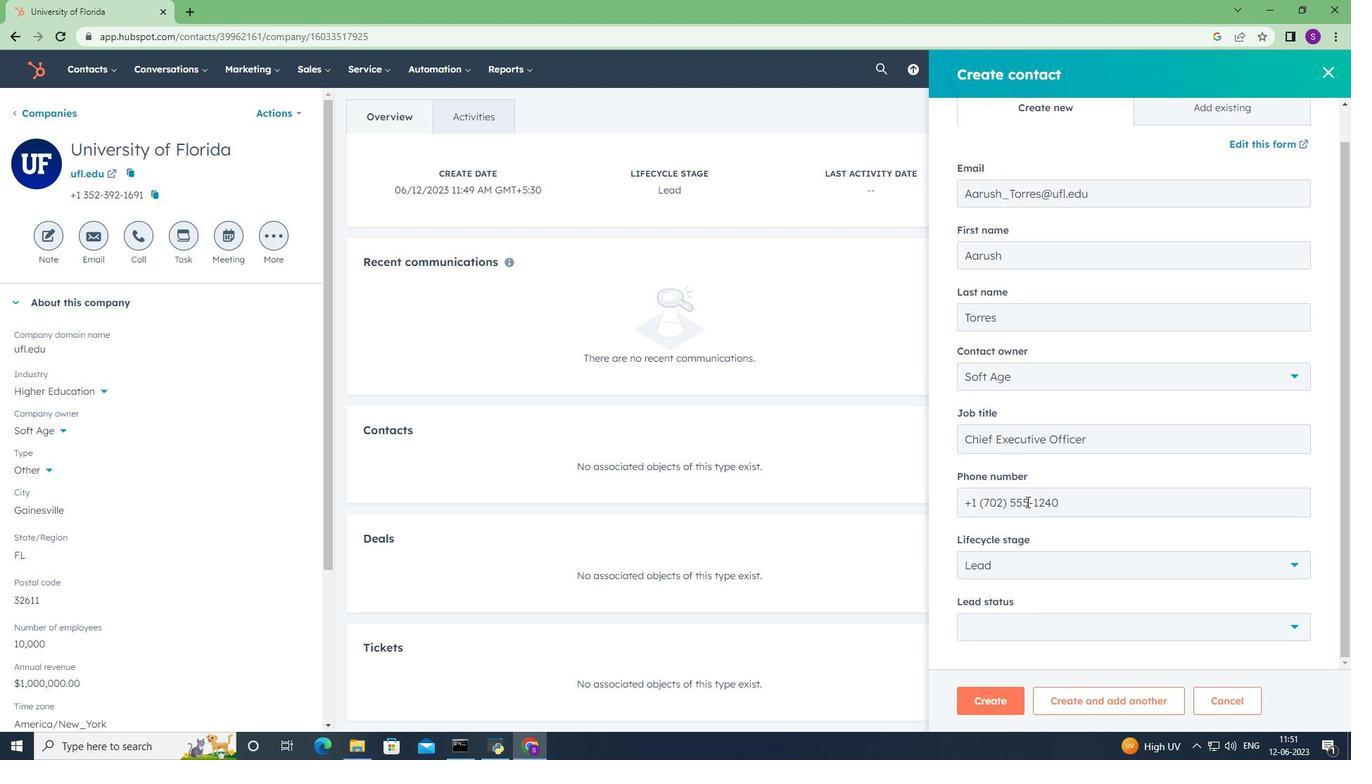
Action: Mouse scrolled (1026, 501) with delta (0, 0)
Screenshot: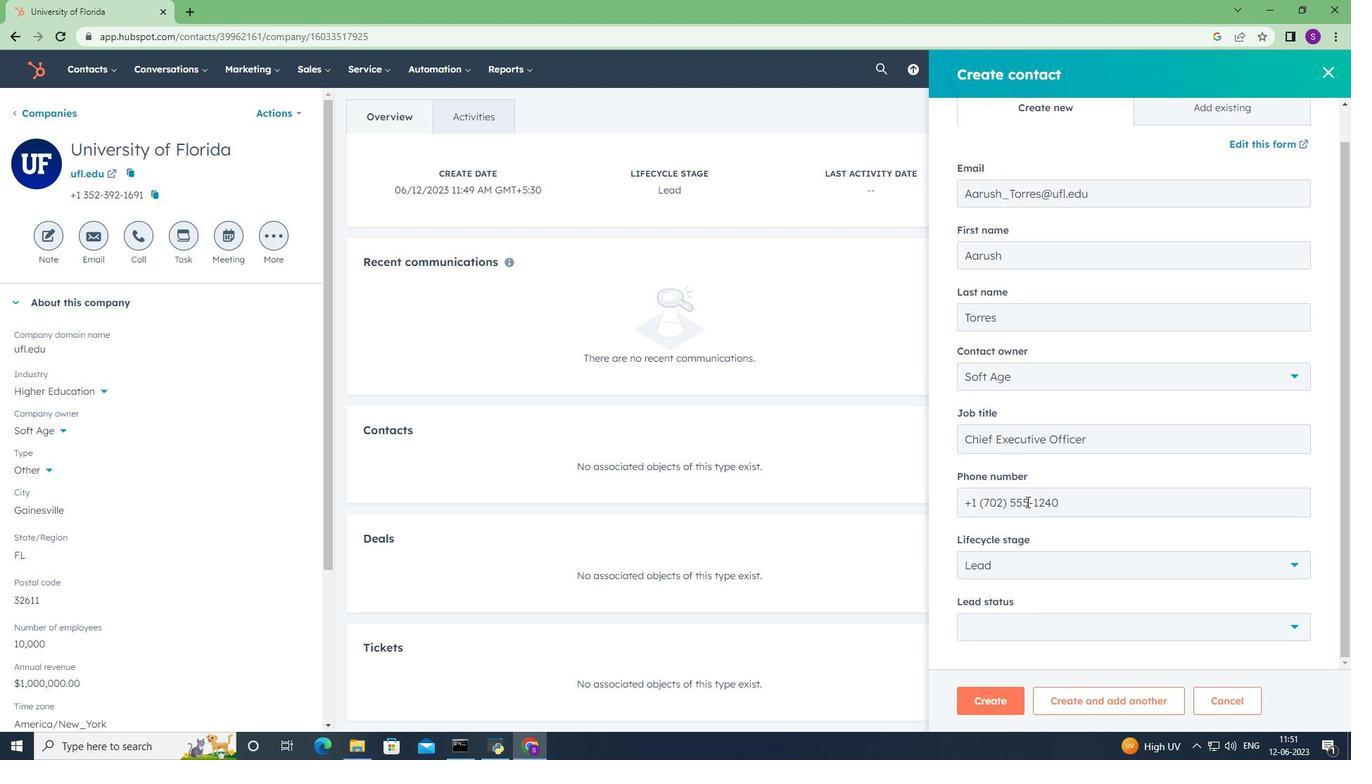 
Action: Mouse scrolled (1026, 501) with delta (0, 0)
Screenshot: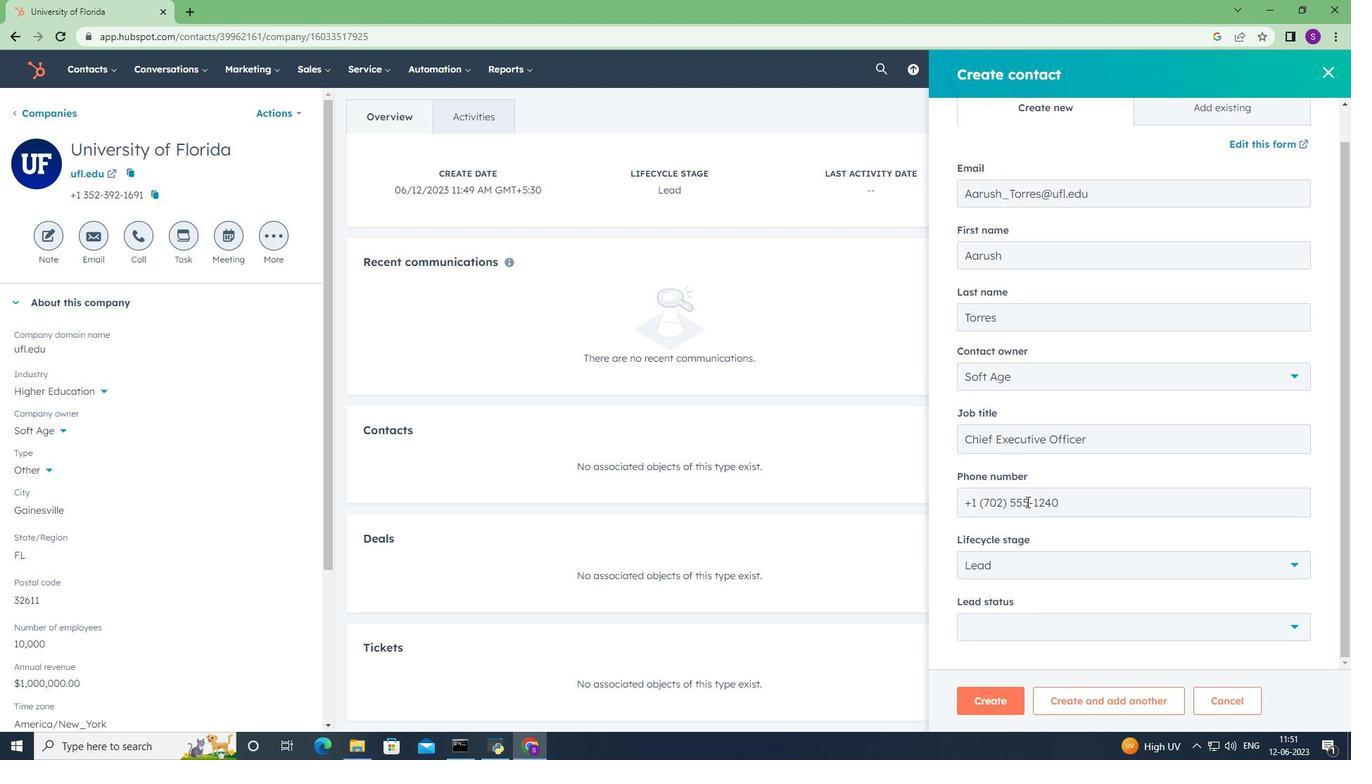 
Action: Mouse moved to (1055, 636)
Screenshot: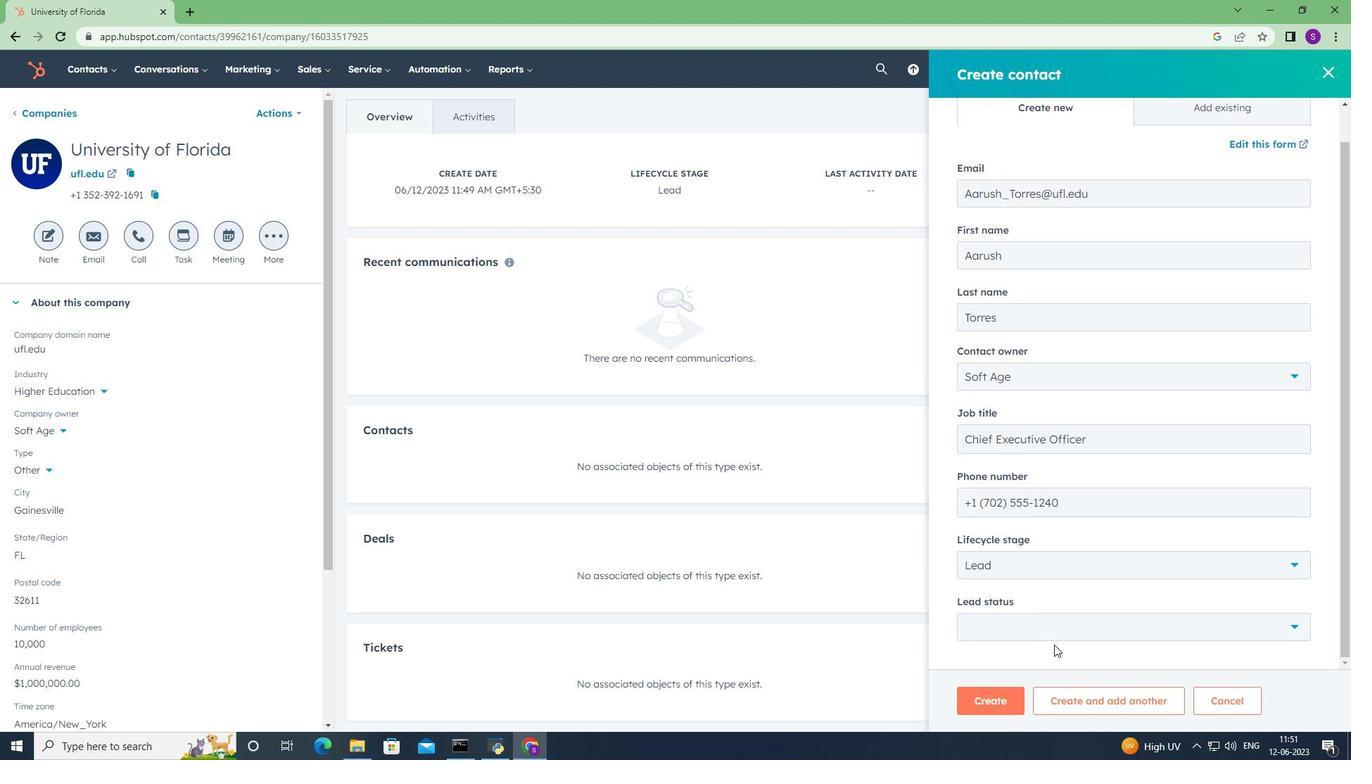 
Action: Mouse pressed left at (1055, 636)
Screenshot: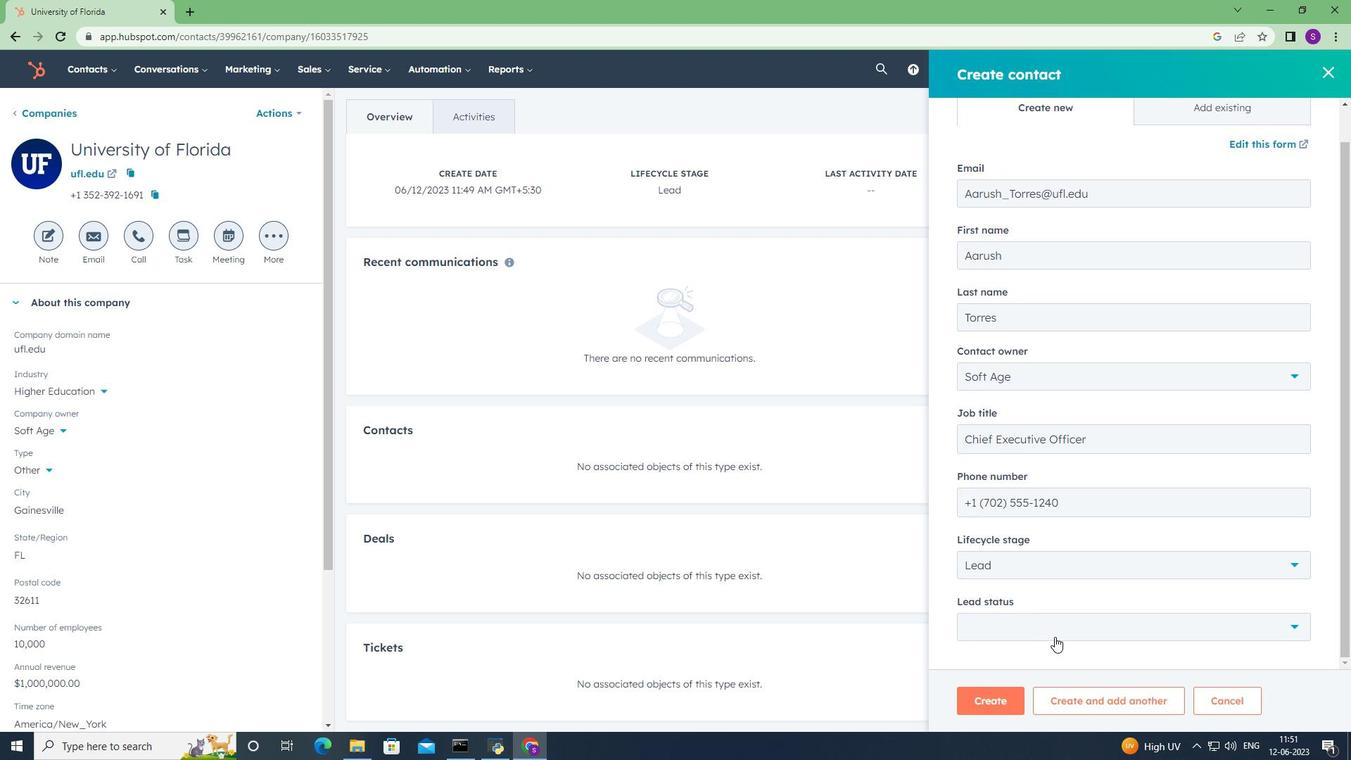 
Action: Mouse moved to (1027, 548)
Screenshot: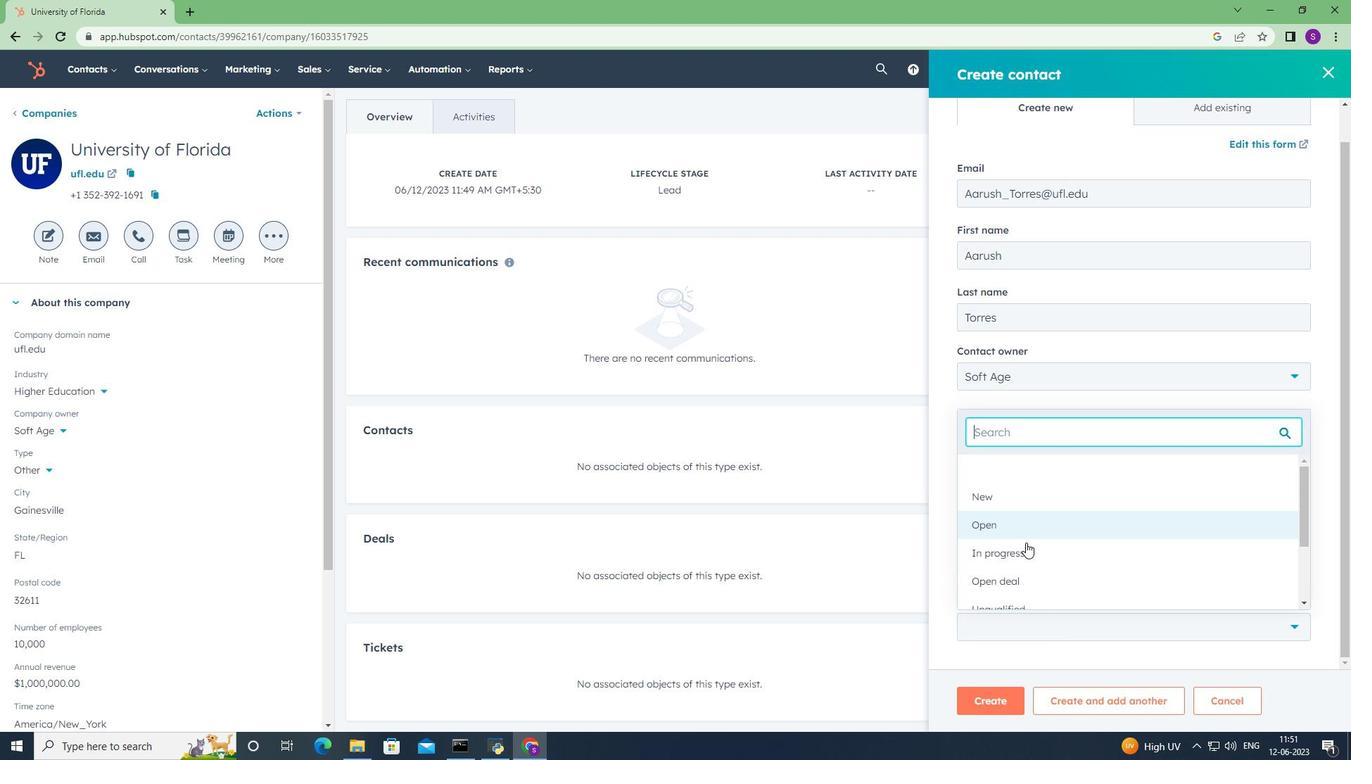 
Action: Mouse pressed left at (1027, 548)
Screenshot: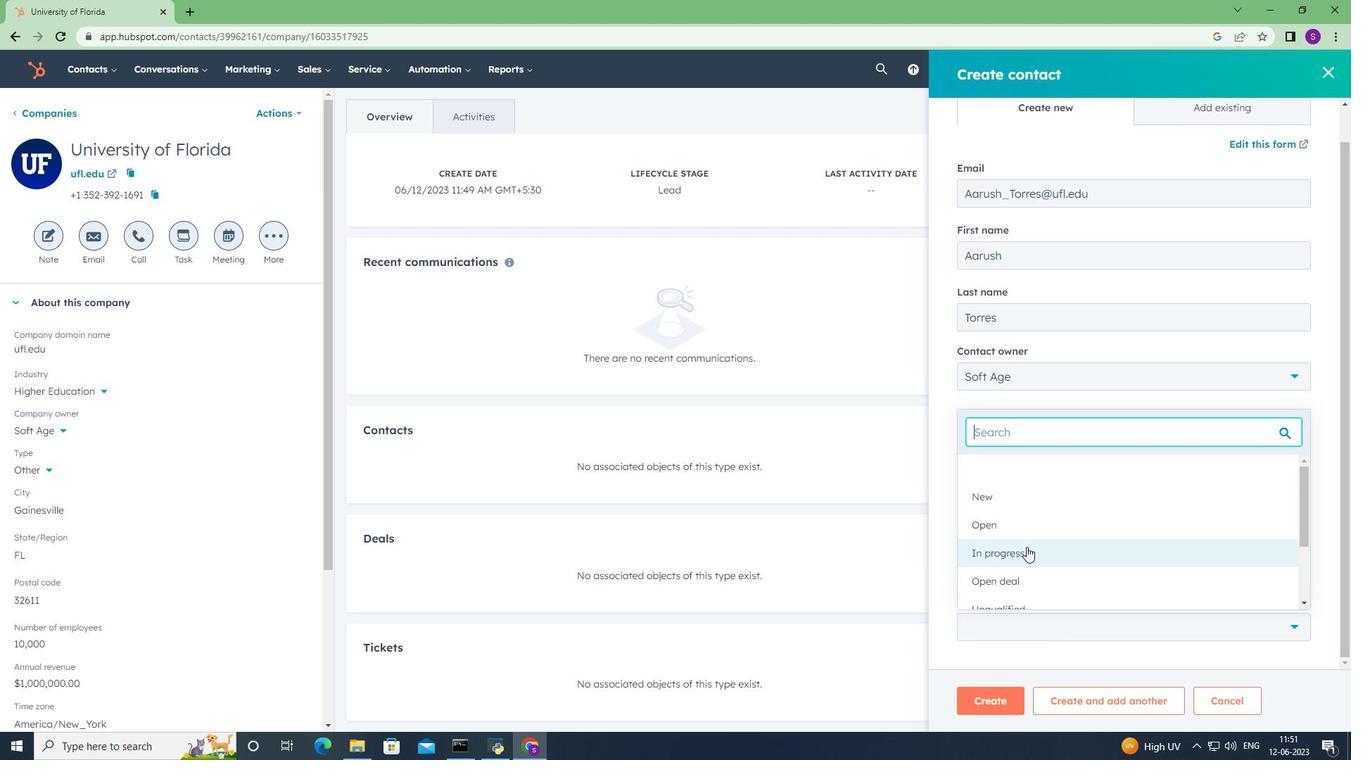
Action: Mouse moved to (1004, 708)
Screenshot: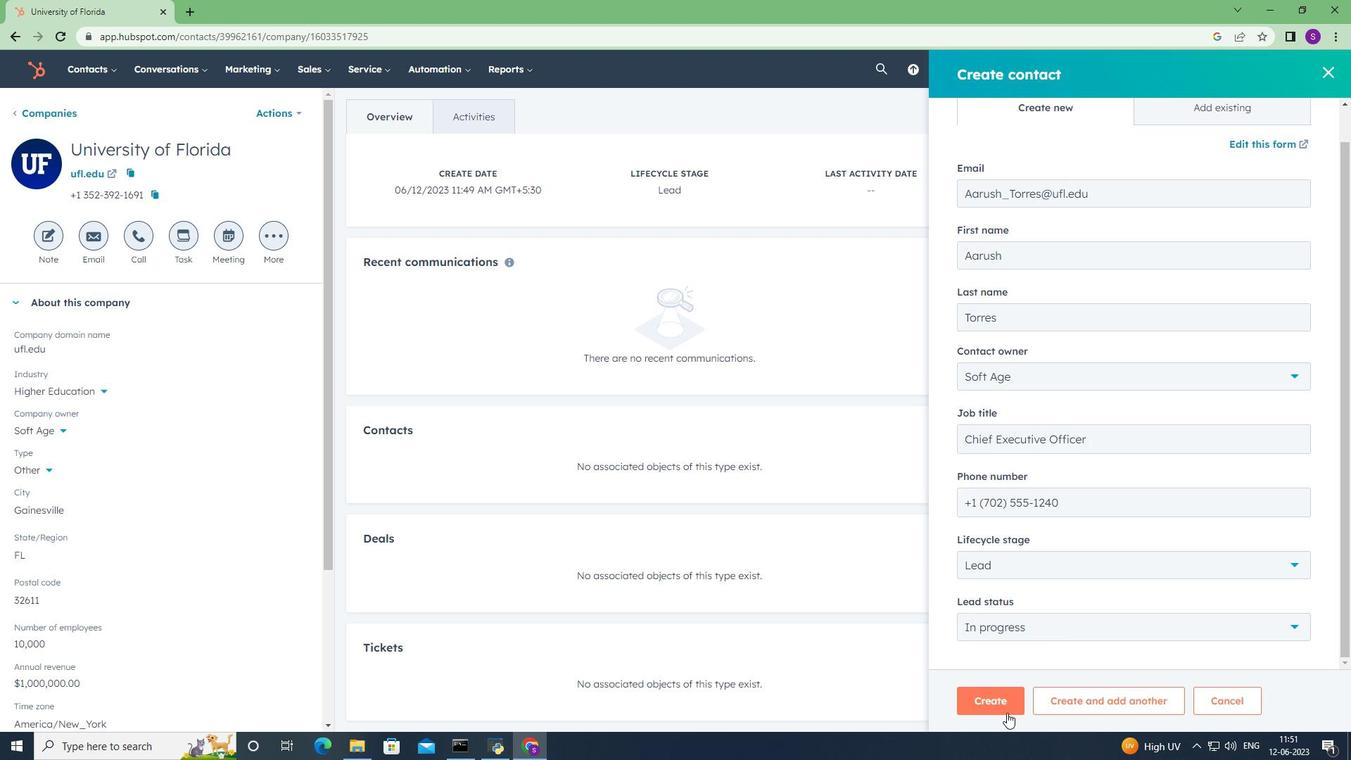 
Action: Mouse pressed left at (1004, 708)
Screenshot: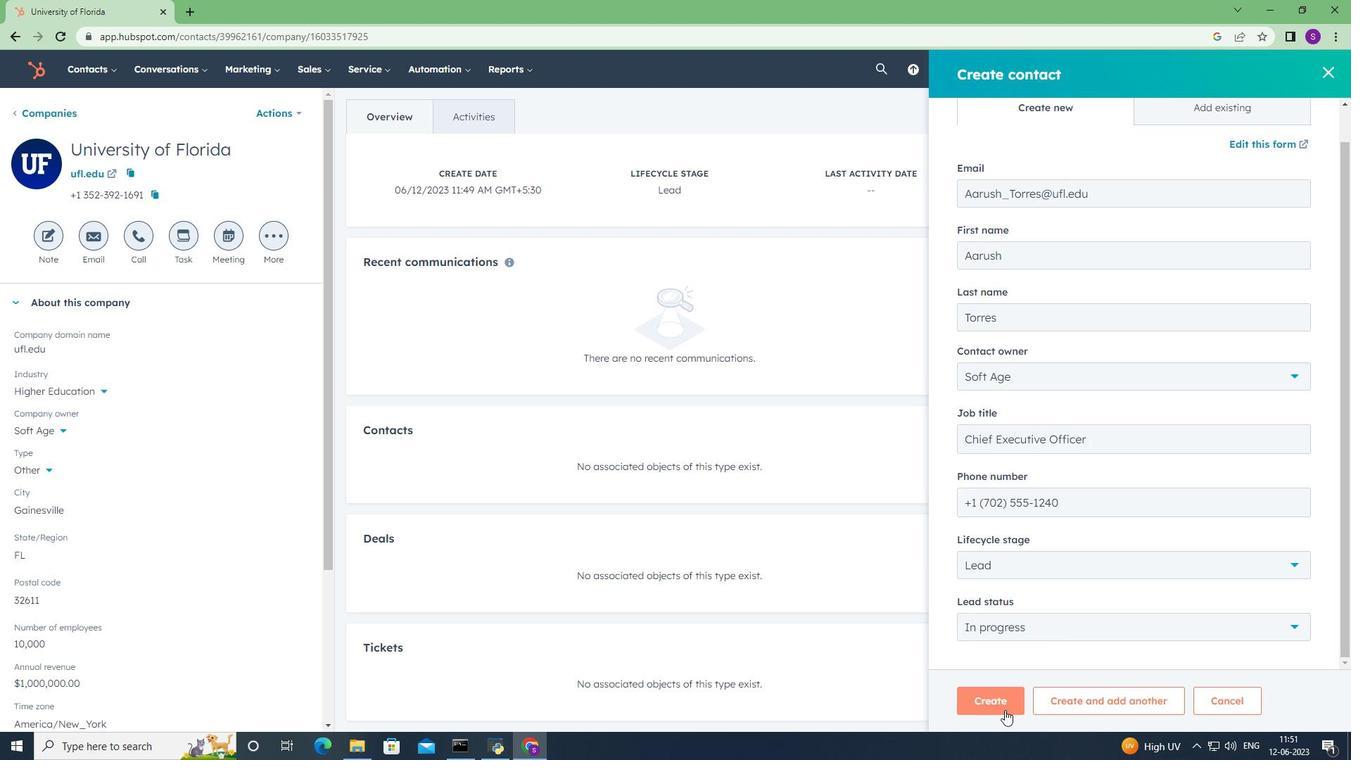 
Action: Mouse moved to (818, 314)
Screenshot: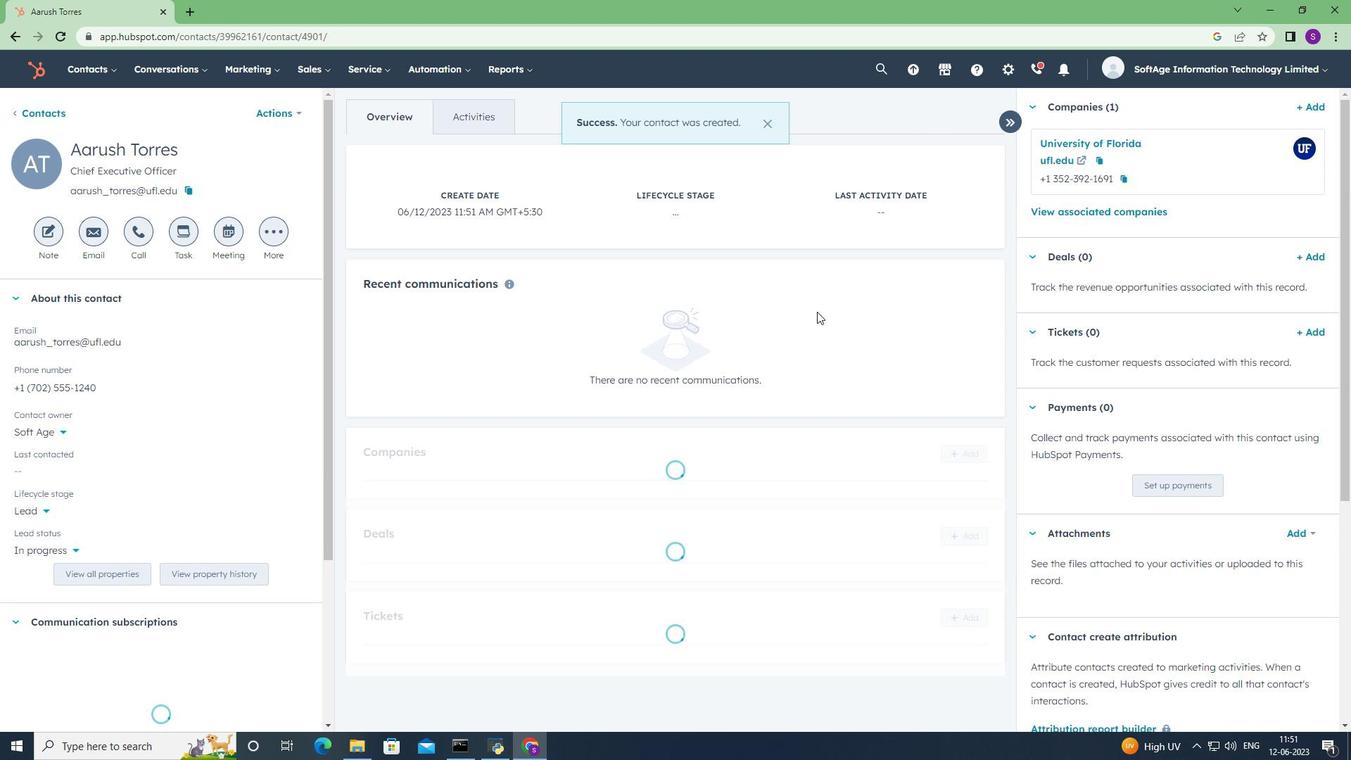 
Action: Mouse scrolled (818, 313) with delta (0, 0)
Screenshot: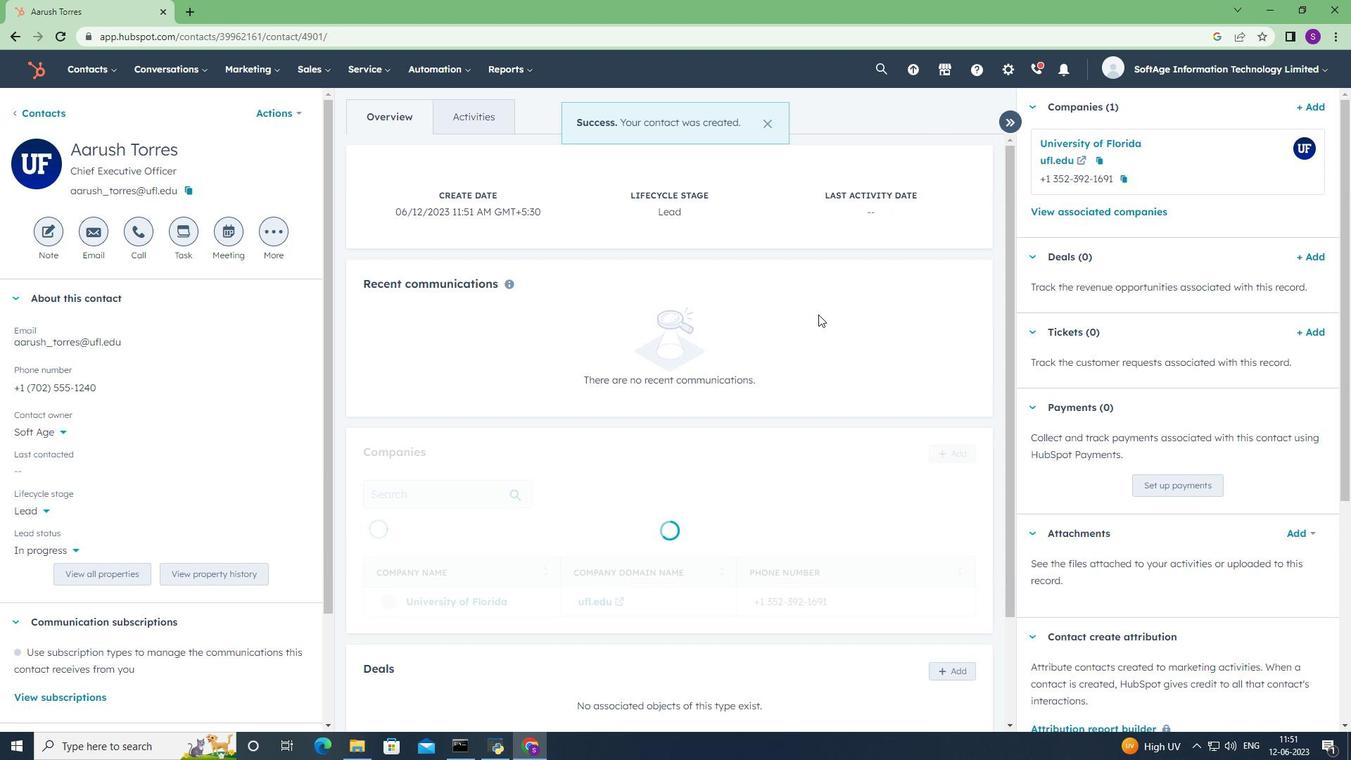 
Action: Mouse scrolled (818, 313) with delta (0, 0)
Screenshot: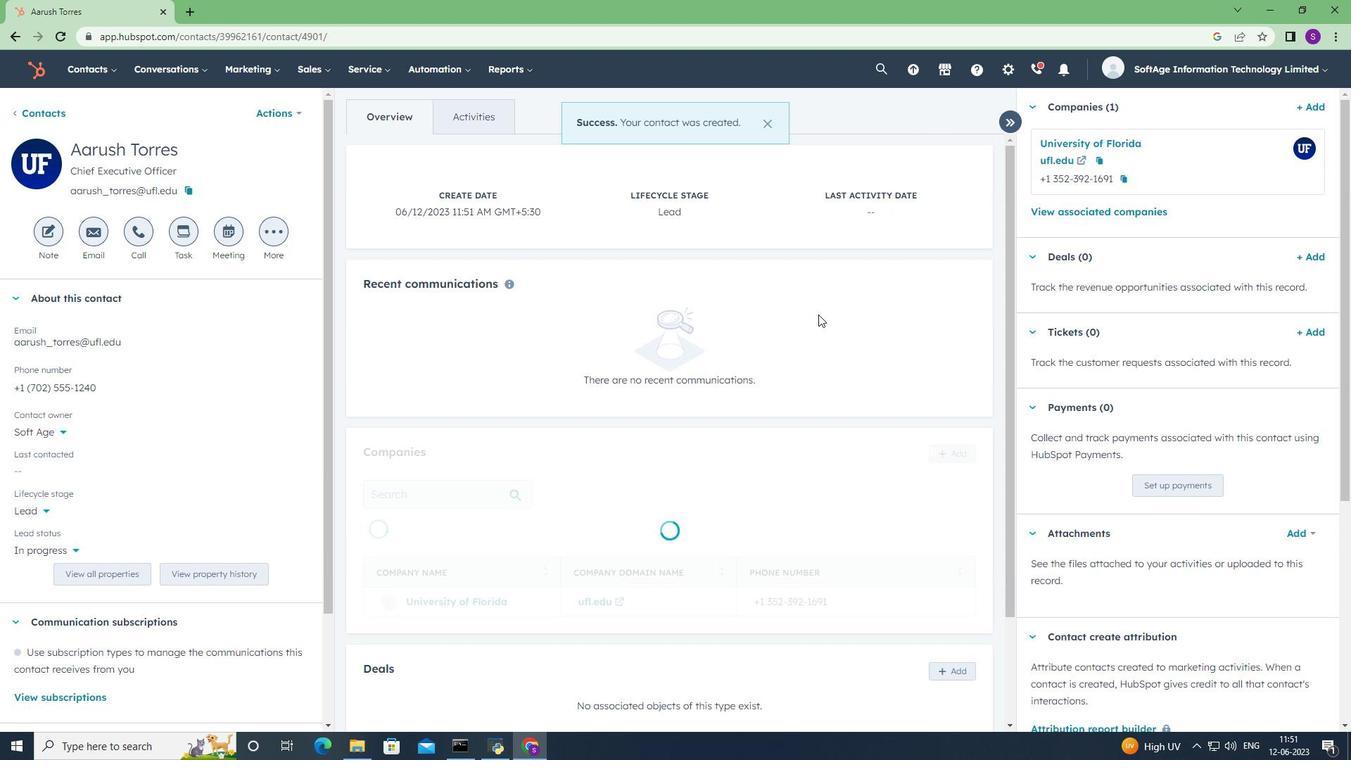
Action: Mouse scrolled (818, 313) with delta (0, 0)
Screenshot: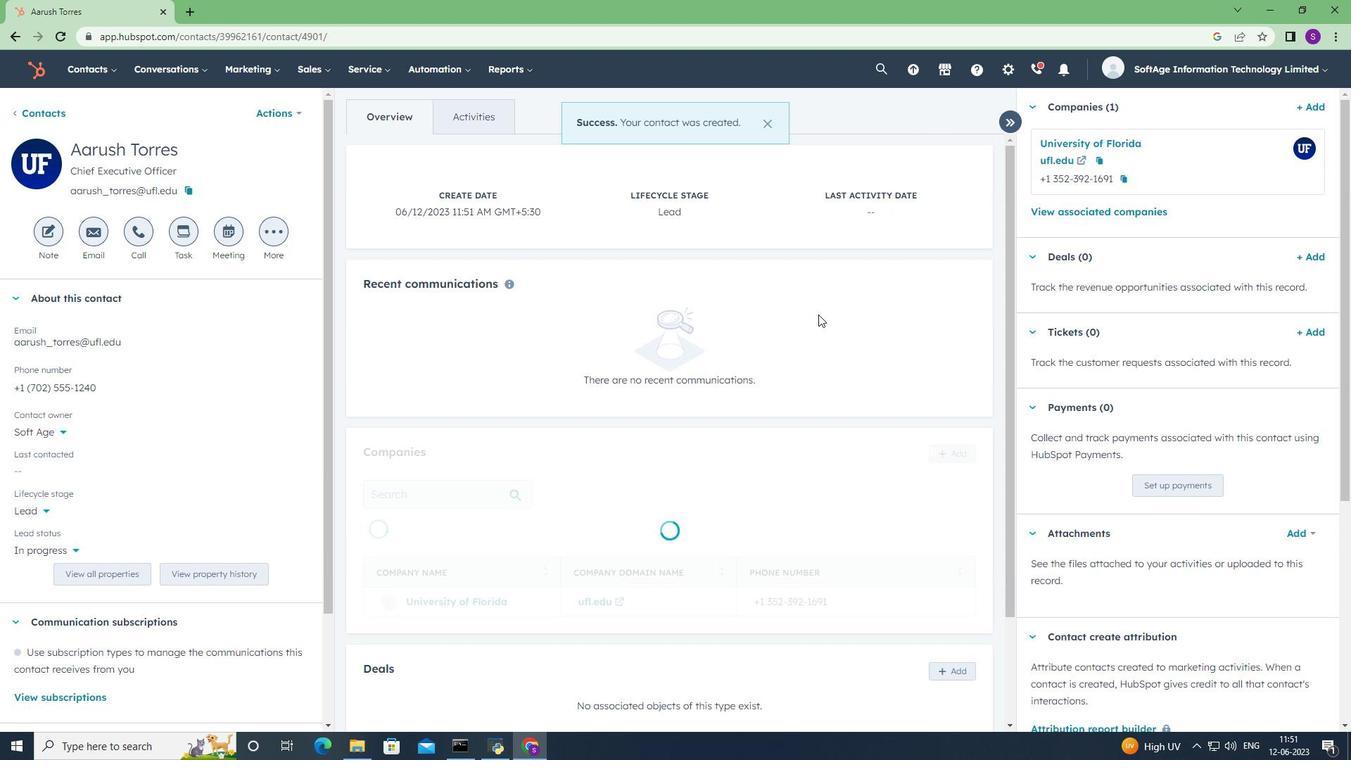
Action: Mouse scrolled (818, 313) with delta (0, 0)
Screenshot: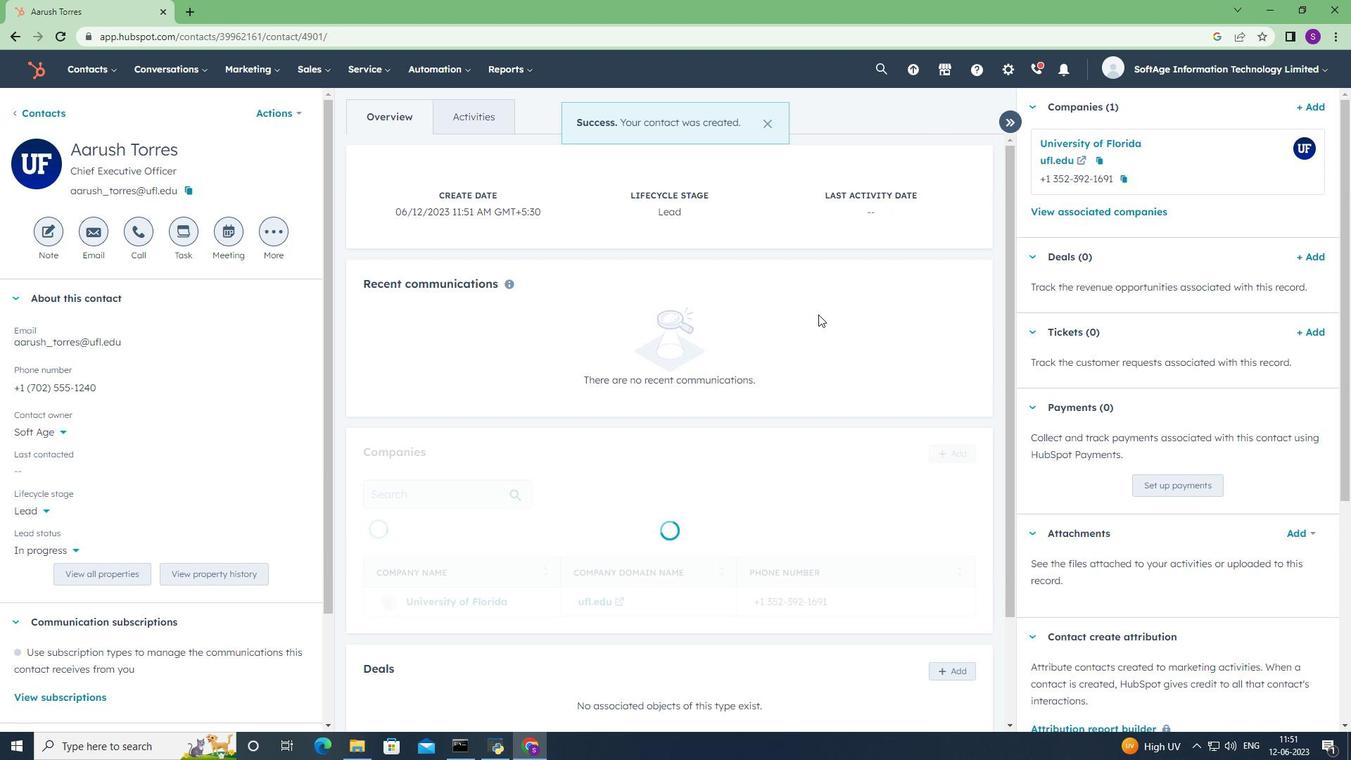 
Action: Mouse scrolled (818, 313) with delta (0, 0)
Screenshot: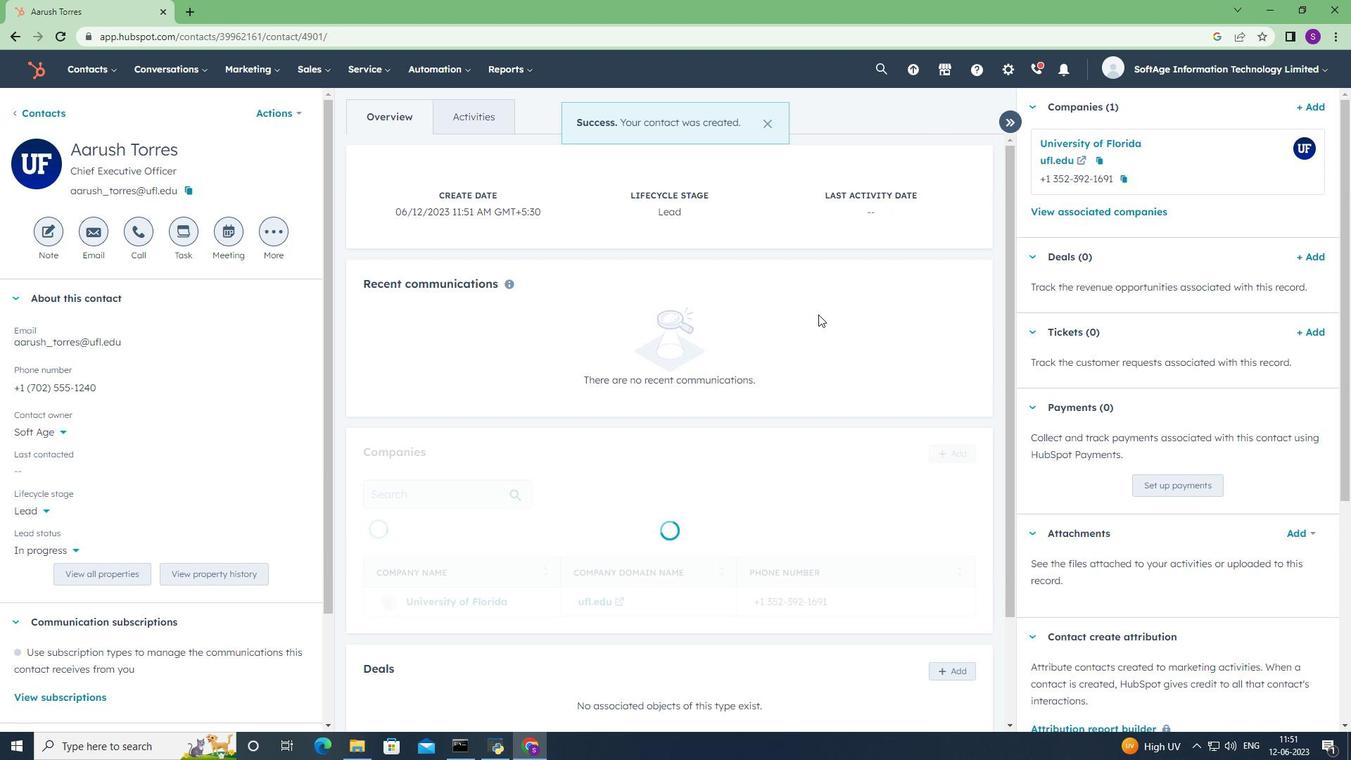 
Action: Mouse scrolled (818, 313) with delta (0, 0)
Screenshot: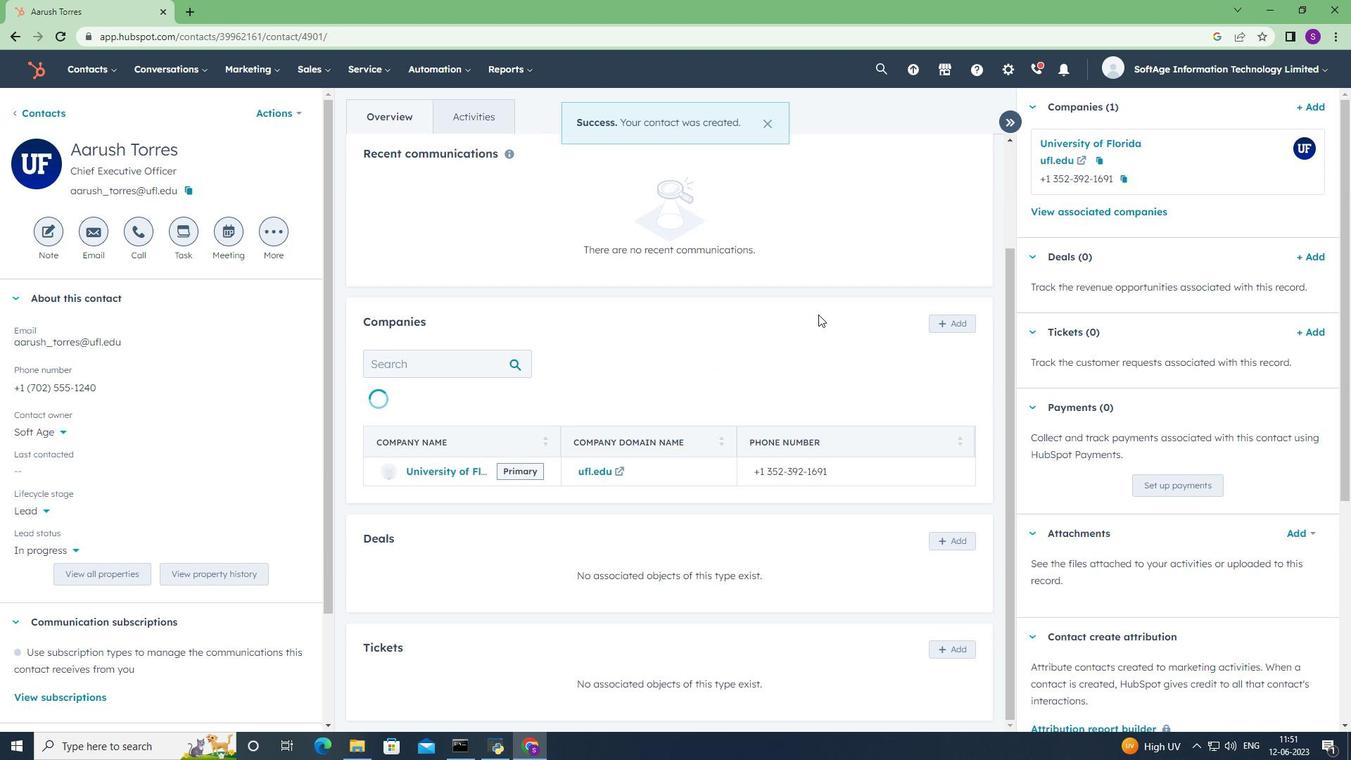 
Action: Mouse scrolled (818, 313) with delta (0, 0)
Screenshot: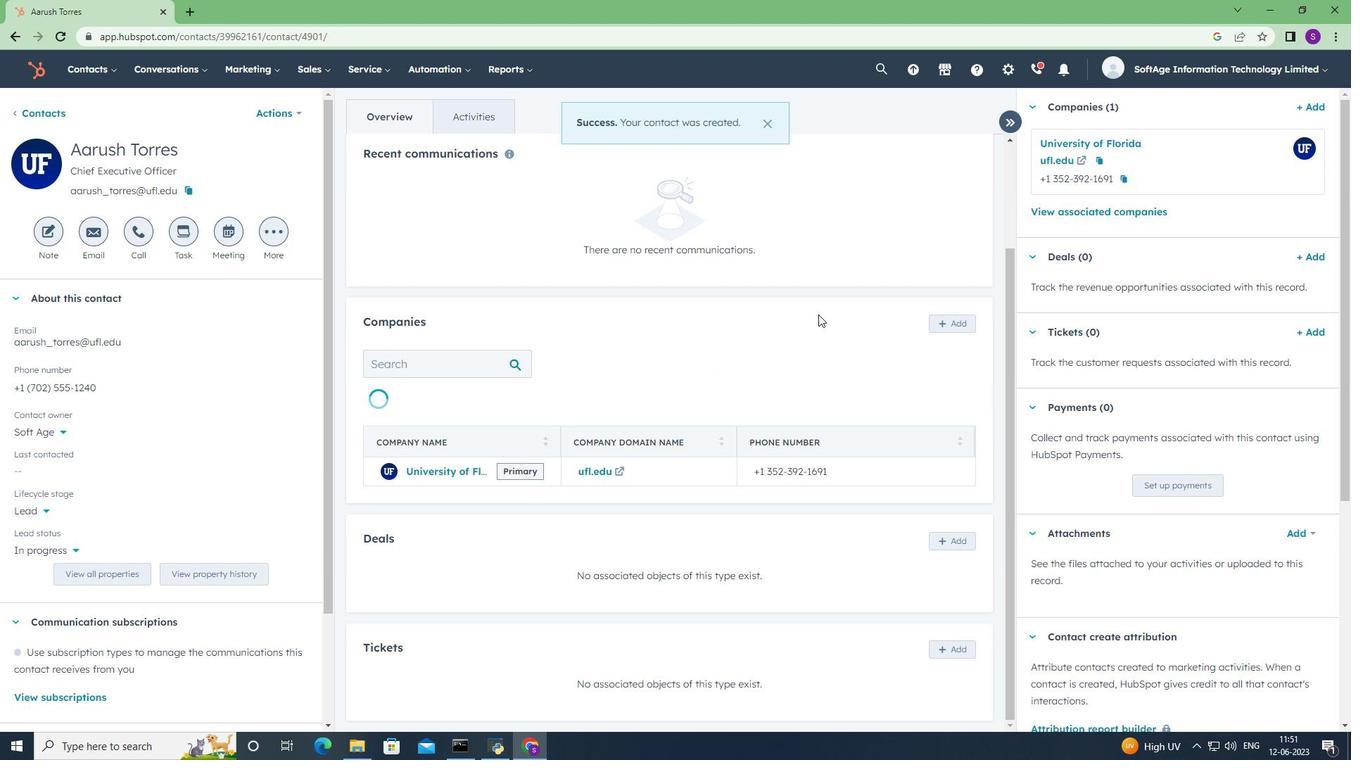
Action: Mouse scrolled (818, 313) with delta (0, 0)
Screenshot: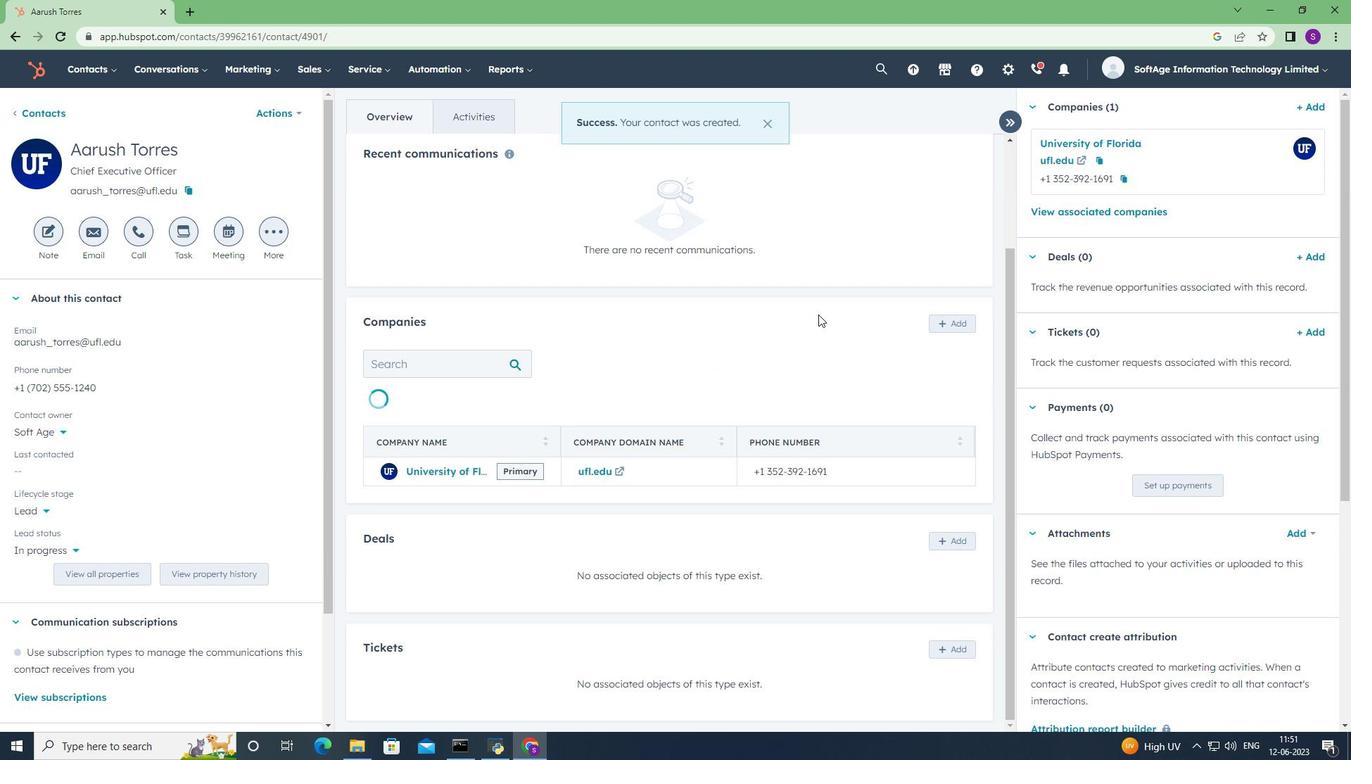 
Action: Mouse scrolled (818, 313) with delta (0, 0)
Screenshot: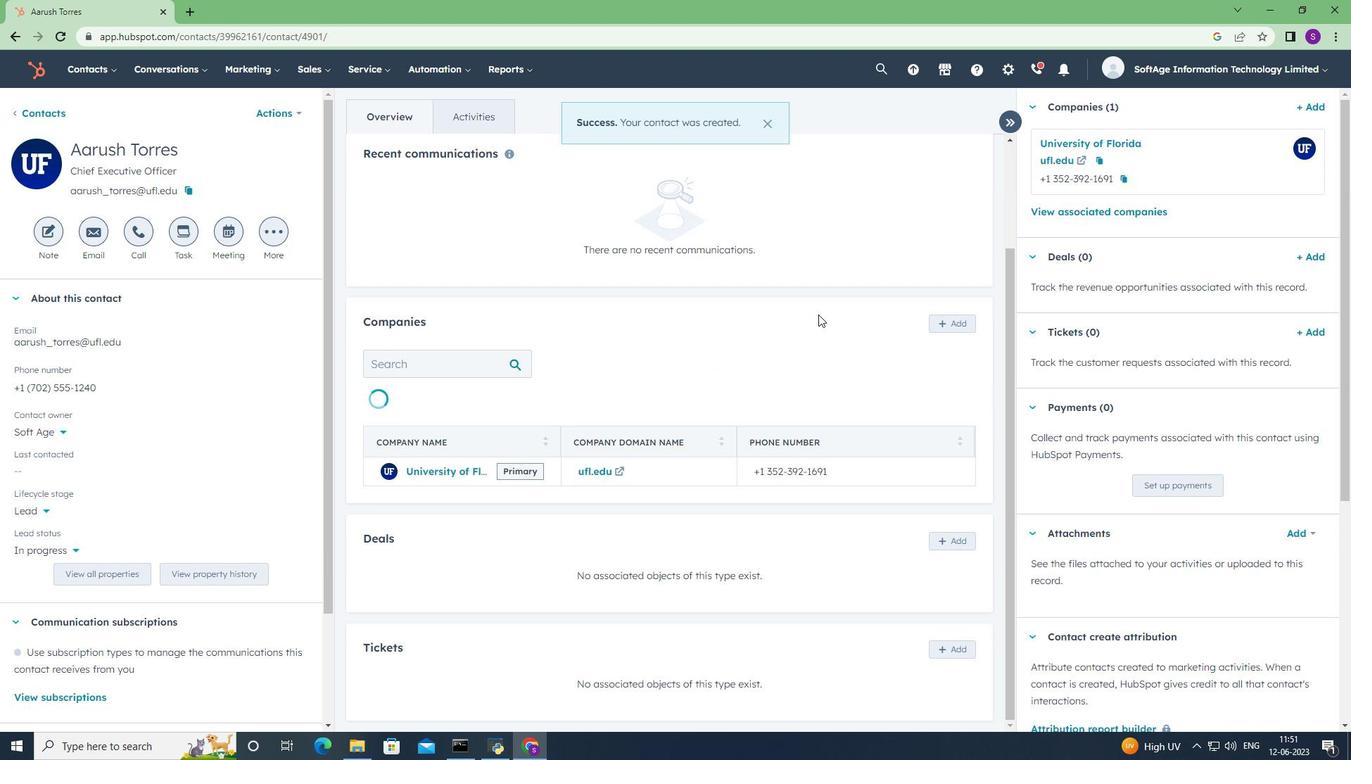 
Action: Mouse scrolled (818, 313) with delta (0, 0)
Screenshot: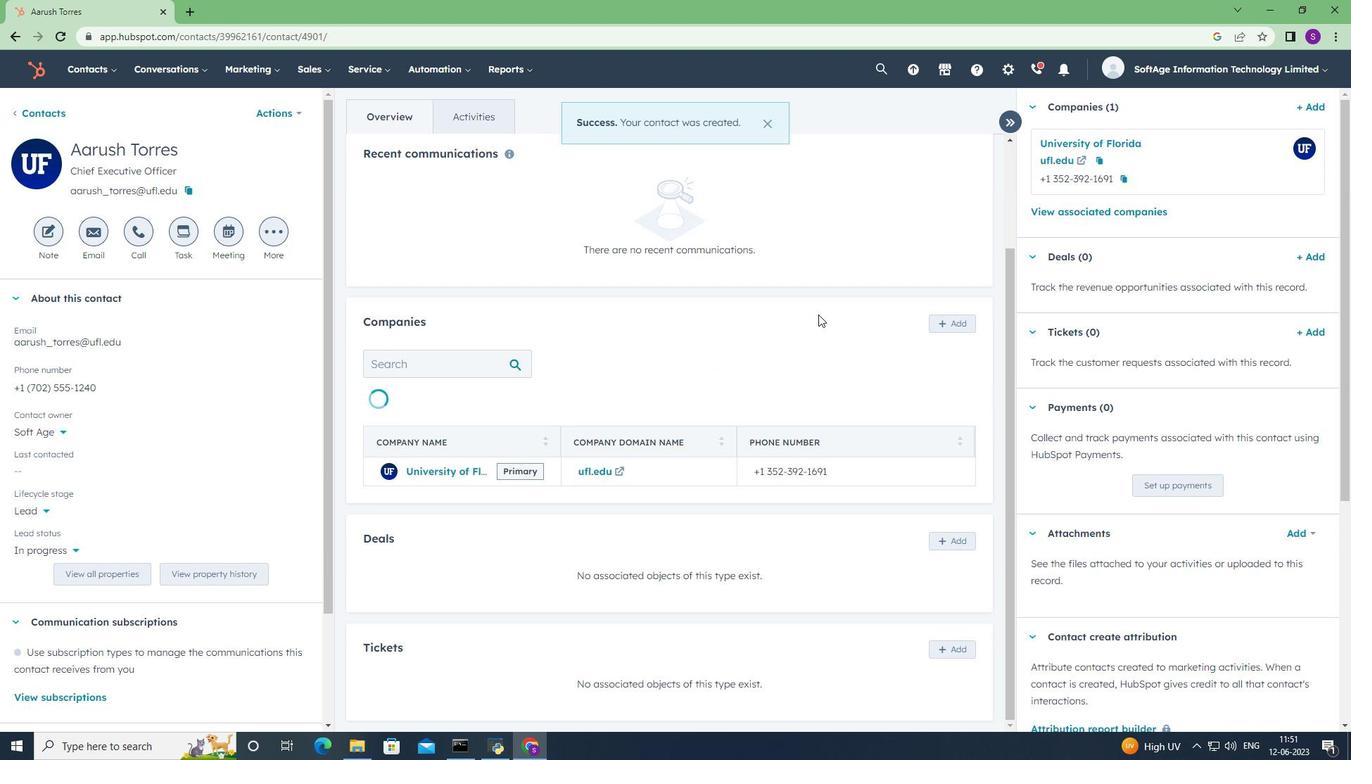 
